 Task: Compose an email with the signature Dustin Brown with the subject Announcement of a new hire and the message Could you please provide me with the details on the companys health and safety policy? from softage.4@softage.net to softage.9@softage.net, select first sentence, change the font color from current to purple and background color to black Send the email. Finally, move the email from Sent Items to the label Travel
Action: Mouse moved to (65, 101)
Screenshot: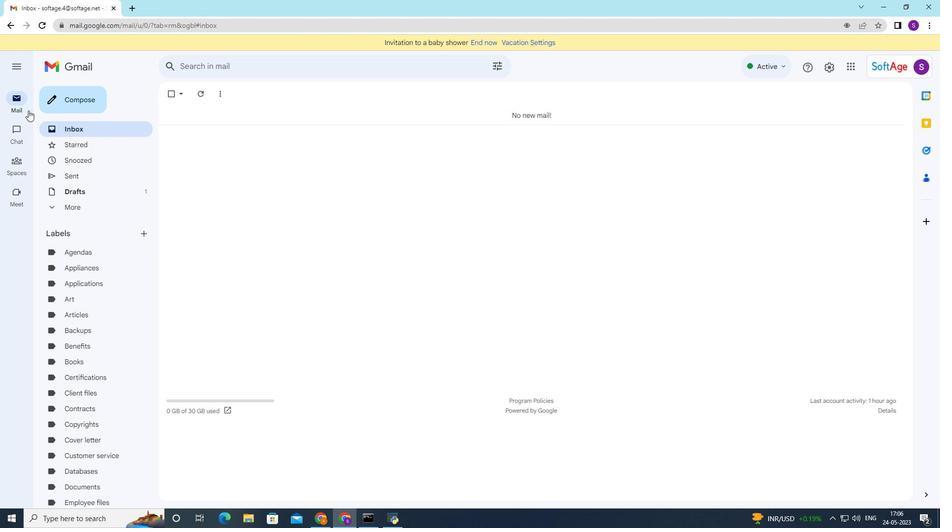 
Action: Mouse pressed left at (65, 101)
Screenshot: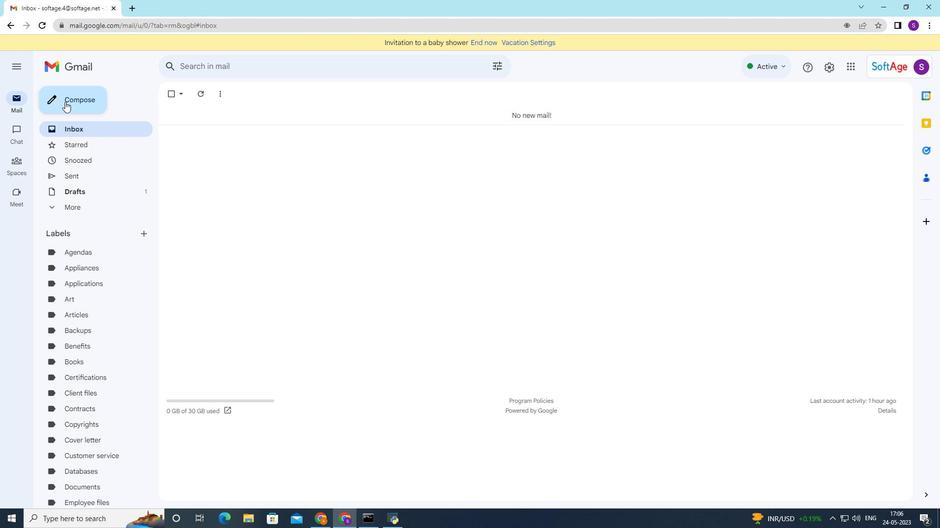 
Action: Mouse moved to (786, 493)
Screenshot: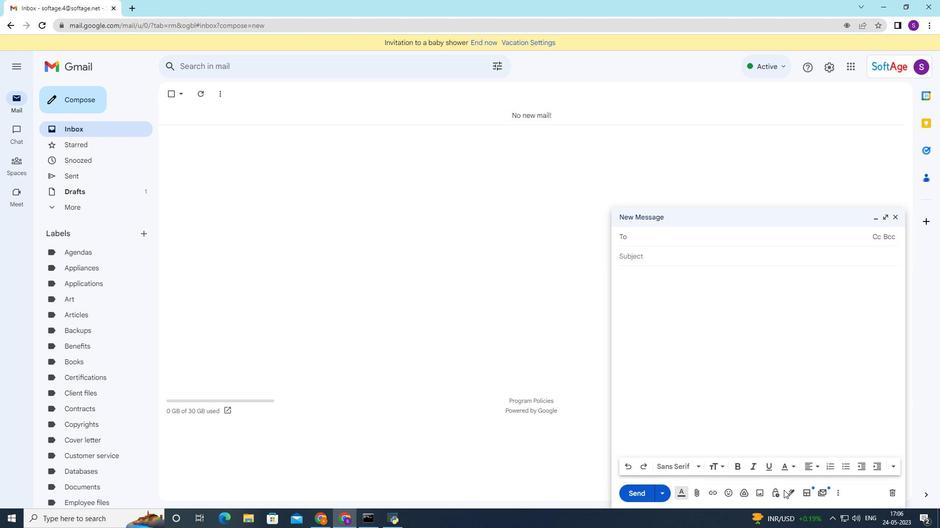 
Action: Mouse pressed left at (786, 493)
Screenshot: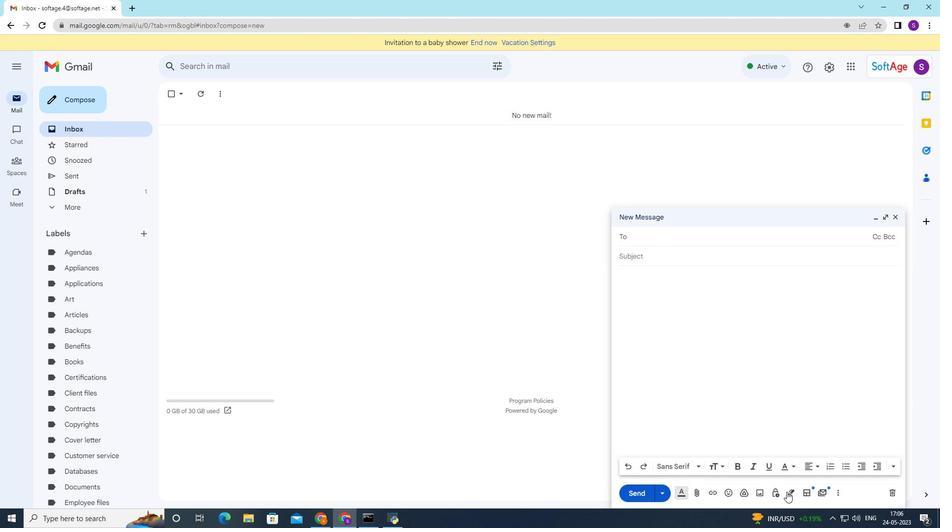 
Action: Mouse moved to (803, 204)
Screenshot: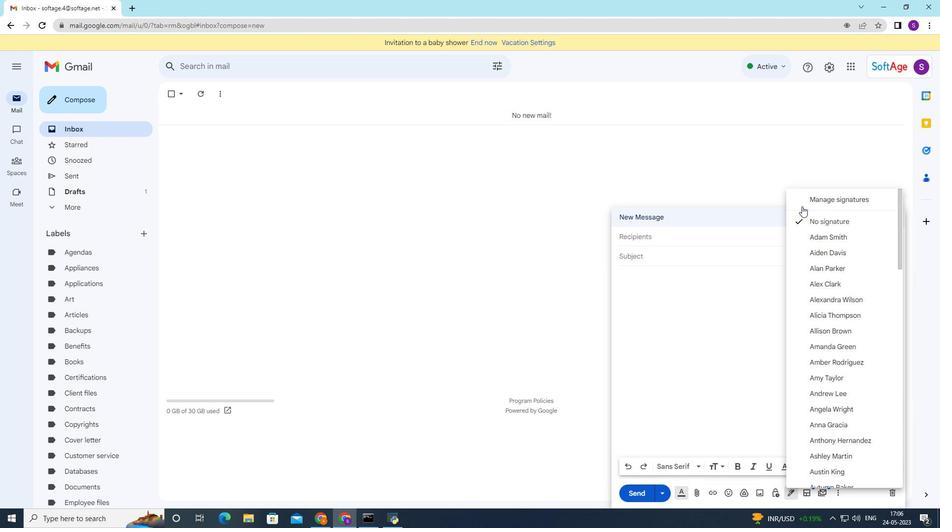 
Action: Mouse pressed left at (803, 204)
Screenshot: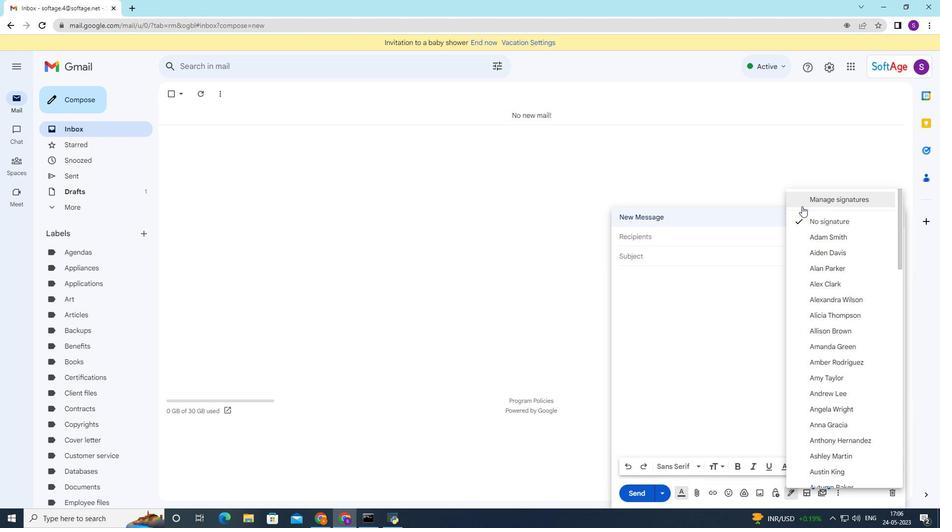 
Action: Mouse moved to (896, 218)
Screenshot: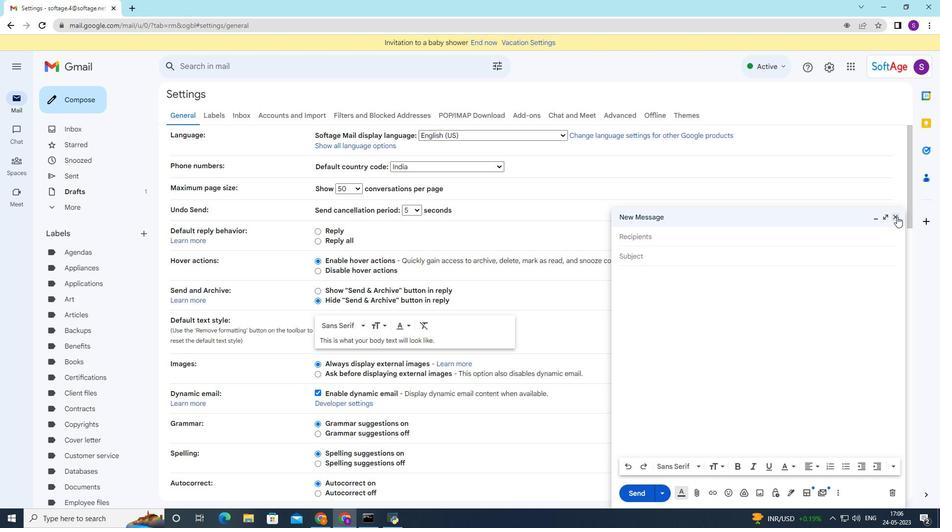 
Action: Mouse pressed left at (896, 218)
Screenshot: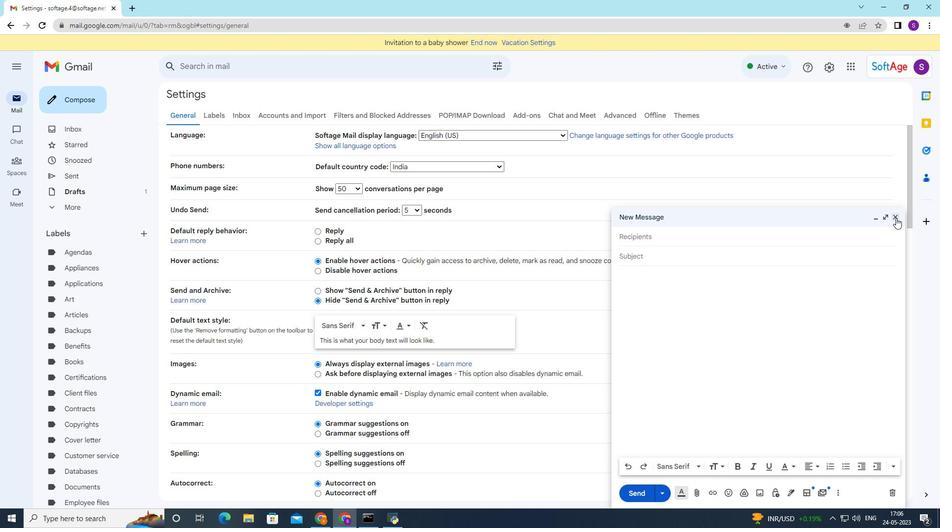 
Action: Mouse moved to (505, 238)
Screenshot: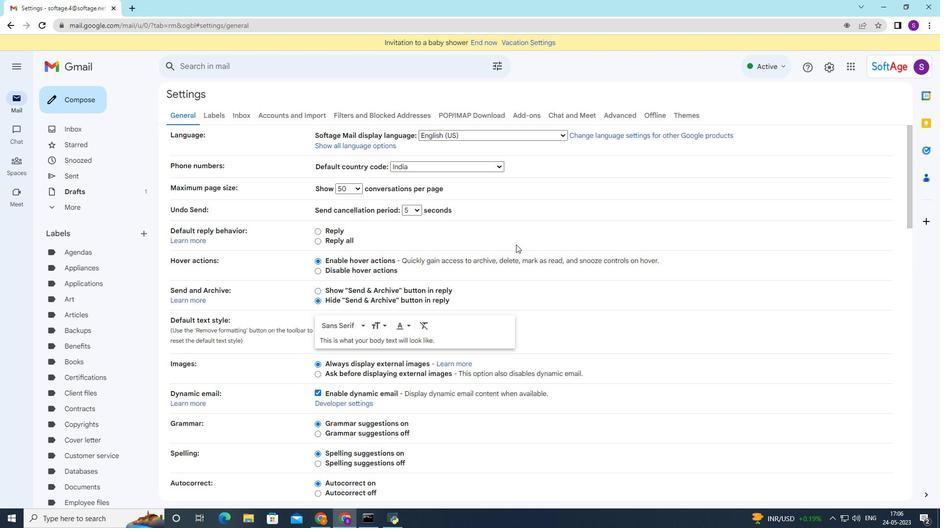 
Action: Mouse scrolled (505, 238) with delta (0, 0)
Screenshot: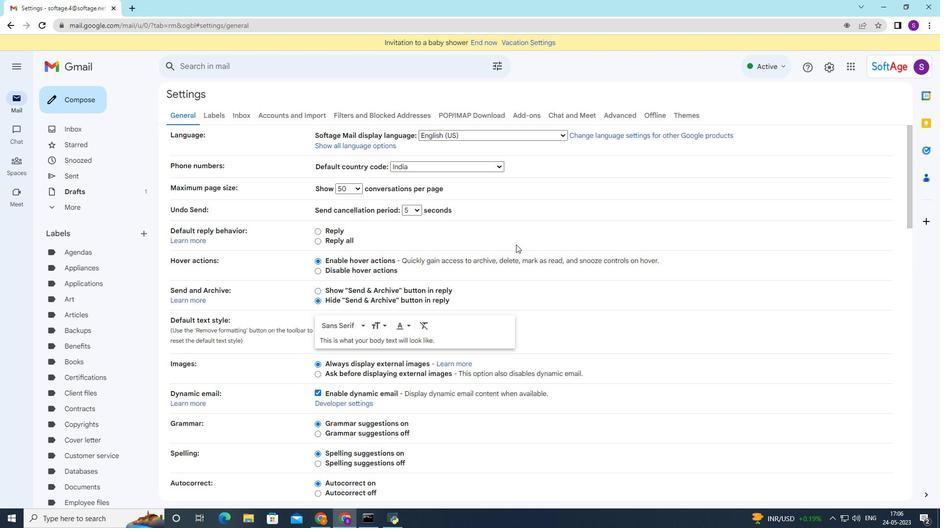 
Action: Mouse moved to (505, 238)
Screenshot: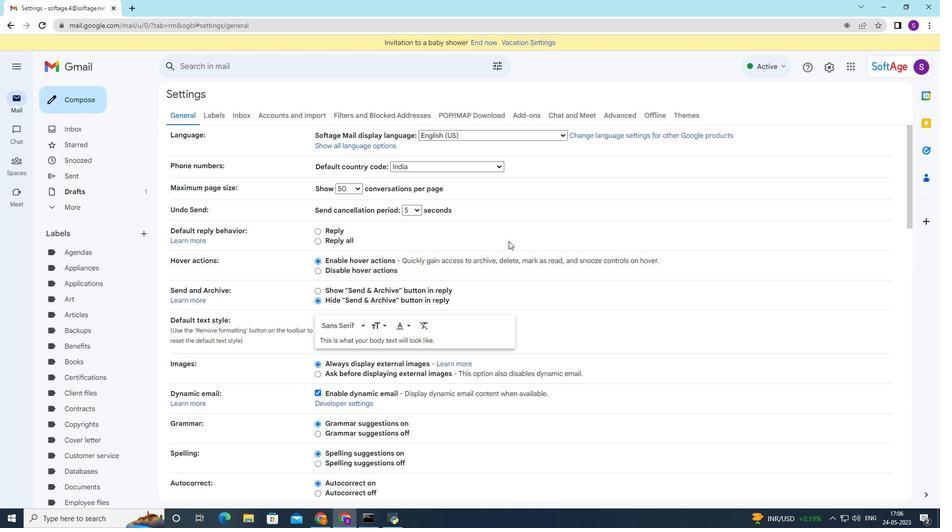 
Action: Mouse scrolled (505, 238) with delta (0, 0)
Screenshot: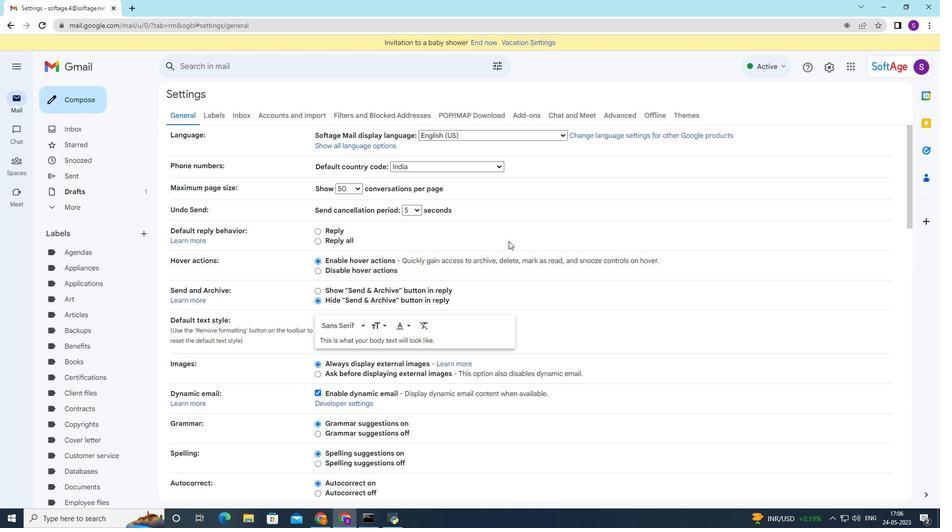 
Action: Mouse moved to (504, 238)
Screenshot: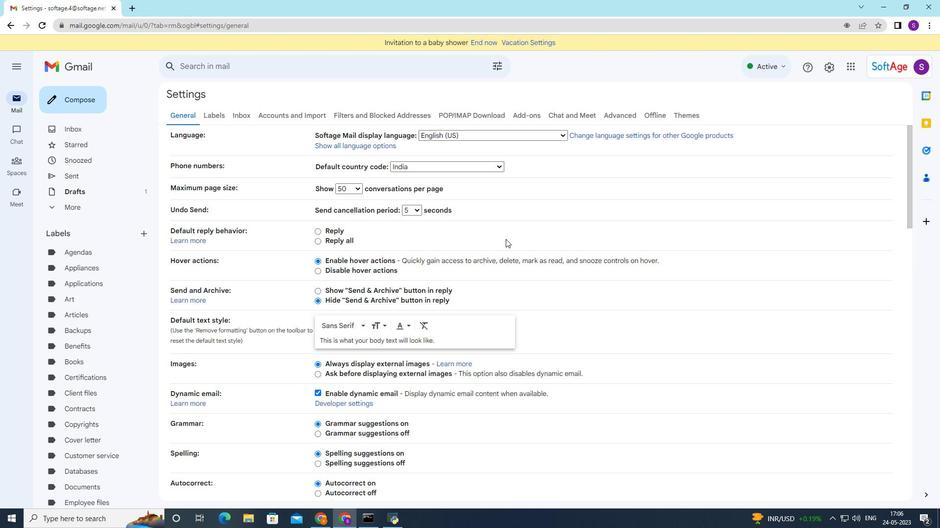 
Action: Mouse scrolled (504, 238) with delta (0, 0)
Screenshot: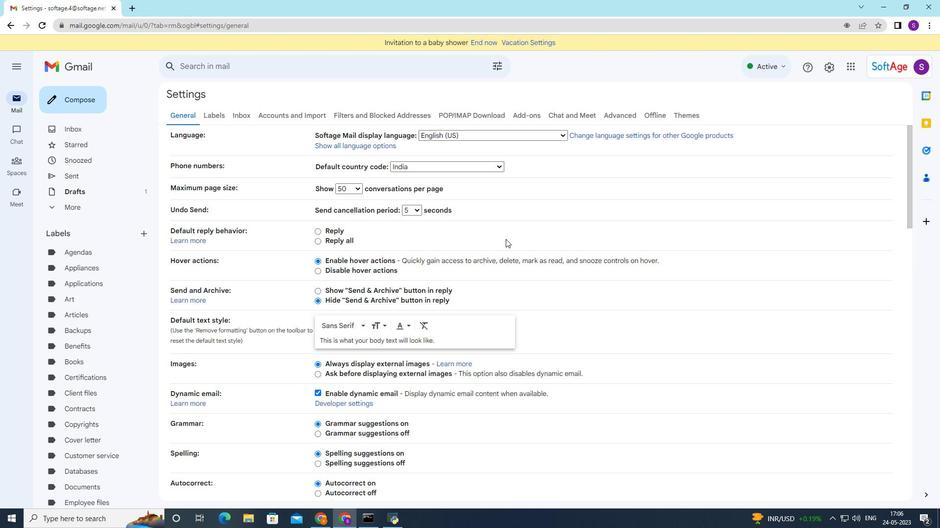 
Action: Mouse moved to (504, 238)
Screenshot: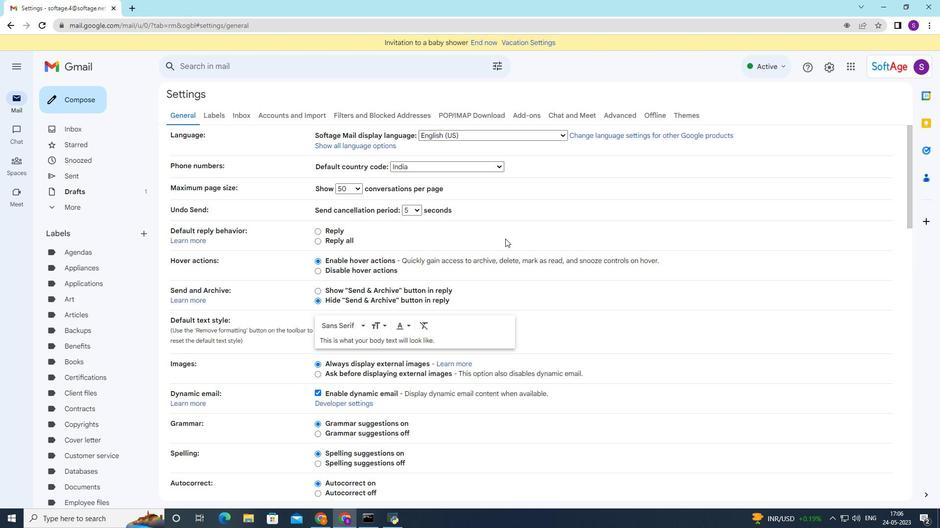 
Action: Mouse scrolled (504, 238) with delta (0, 0)
Screenshot: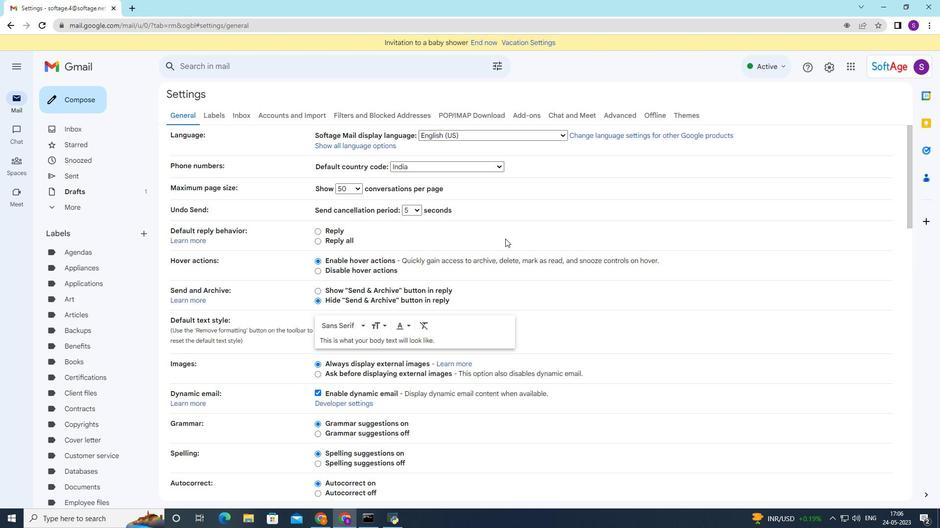 
Action: Mouse moved to (502, 239)
Screenshot: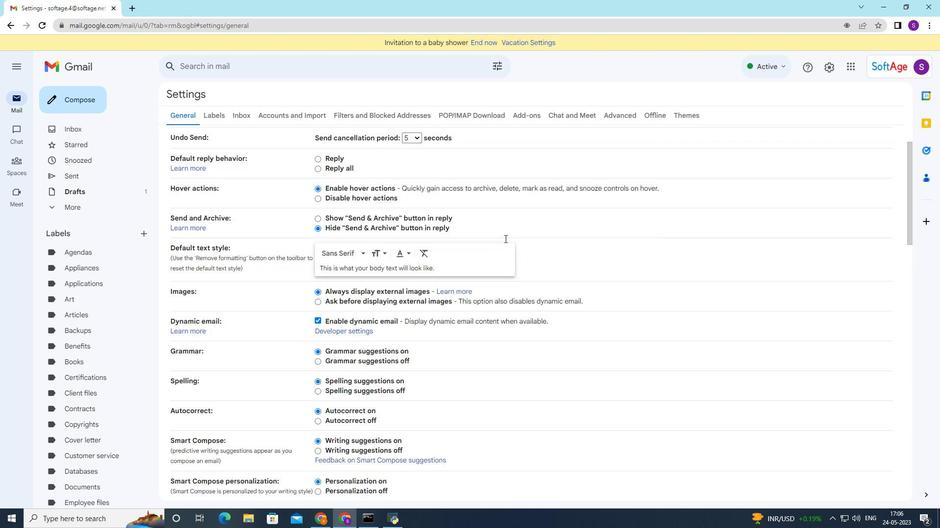 
Action: Mouse scrolled (502, 238) with delta (0, 0)
Screenshot: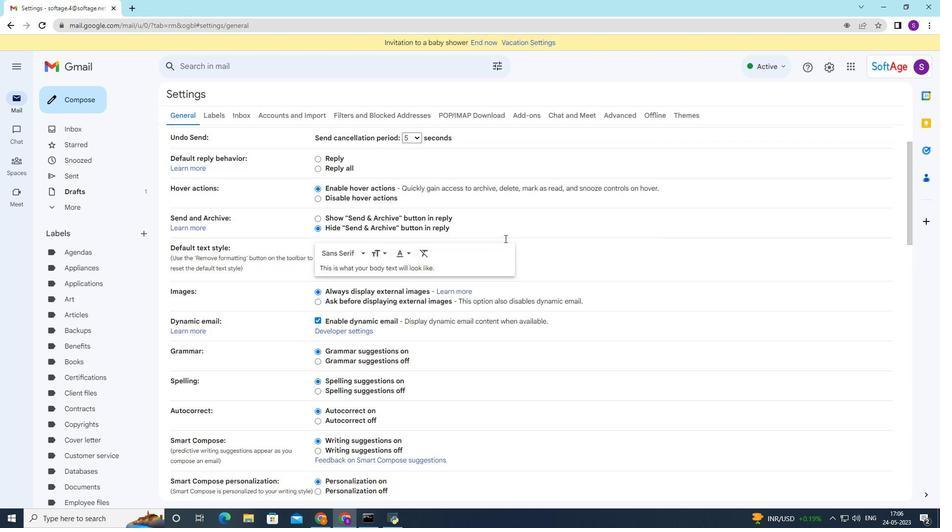 
Action: Mouse moved to (499, 240)
Screenshot: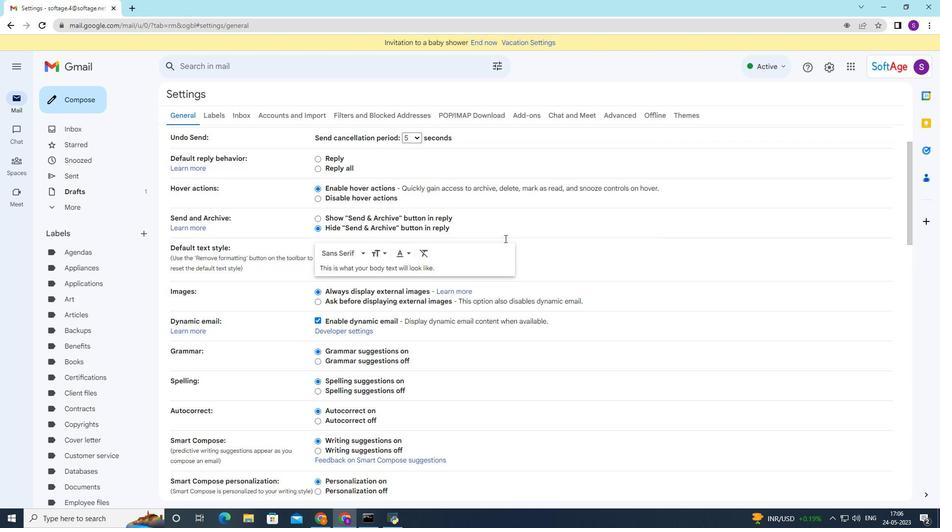 
Action: Mouse scrolled (499, 239) with delta (0, 0)
Screenshot: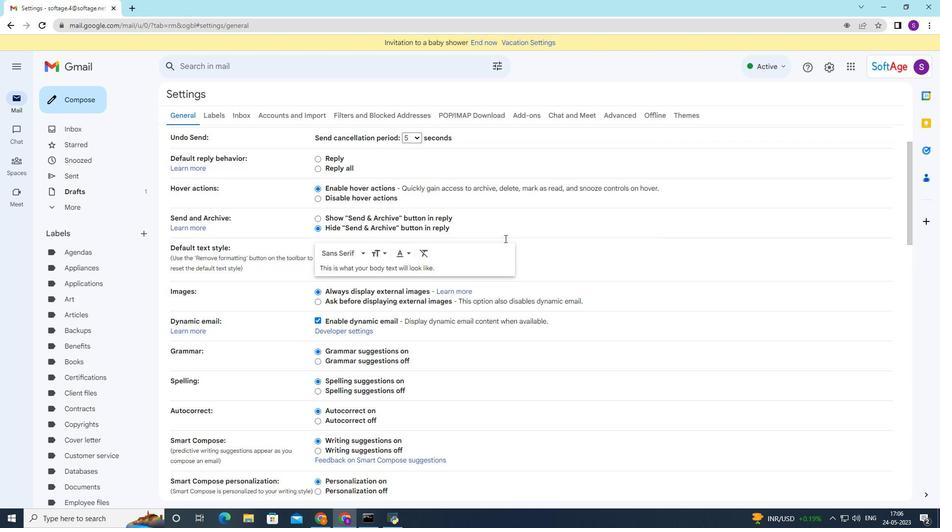 
Action: Mouse moved to (495, 241)
Screenshot: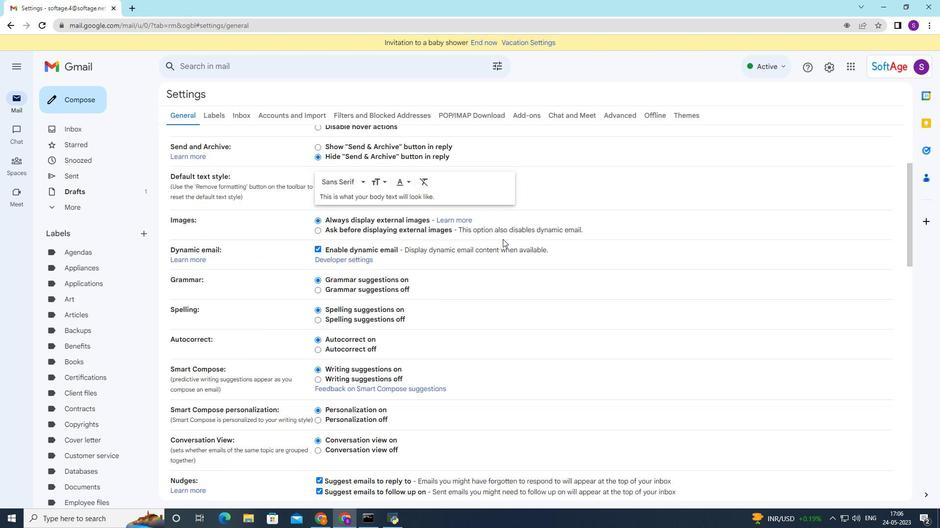 
Action: Mouse scrolled (496, 240) with delta (0, 0)
Screenshot: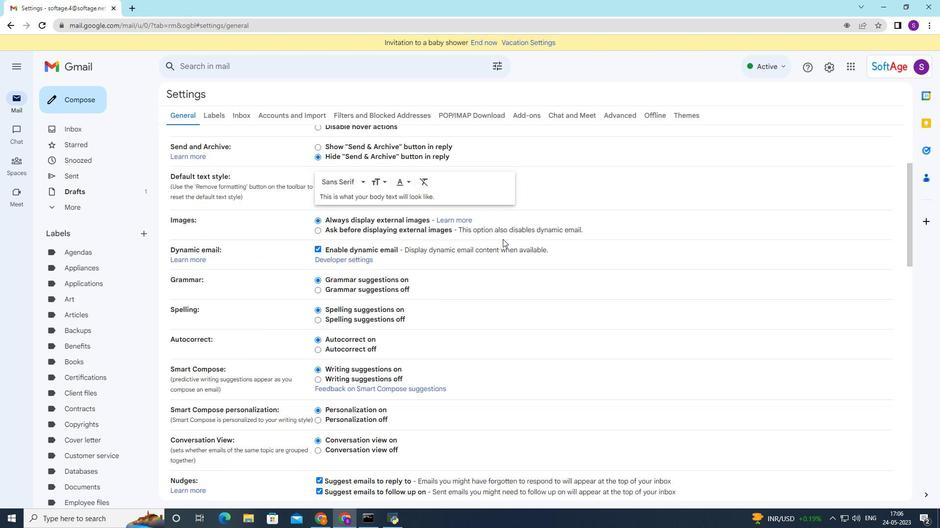 
Action: Mouse moved to (477, 252)
Screenshot: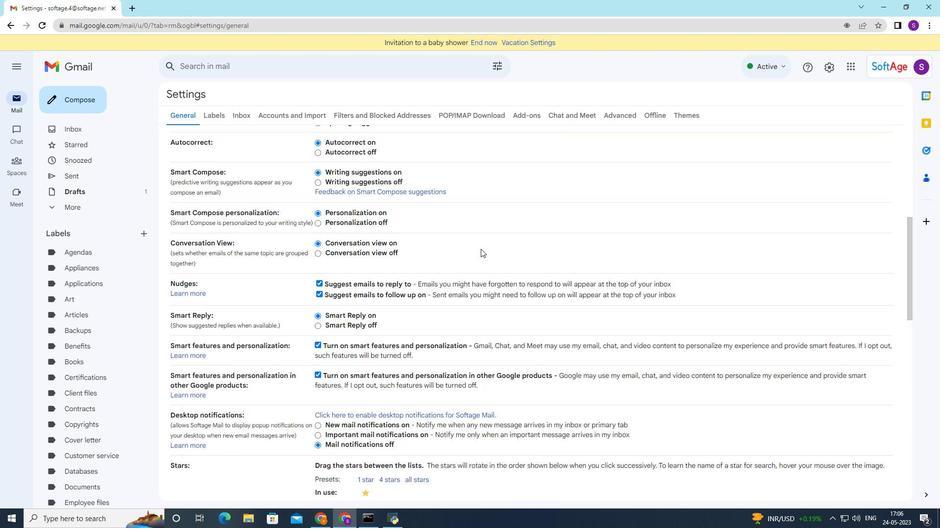 
Action: Mouse scrolled (477, 252) with delta (0, 0)
Screenshot: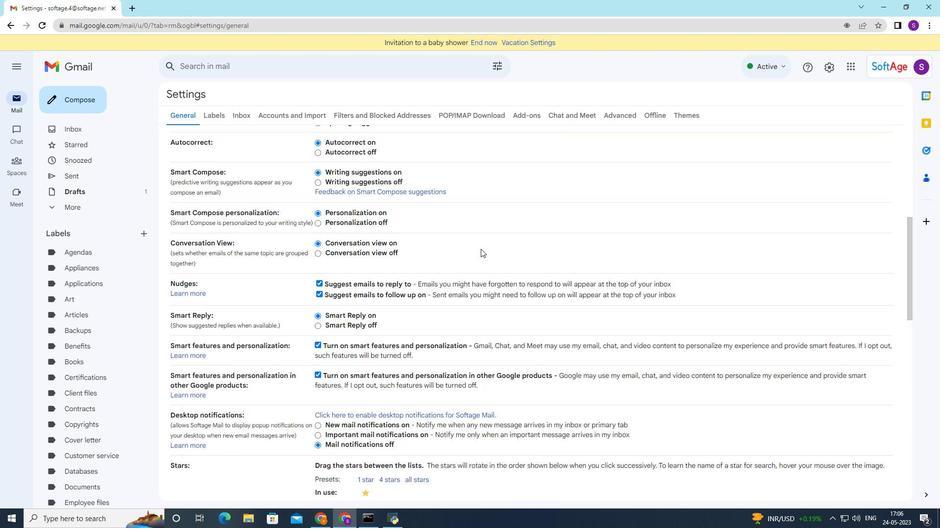 
Action: Mouse moved to (476, 253)
Screenshot: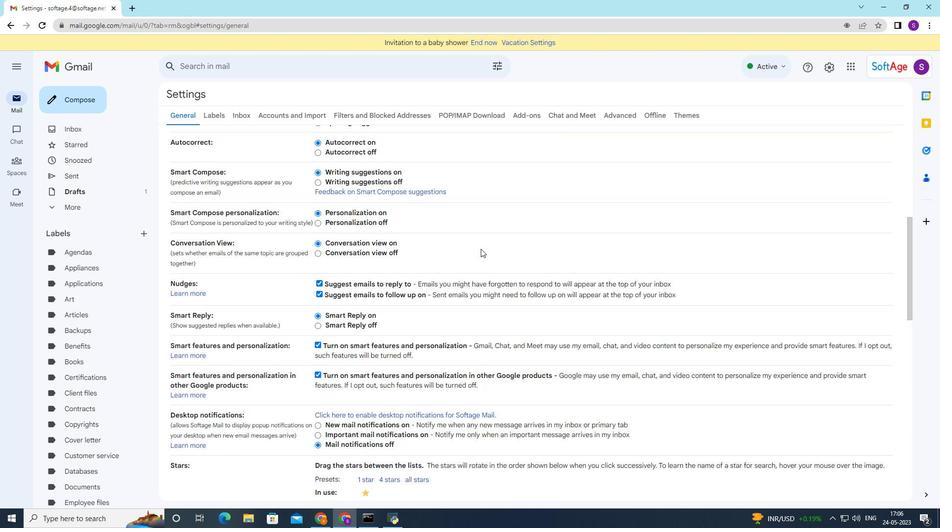 
Action: Mouse scrolled (476, 253) with delta (0, 0)
Screenshot: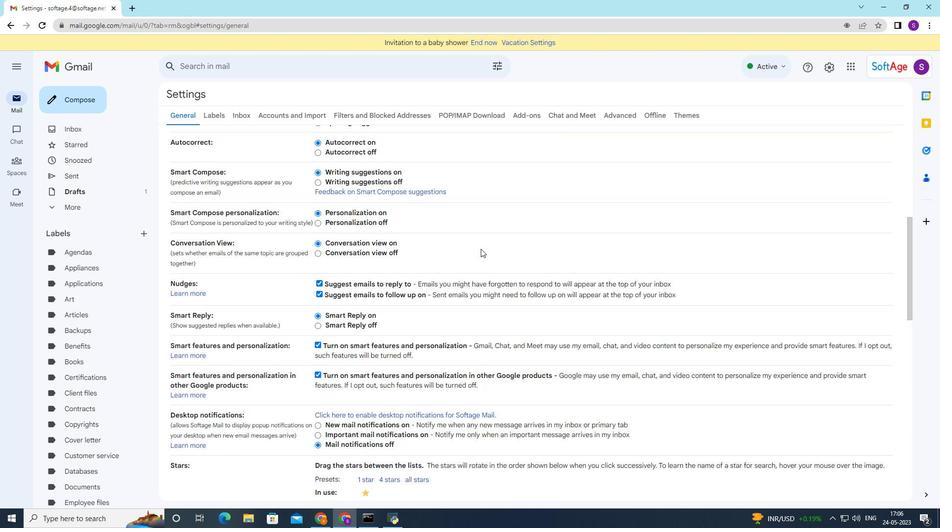 
Action: Mouse moved to (473, 255)
Screenshot: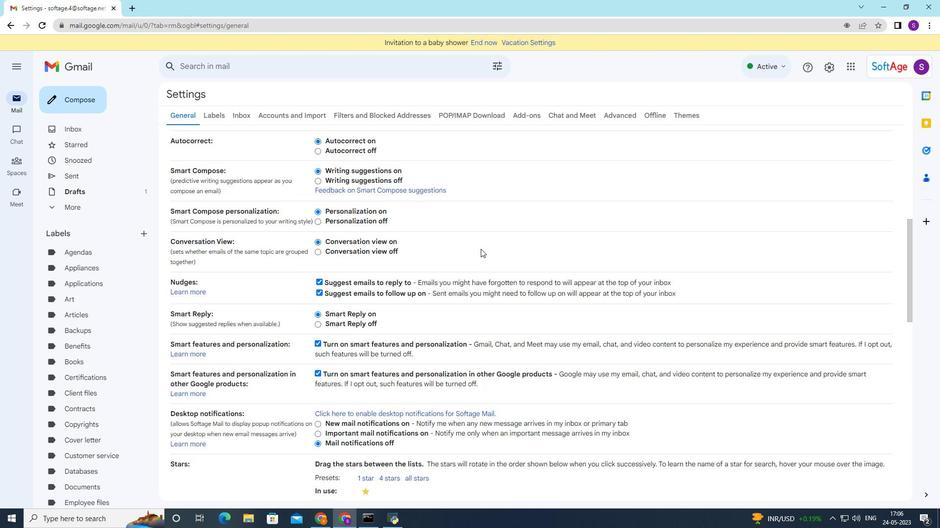 
Action: Mouse scrolled (473, 254) with delta (0, 0)
Screenshot: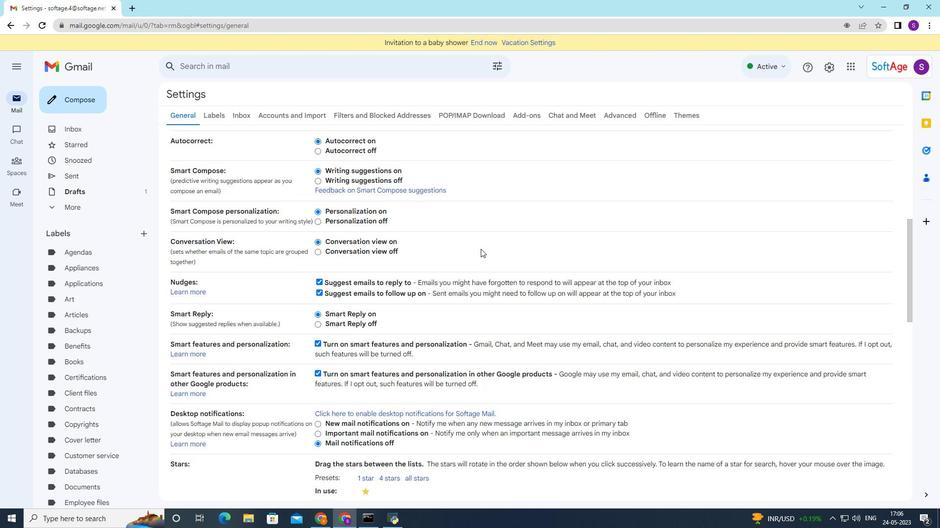 
Action: Mouse moved to (466, 257)
Screenshot: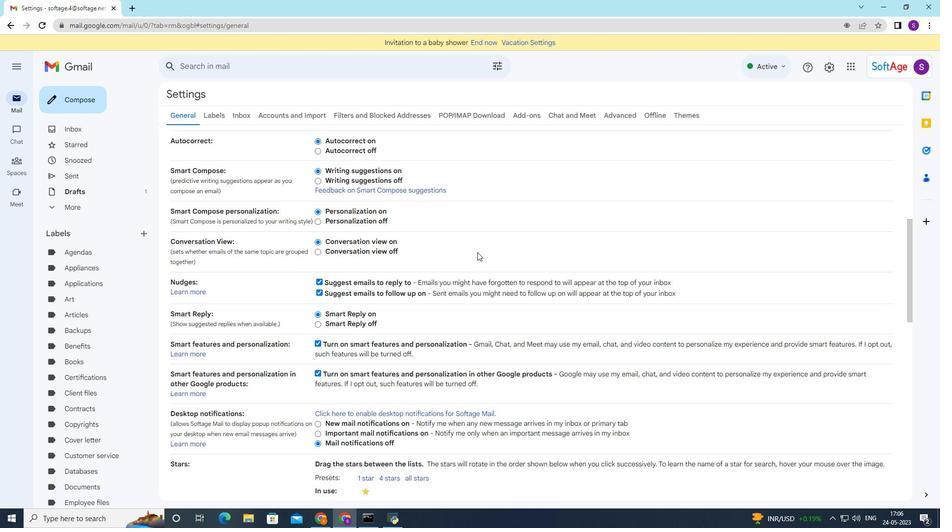
Action: Mouse scrolled (468, 256) with delta (0, 0)
Screenshot: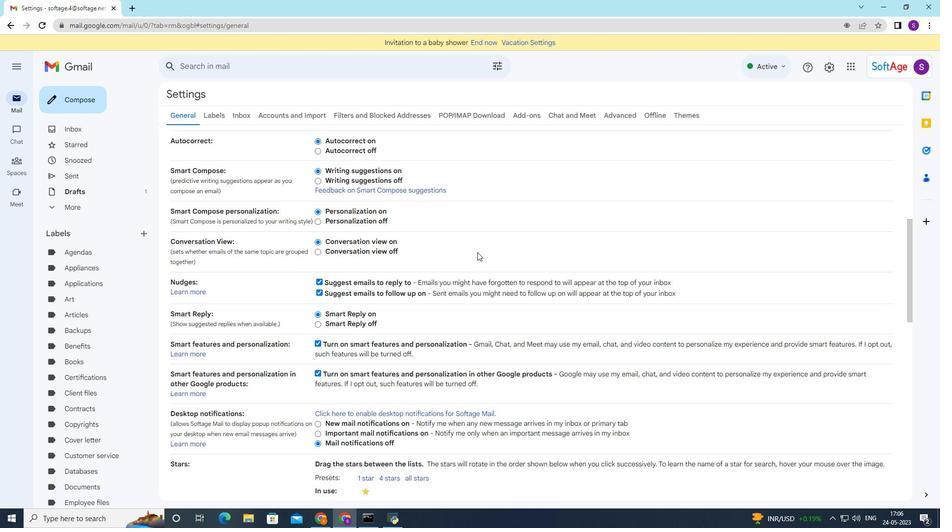 
Action: Mouse moved to (457, 258)
Screenshot: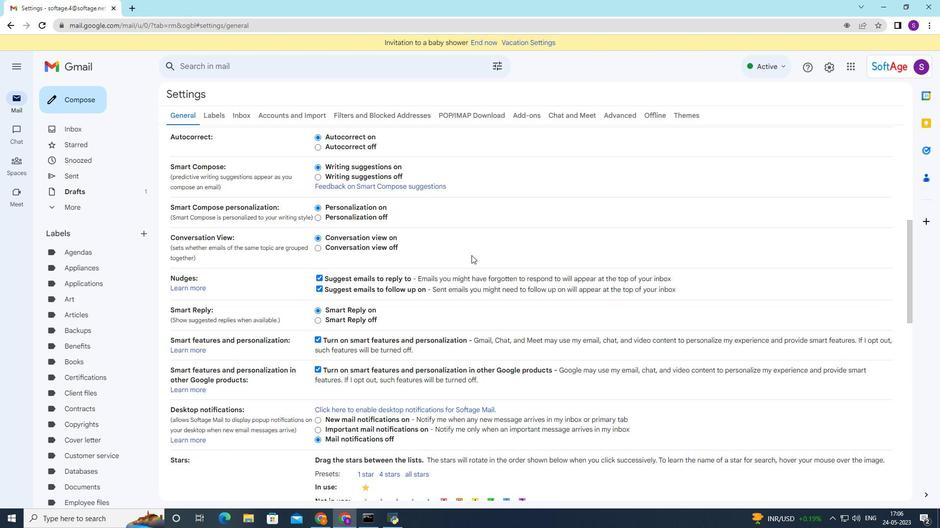 
Action: Mouse scrolled (459, 258) with delta (0, 0)
Screenshot: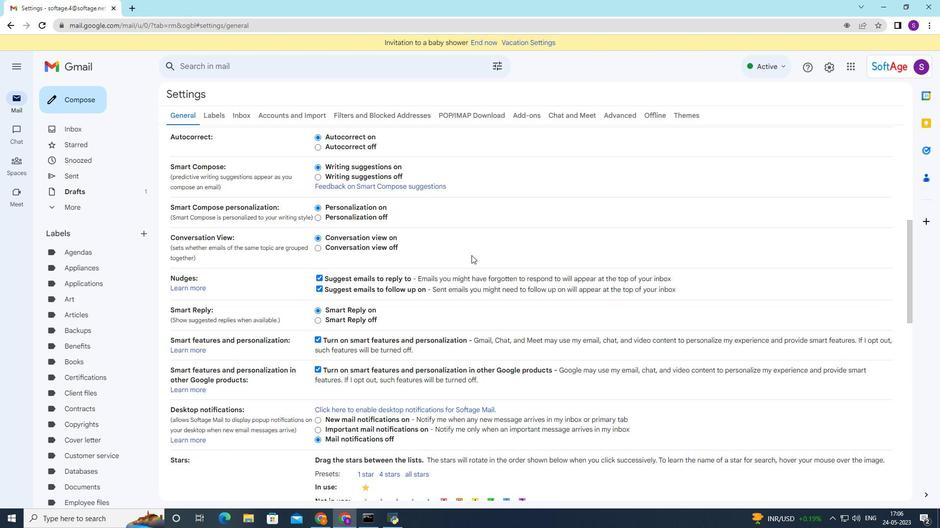 
Action: Mouse moved to (425, 268)
Screenshot: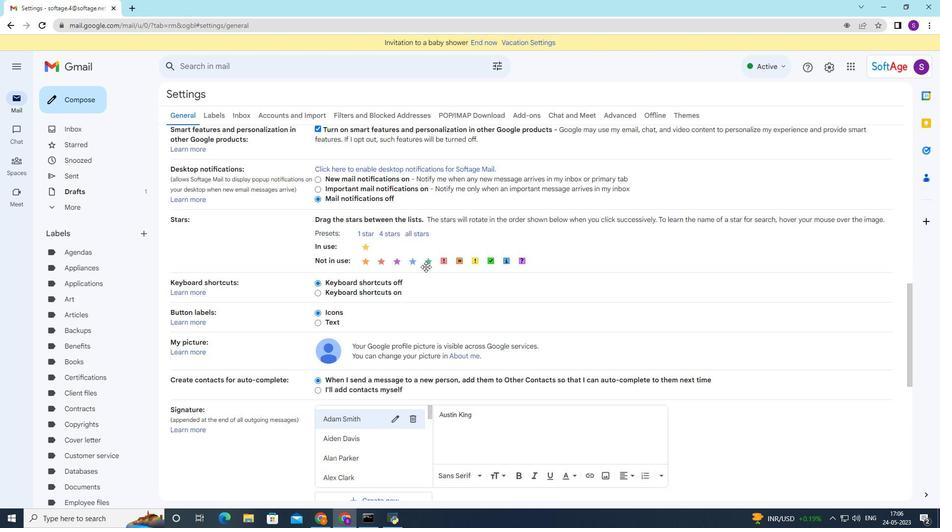 
Action: Mouse scrolled (425, 268) with delta (0, 0)
Screenshot: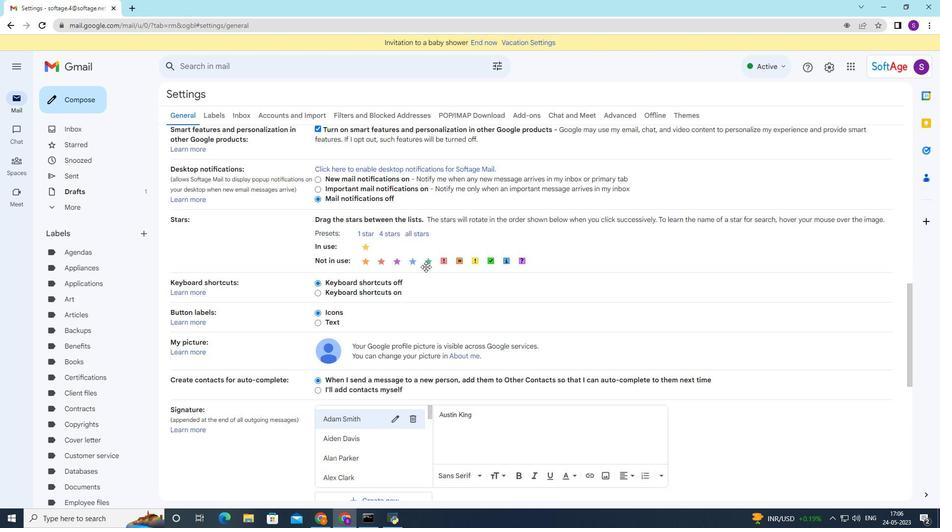 
Action: Mouse scrolled (425, 268) with delta (0, 0)
Screenshot: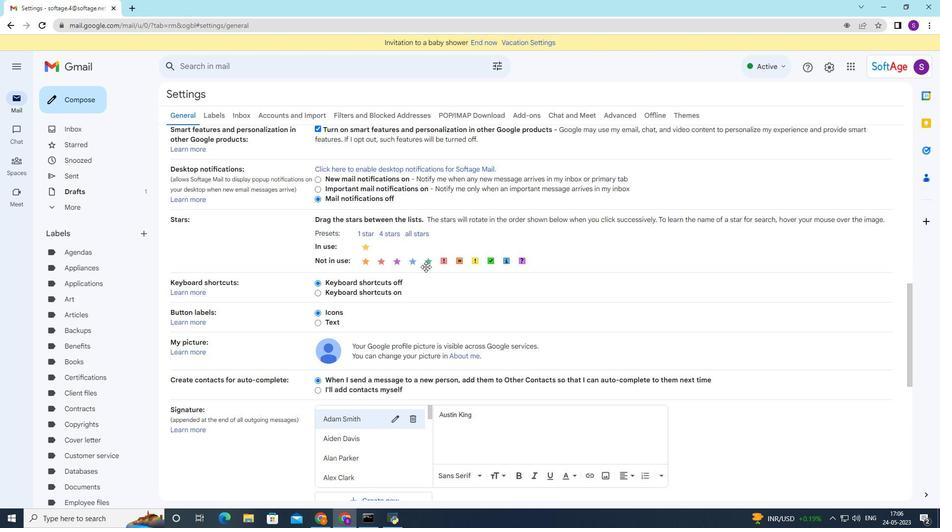 
Action: Mouse scrolled (425, 268) with delta (0, 0)
Screenshot: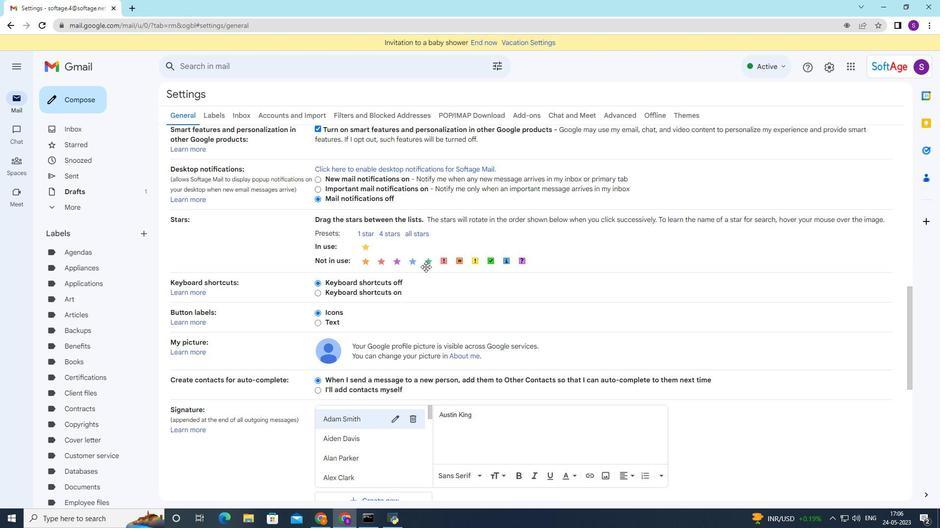 
Action: Mouse moved to (392, 361)
Screenshot: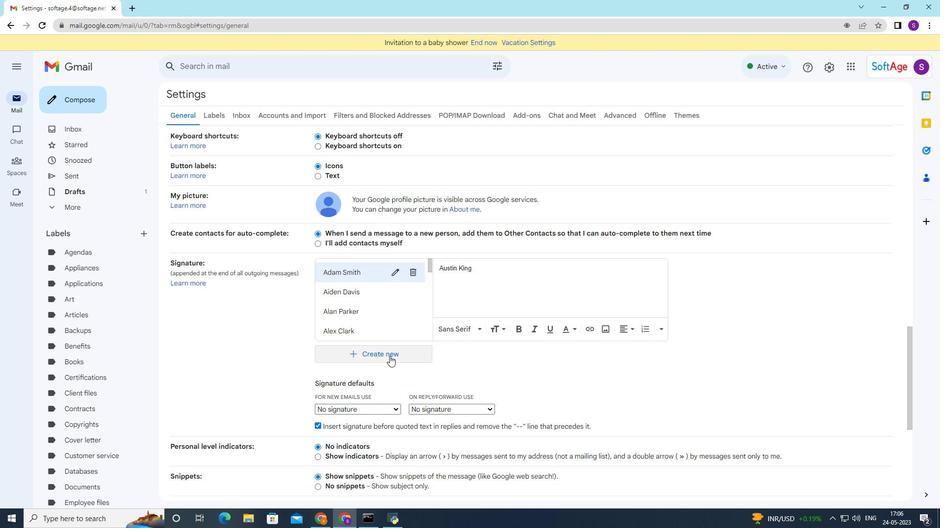 
Action: Mouse pressed left at (392, 361)
Screenshot: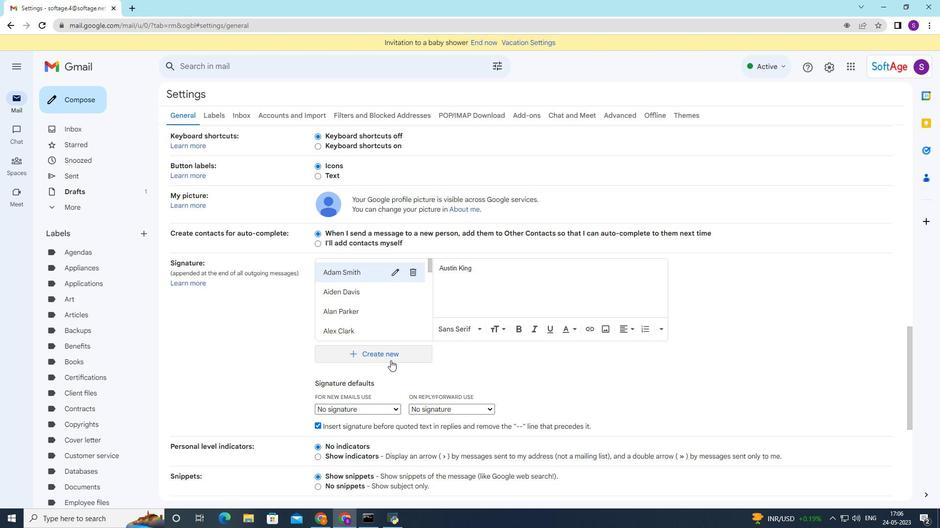 
Action: Mouse moved to (461, 310)
Screenshot: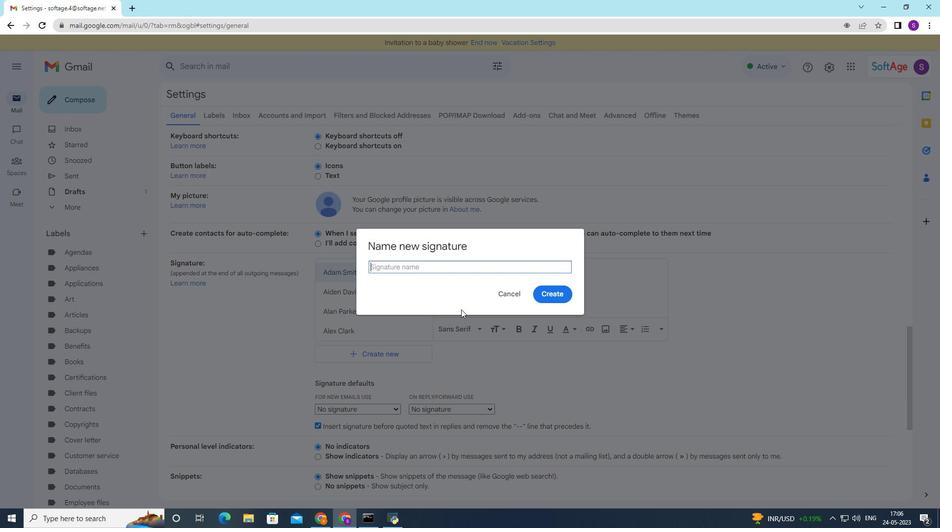 
Action: Key pressed <Key.shift>Dustin<Key.space><Key.shift><Key.shift><Key.shift><Key.shift><Key.shift><Key.shift><Key.shift><Key.shift><Key.shift><Key.shift><Key.shift><Key.shift><Key.shift><Key.shift>Broe<Key.backspace>wn
Screenshot: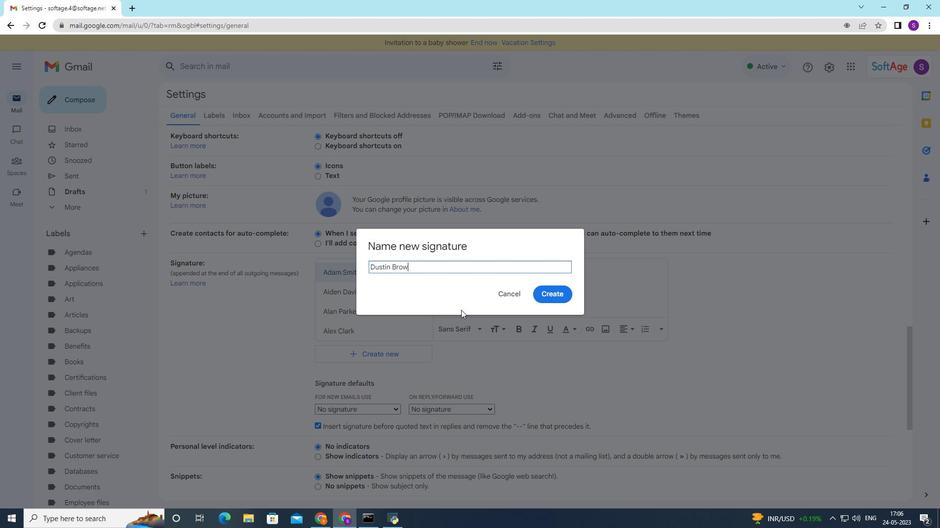 
Action: Mouse moved to (560, 294)
Screenshot: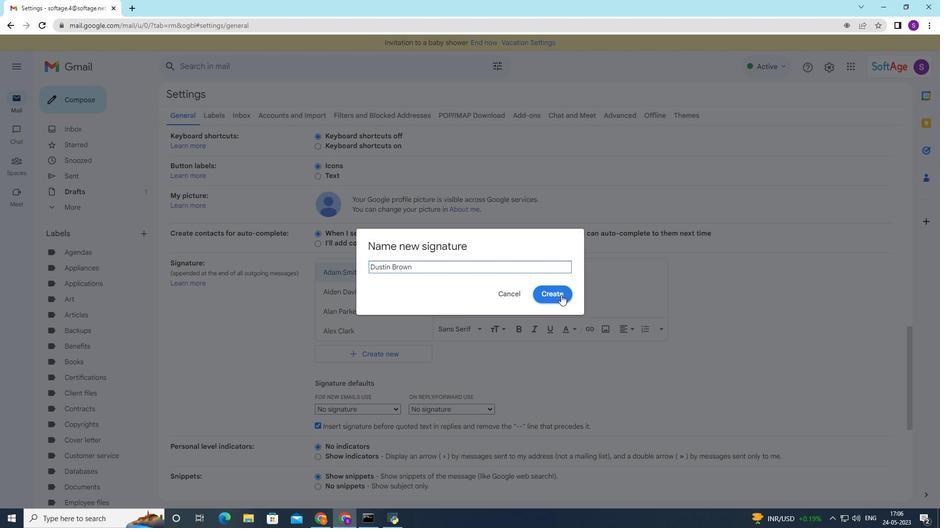 
Action: Mouse pressed left at (560, 294)
Screenshot: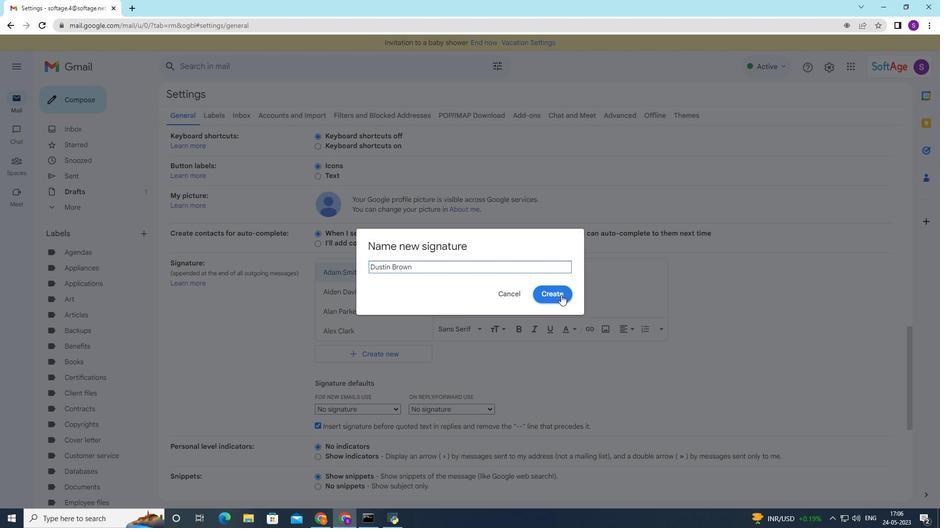
Action: Mouse moved to (446, 354)
Screenshot: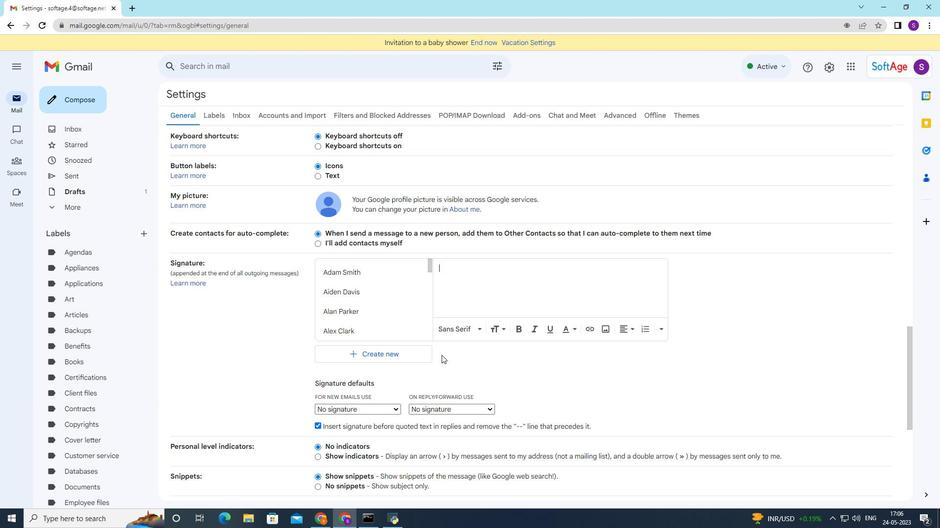 
Action: Mouse scrolled (446, 353) with delta (0, 0)
Screenshot: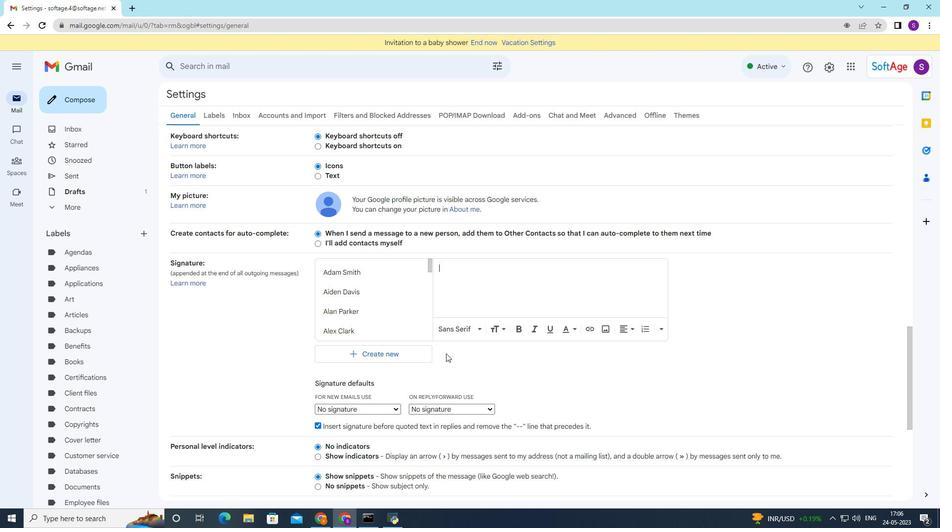 
Action: Mouse moved to (446, 354)
Screenshot: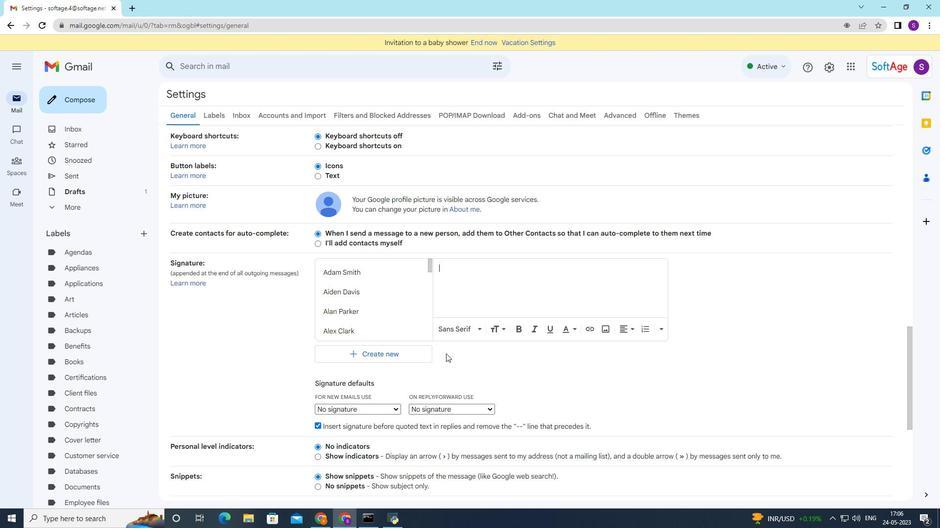 
Action: Mouse scrolled (446, 353) with delta (0, 0)
Screenshot: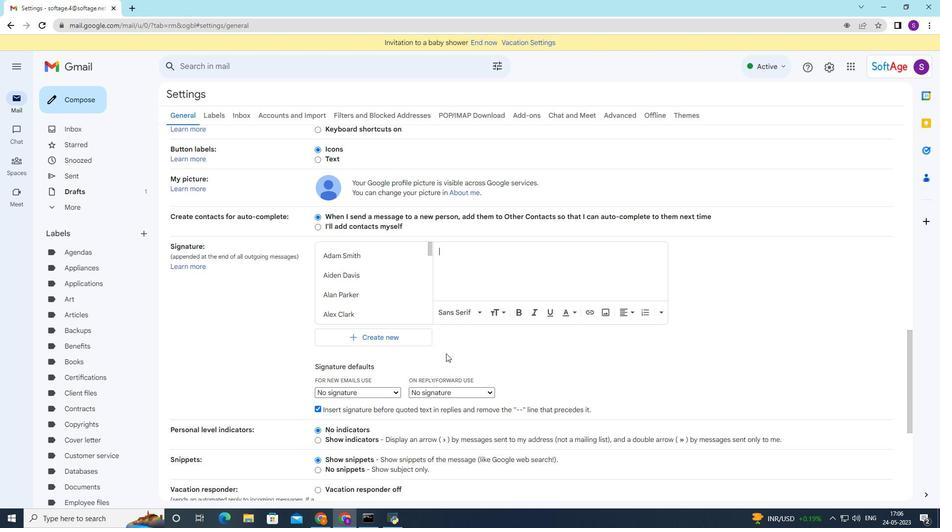 
Action: Mouse moved to (446, 354)
Screenshot: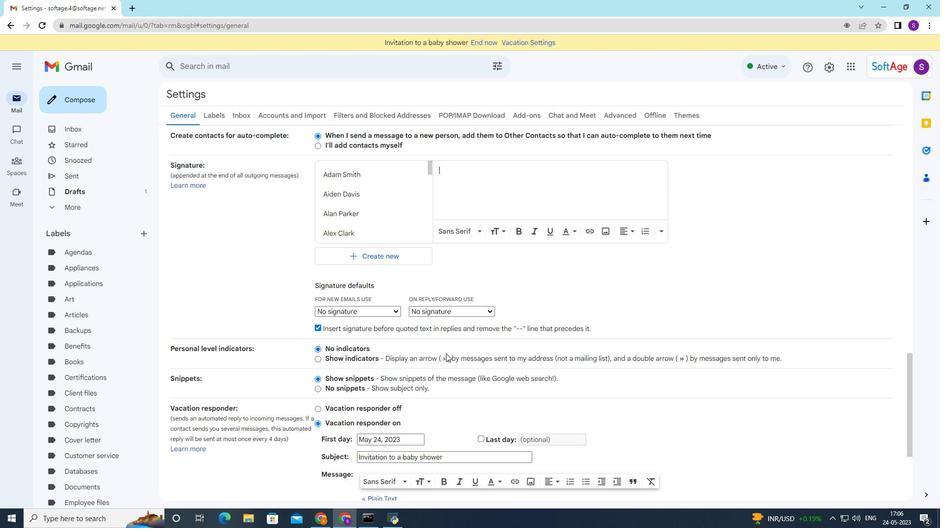 
Action: Key pressed <Key.shift>Dustin<Key.space><Key.shift>Brown
Screenshot: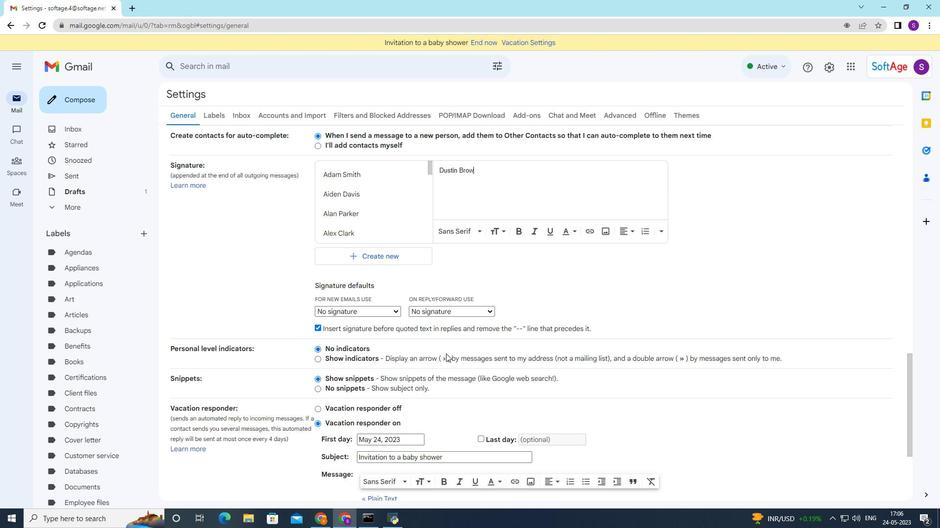
Action: Mouse moved to (425, 368)
Screenshot: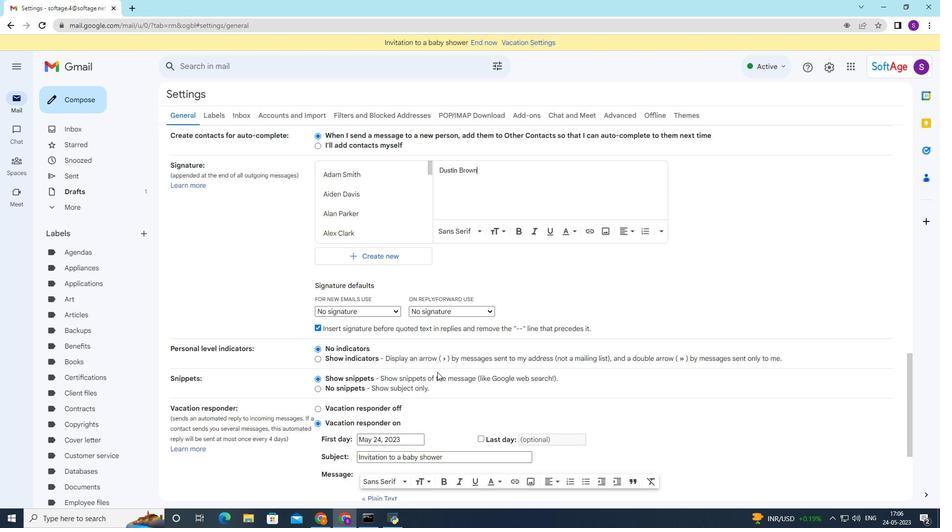 
Action: Mouse scrolled (425, 368) with delta (0, 0)
Screenshot: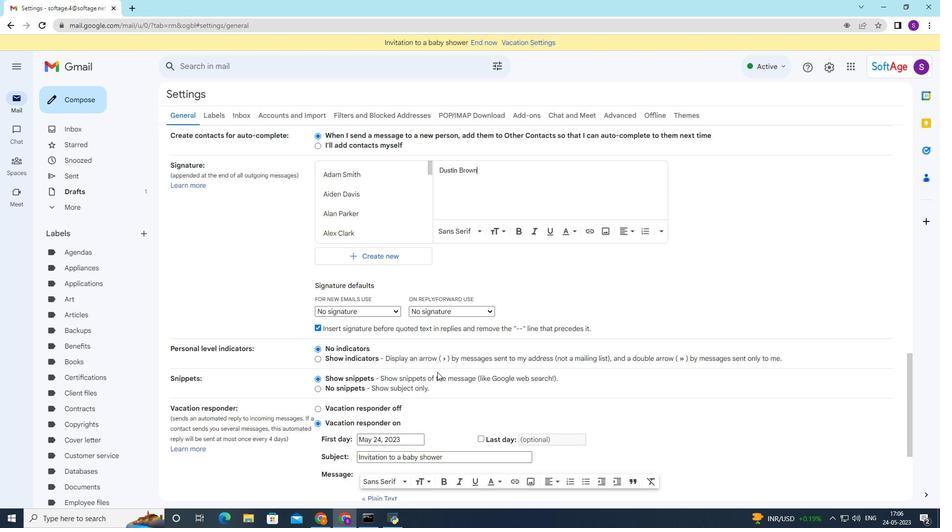 
Action: Mouse scrolled (425, 368) with delta (0, 0)
Screenshot: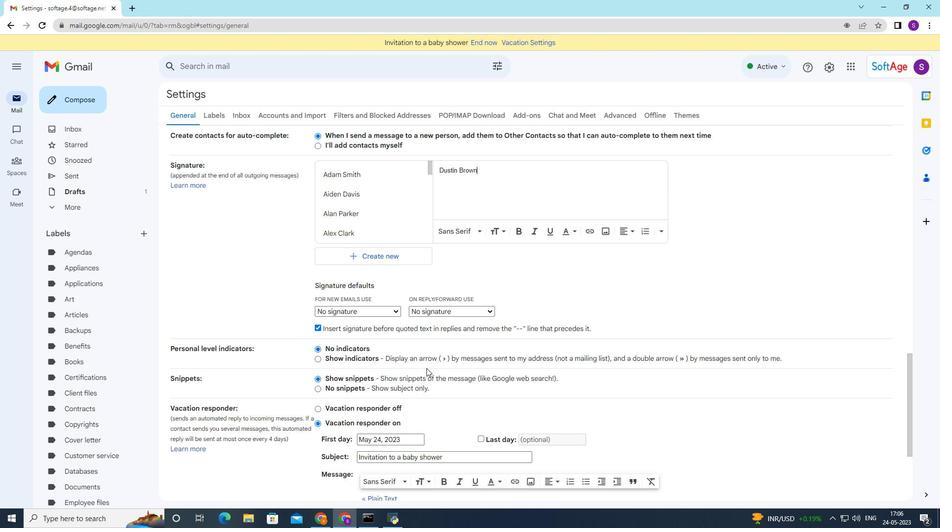 
Action: Mouse scrolled (425, 368) with delta (0, 0)
Screenshot: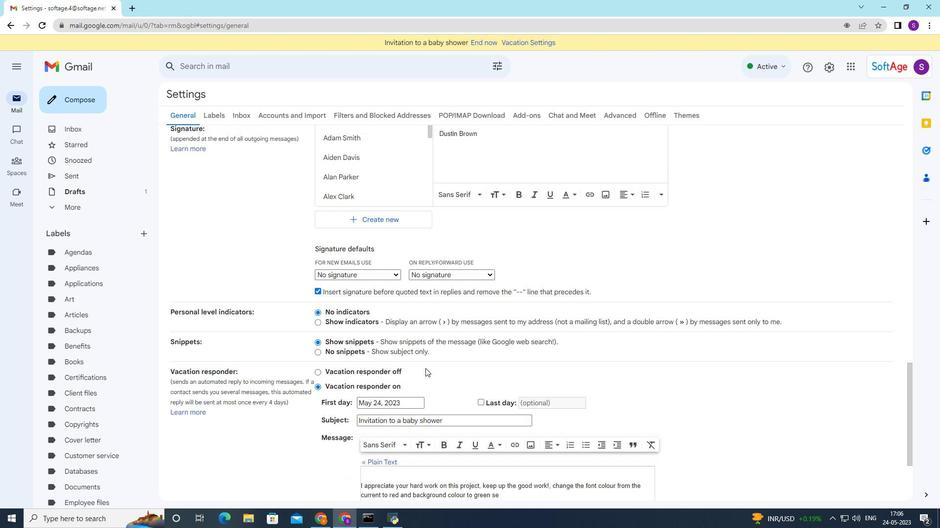 
Action: Mouse moved to (425, 369)
Screenshot: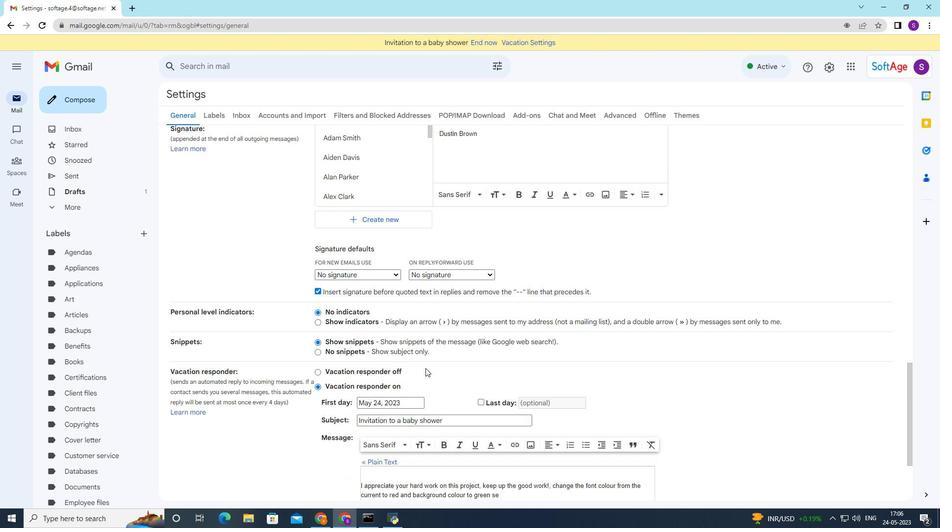 
Action: Mouse scrolled (425, 368) with delta (0, 0)
Screenshot: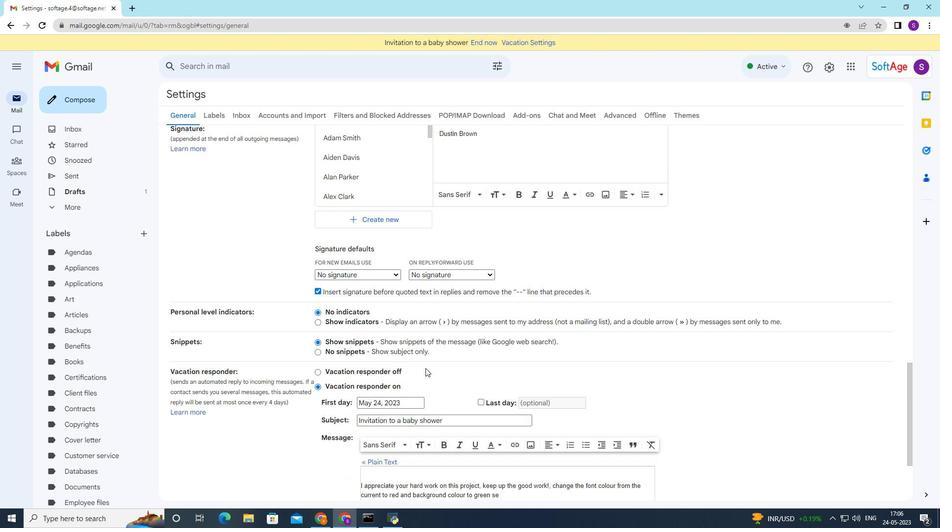 
Action: Mouse moved to (425, 370)
Screenshot: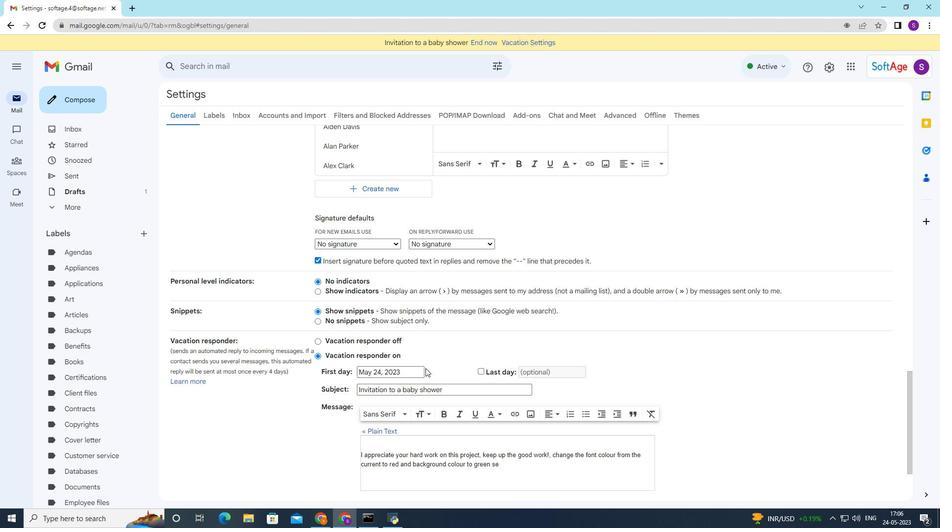 
Action: Mouse scrolled (425, 369) with delta (0, 0)
Screenshot: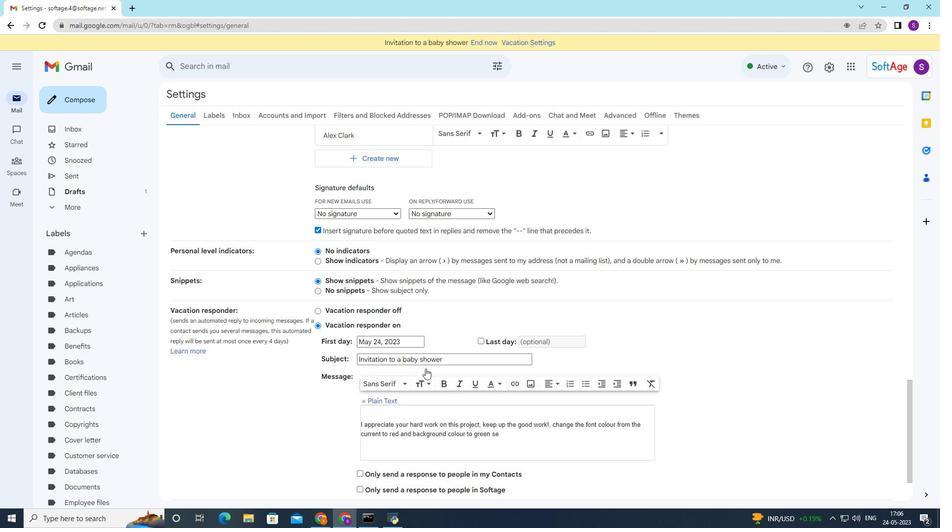 
Action: Mouse moved to (505, 446)
Screenshot: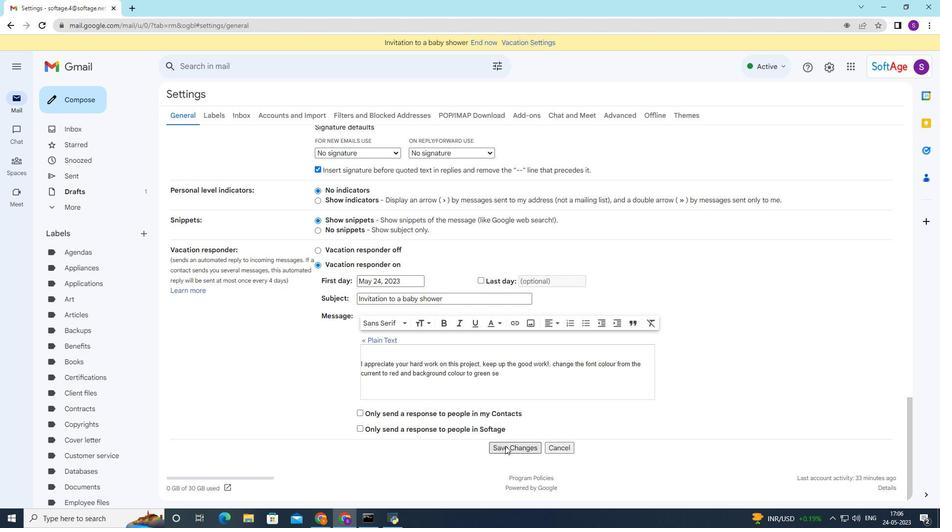 
Action: Mouse pressed left at (505, 446)
Screenshot: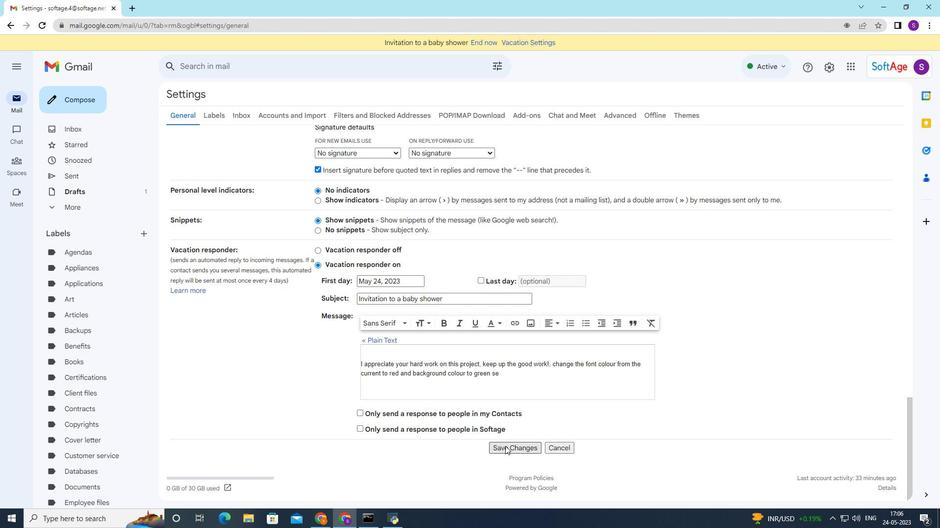 
Action: Mouse moved to (77, 103)
Screenshot: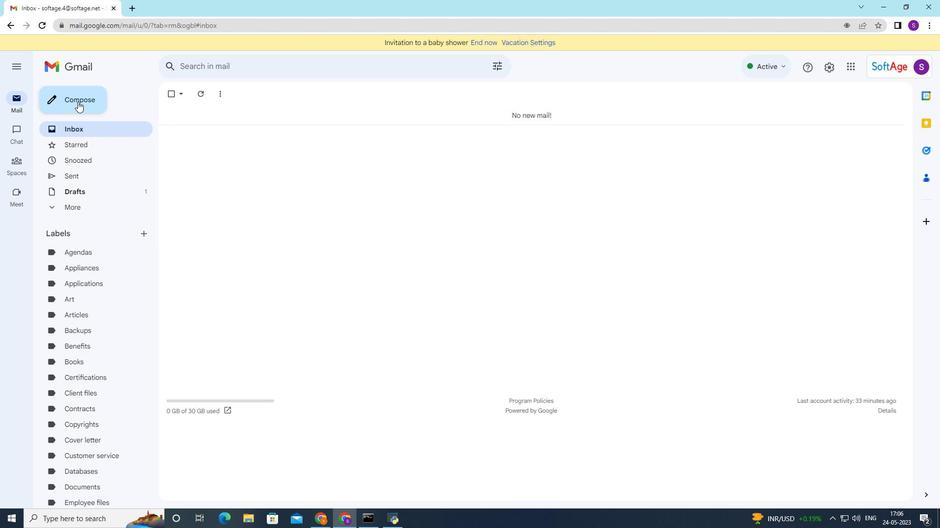 
Action: Mouse pressed left at (77, 103)
Screenshot: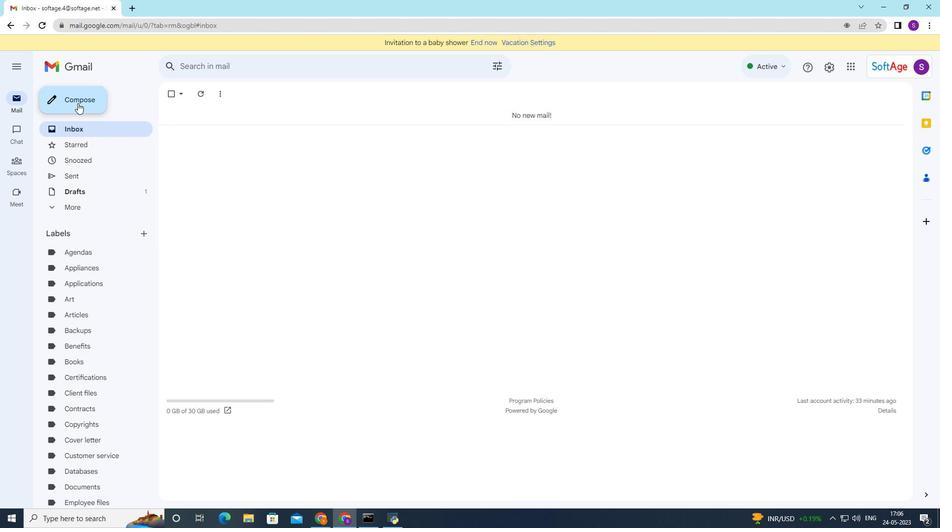 
Action: Mouse moved to (791, 493)
Screenshot: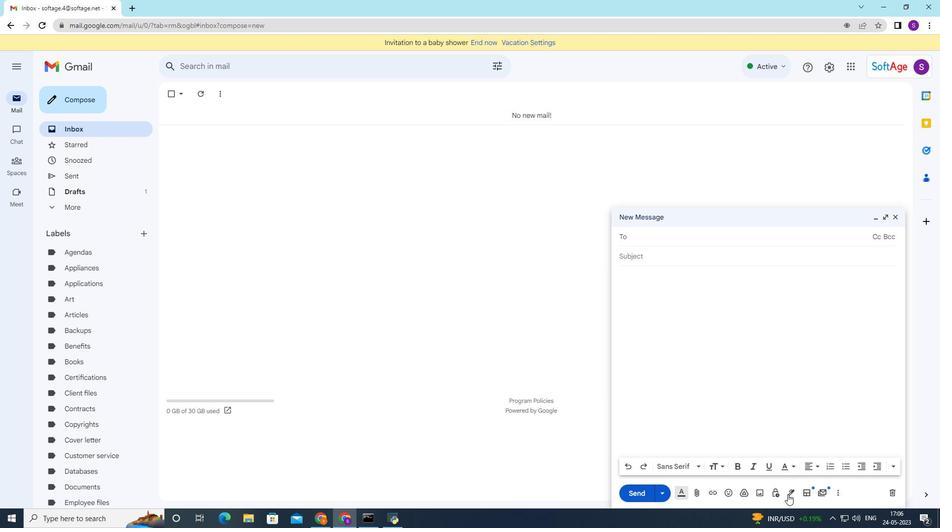 
Action: Mouse pressed left at (791, 493)
Screenshot: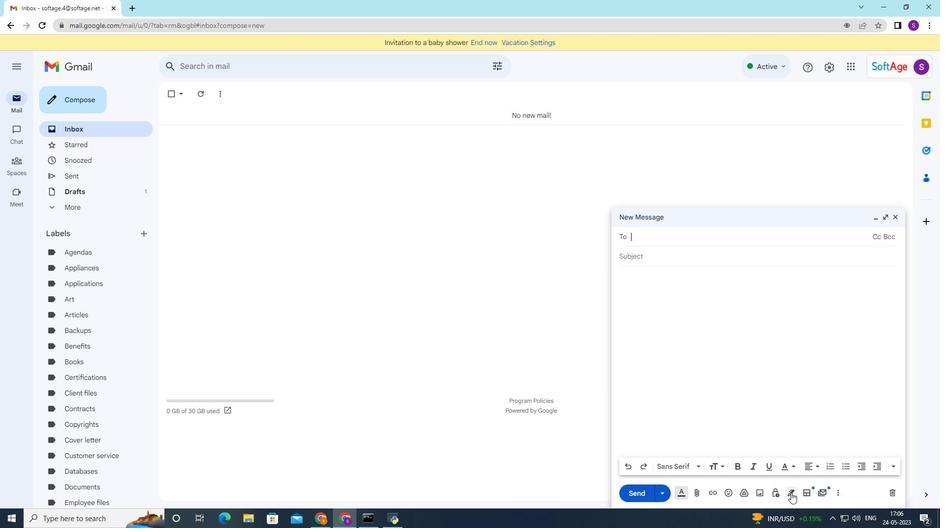 
Action: Mouse moved to (816, 274)
Screenshot: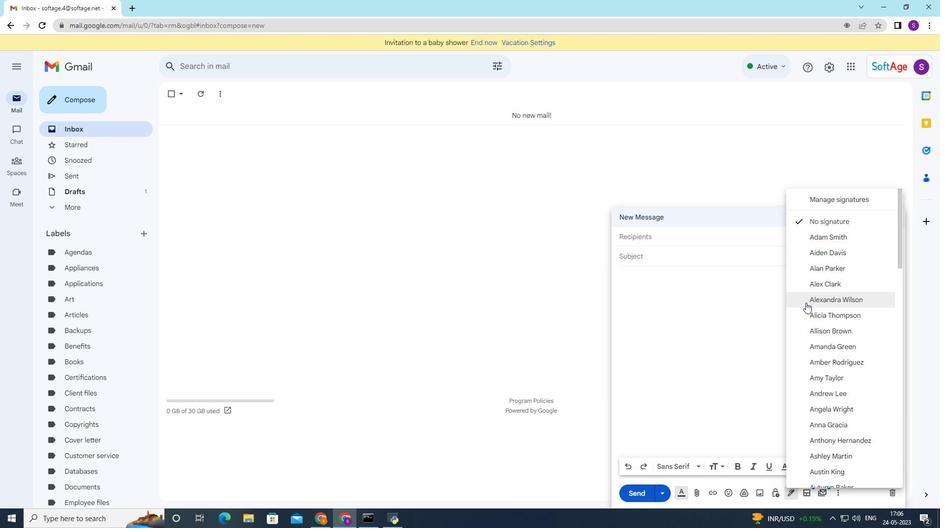 
Action: Mouse scrolled (816, 273) with delta (0, 0)
Screenshot: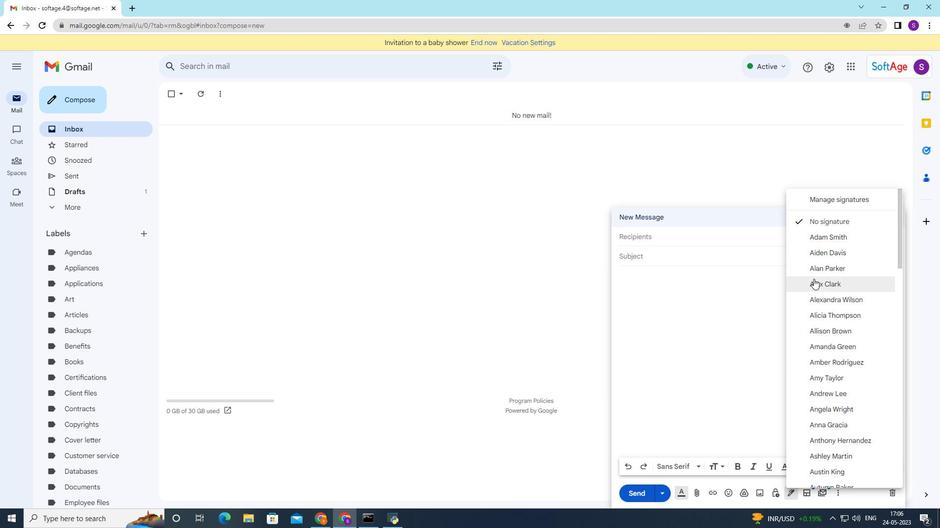
Action: Mouse moved to (816, 274)
Screenshot: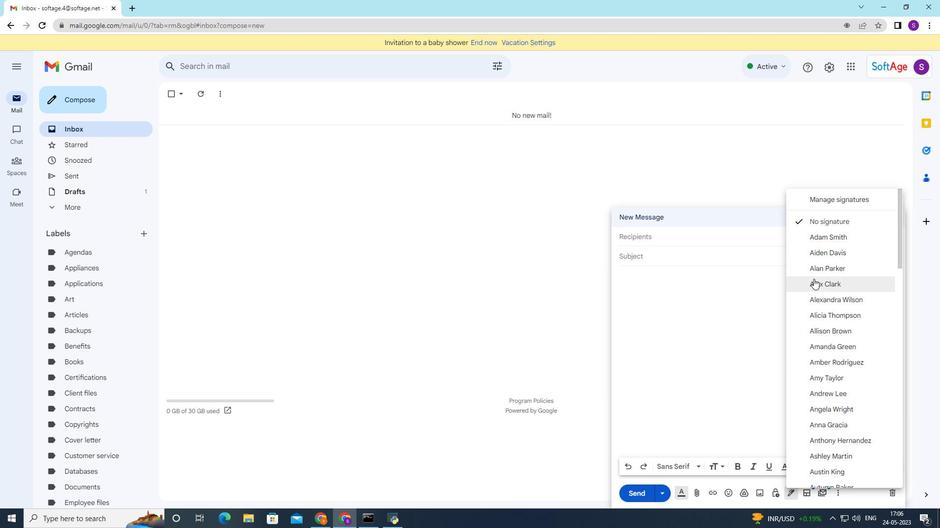 
Action: Mouse scrolled (816, 273) with delta (0, 0)
Screenshot: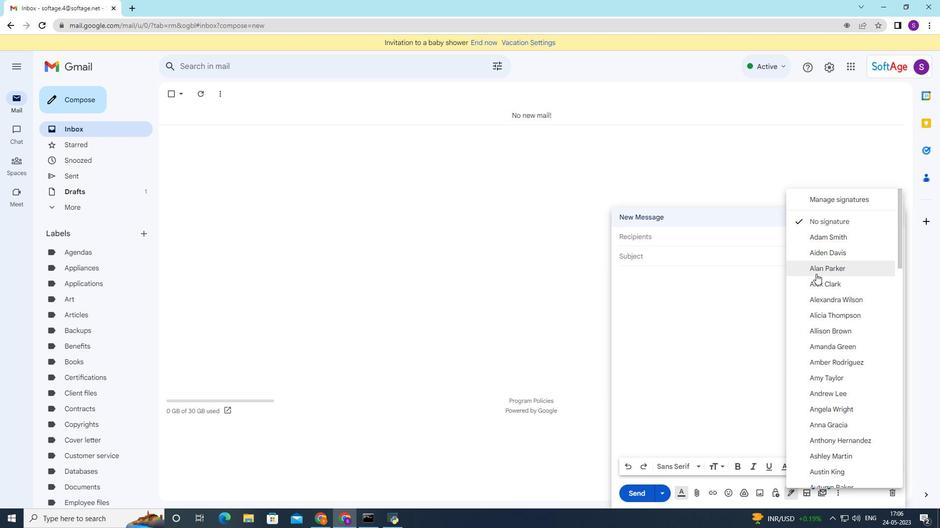 
Action: Mouse moved to (816, 276)
Screenshot: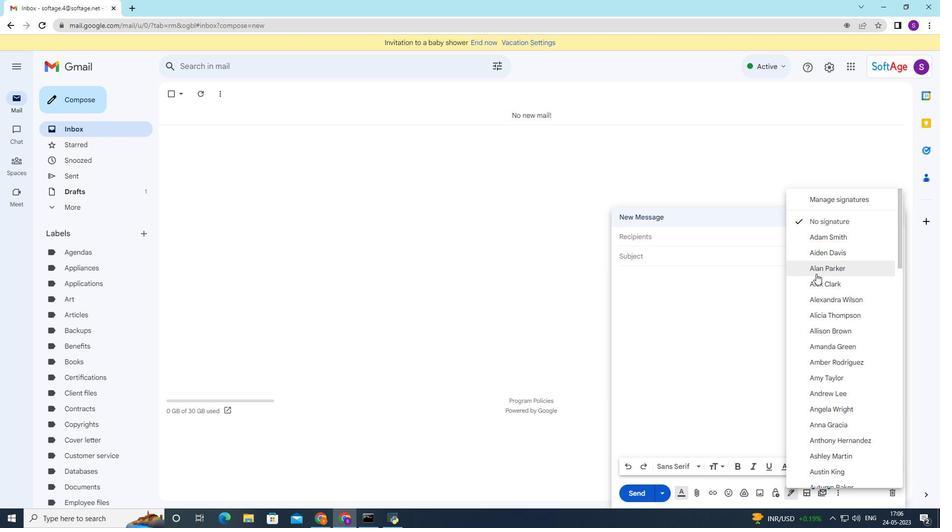
Action: Mouse scrolled (816, 275) with delta (0, 0)
Screenshot: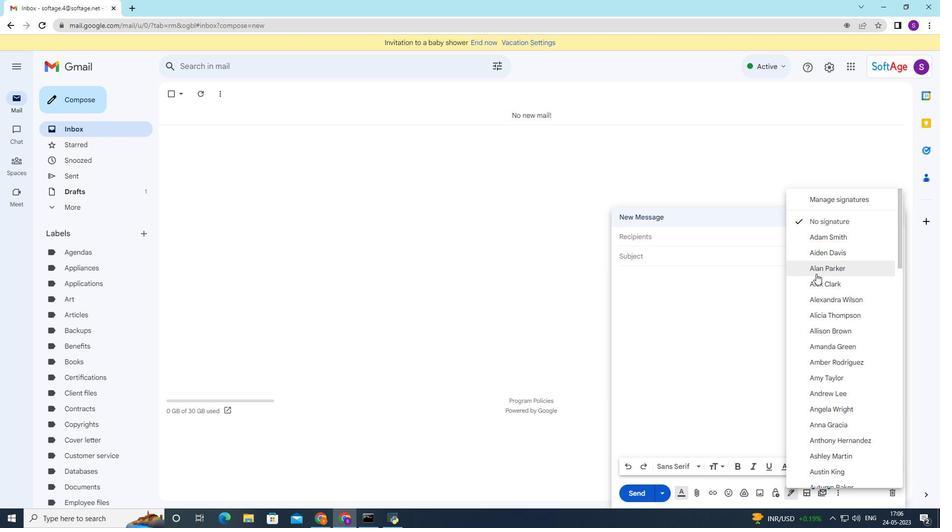 
Action: Mouse moved to (816, 278)
Screenshot: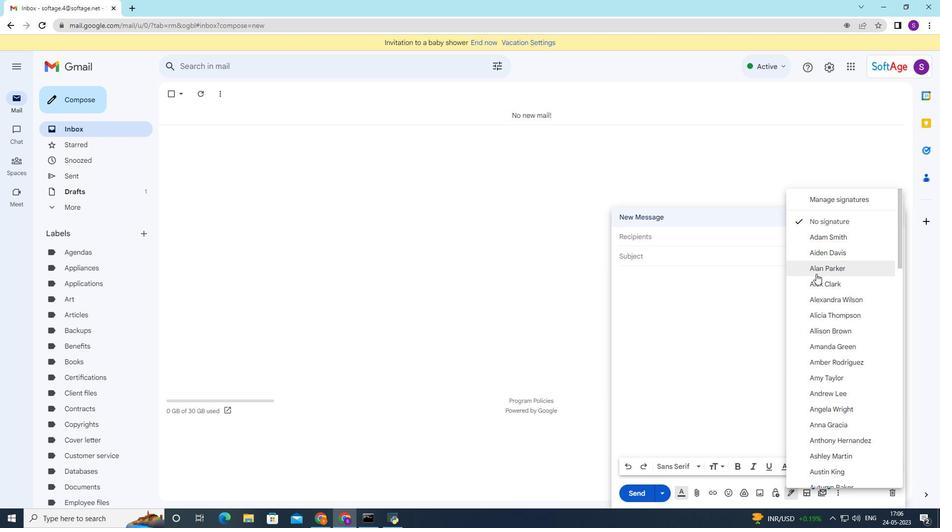 
Action: Mouse scrolled (816, 278) with delta (0, 0)
Screenshot: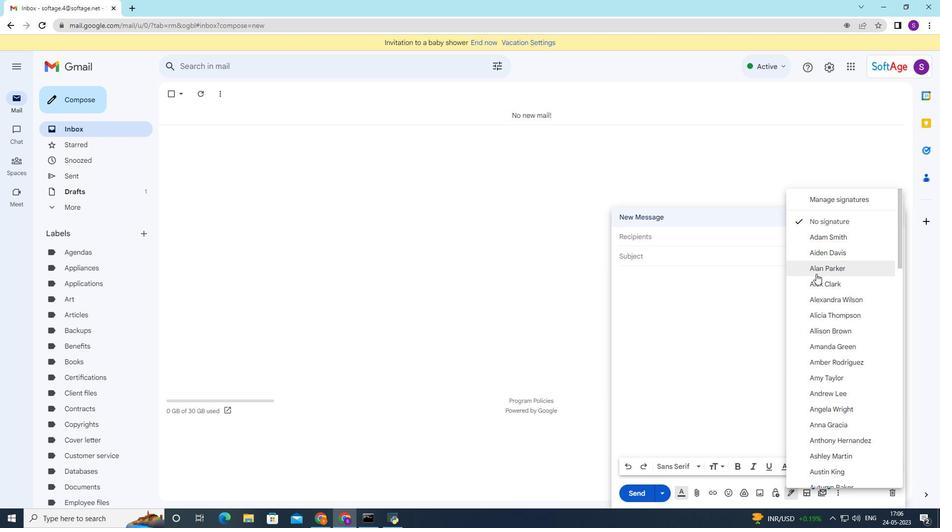 
Action: Mouse moved to (859, 424)
Screenshot: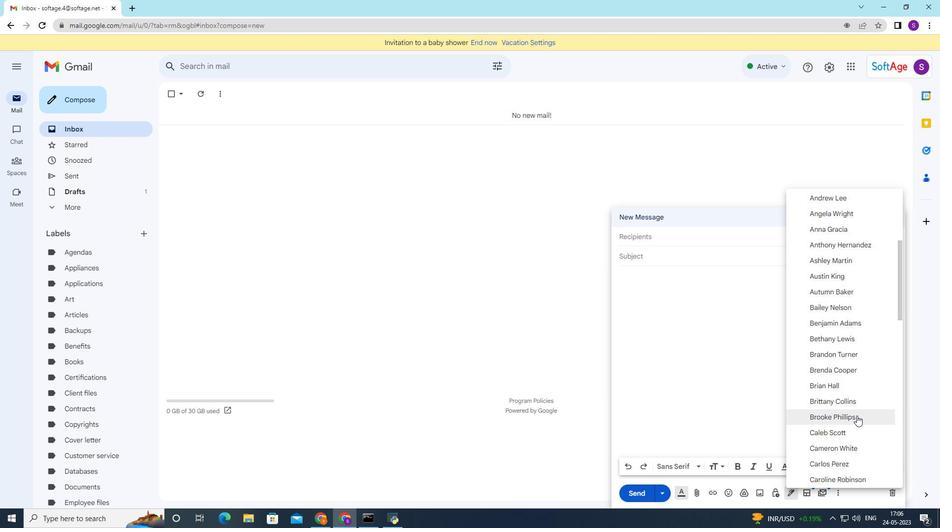 
Action: Mouse scrolled (859, 423) with delta (0, 0)
Screenshot: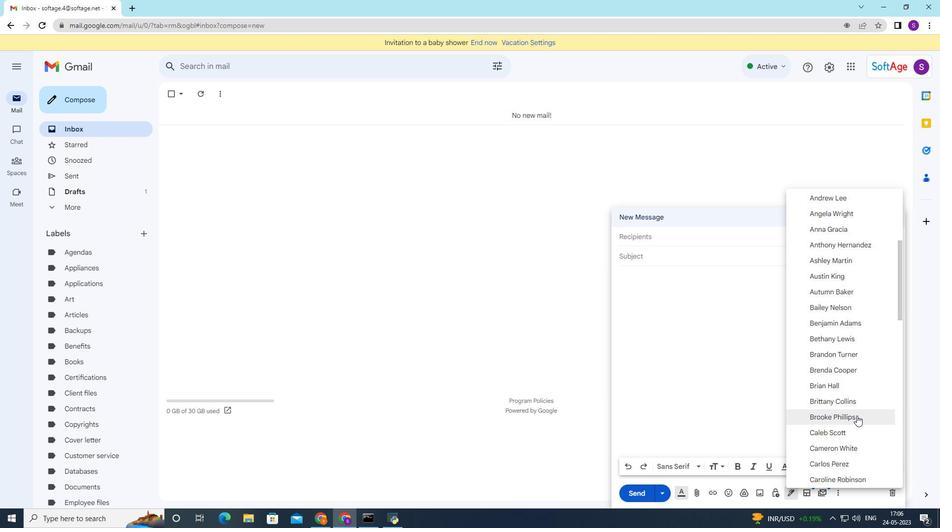 
Action: Mouse moved to (862, 418)
Screenshot: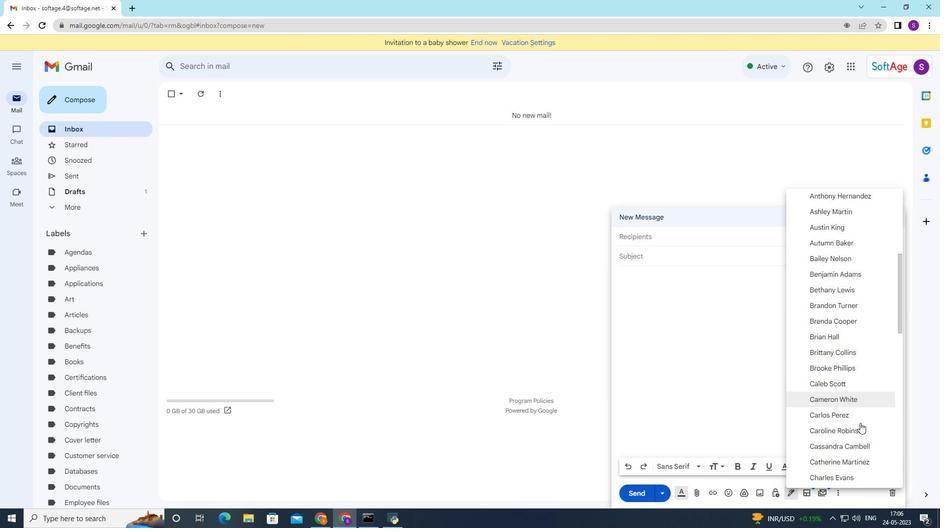 
Action: Mouse scrolled (862, 419) with delta (0, 0)
Screenshot: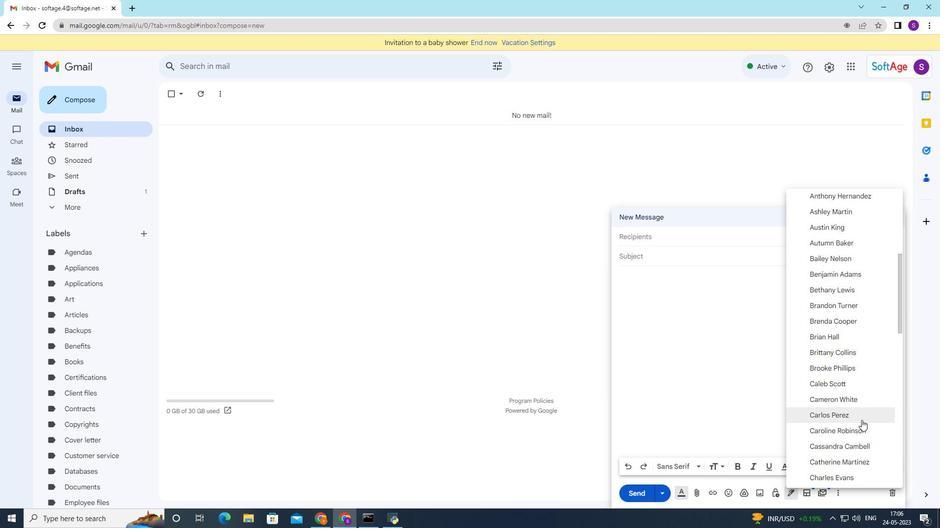 
Action: Mouse moved to (862, 418)
Screenshot: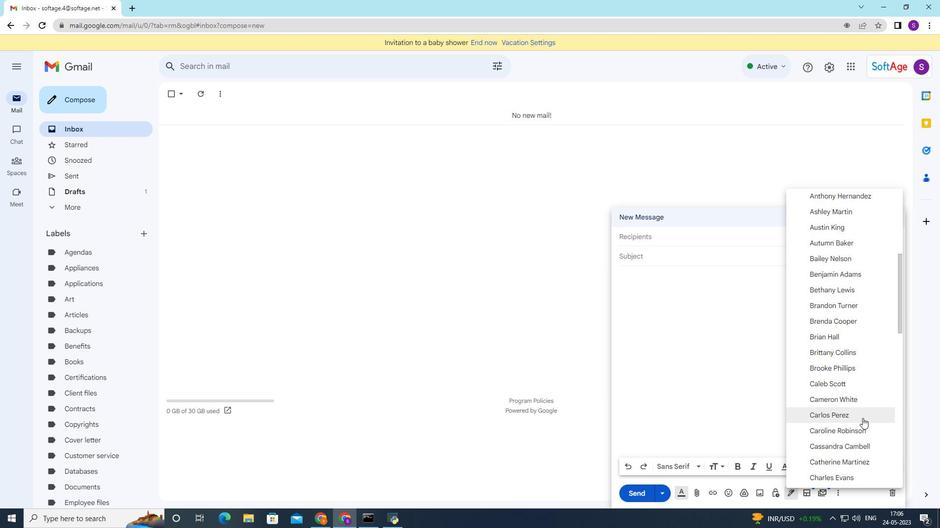 
Action: Mouse scrolled (862, 417) with delta (0, 0)
Screenshot: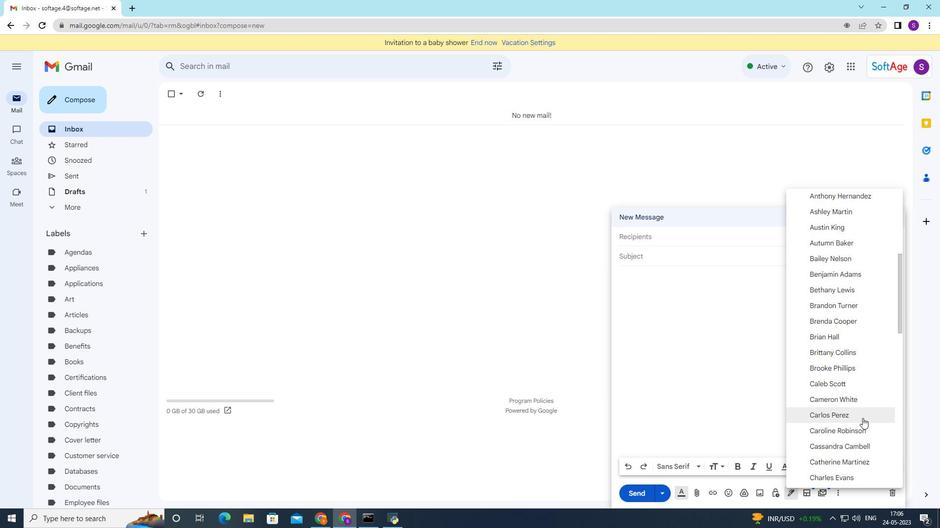 
Action: Mouse moved to (862, 418)
Screenshot: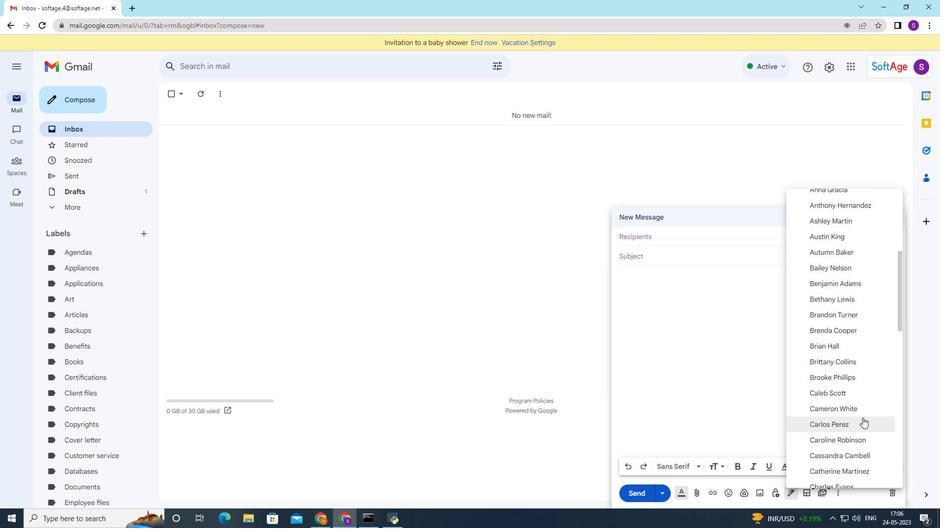 
Action: Mouse scrolled (862, 417) with delta (0, 0)
Screenshot: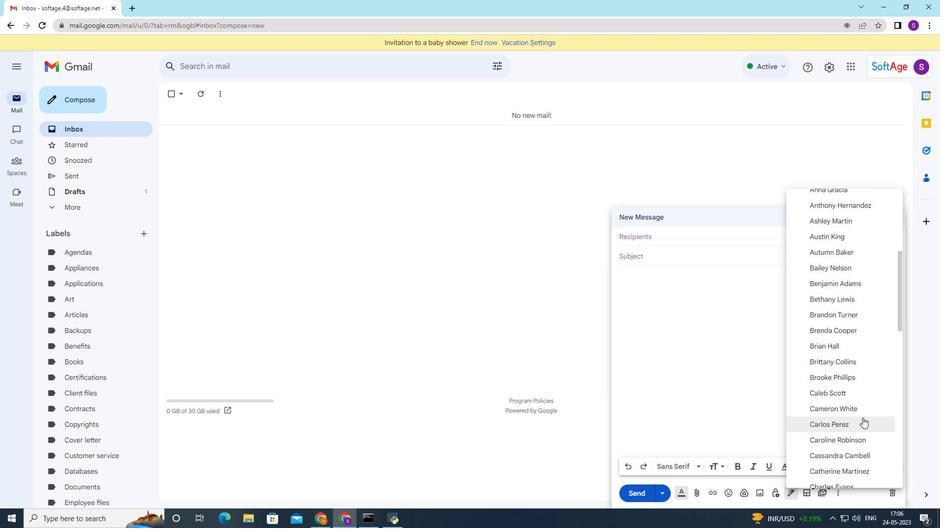 
Action: Mouse moved to (862, 418)
Screenshot: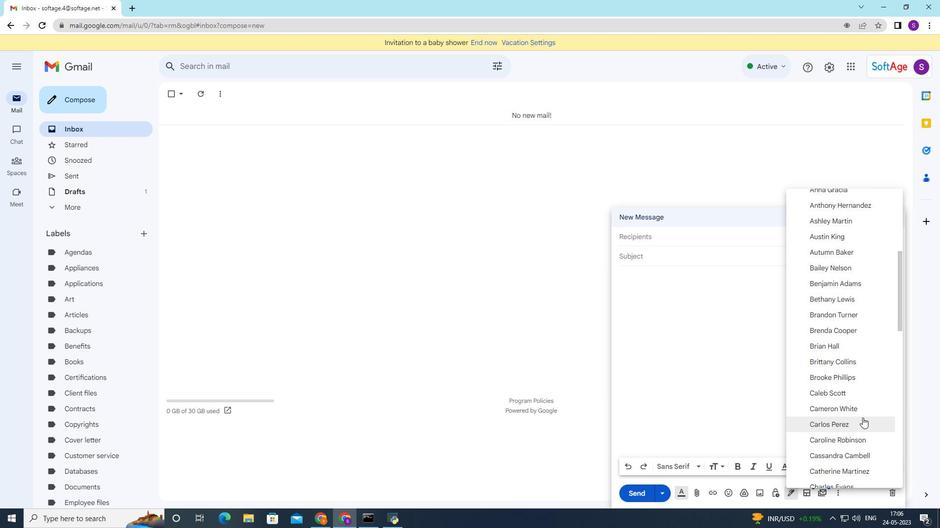 
Action: Mouse scrolled (862, 418) with delta (0, 0)
Screenshot: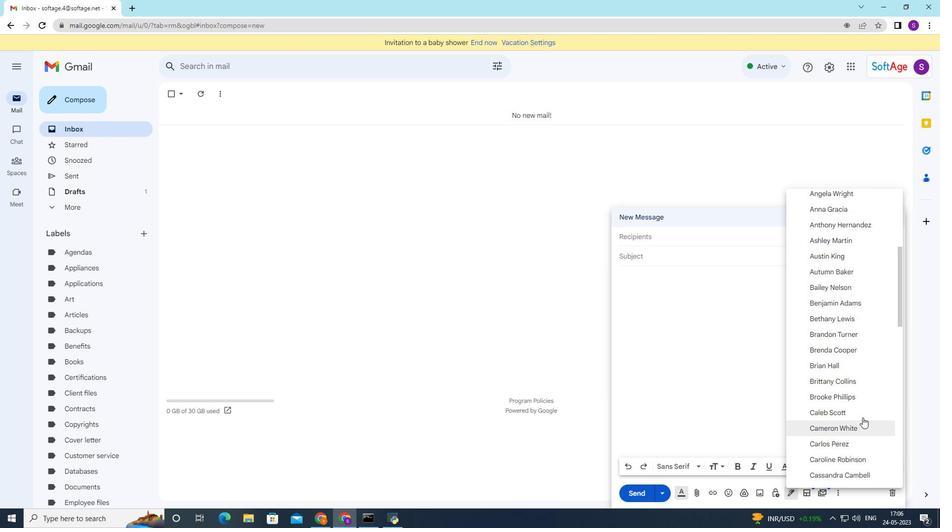 
Action: Mouse moved to (862, 418)
Screenshot: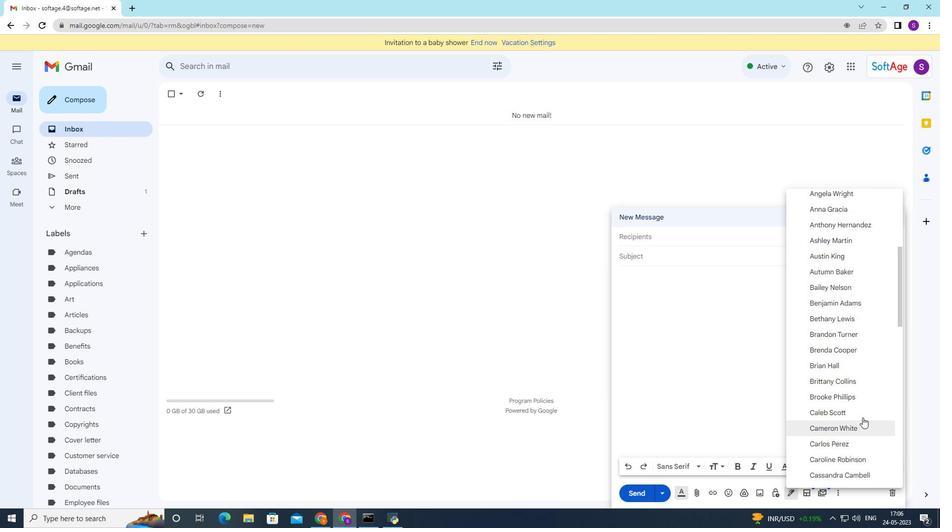 
Action: Mouse scrolled (862, 418) with delta (0, 0)
Screenshot: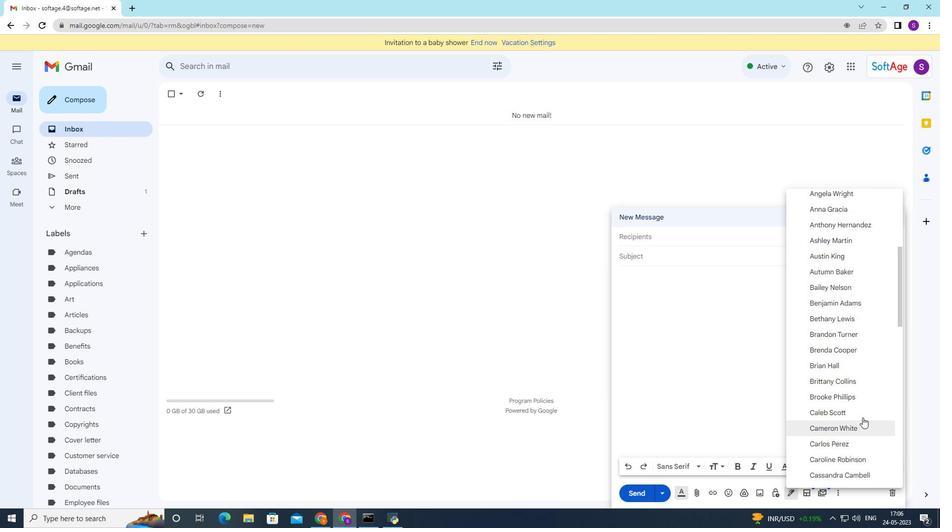 
Action: Mouse scrolled (862, 418) with delta (0, 0)
Screenshot: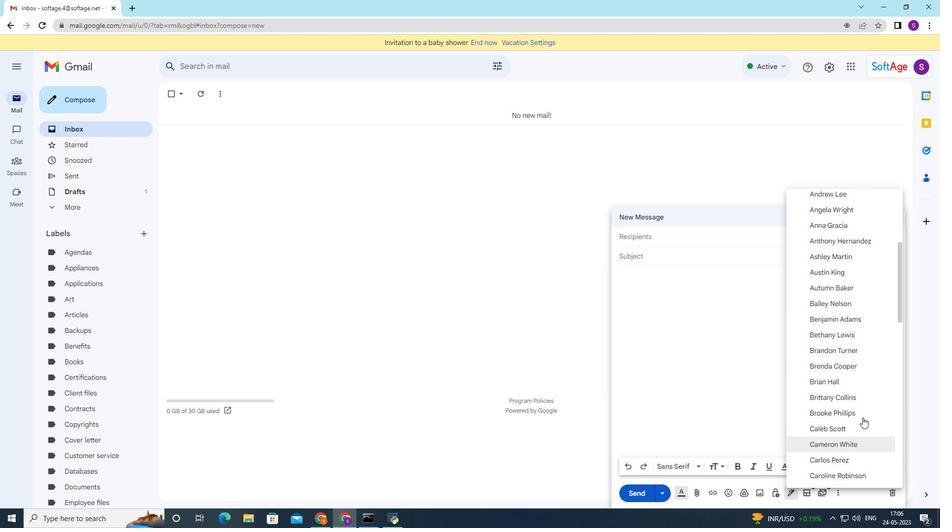 
Action: Mouse moved to (860, 420)
Screenshot: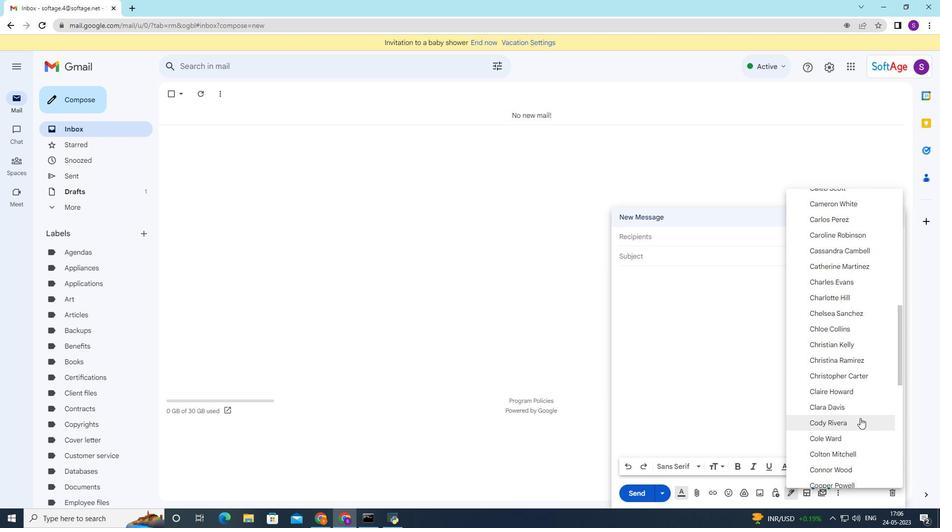 
Action: Mouse scrolled (860, 419) with delta (0, 0)
Screenshot: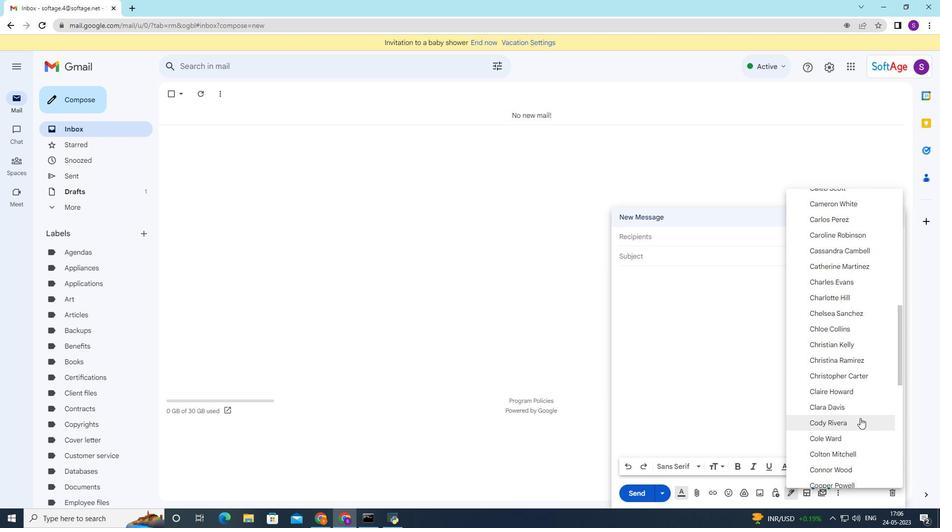 
Action: Mouse scrolled (860, 419) with delta (0, 0)
Screenshot: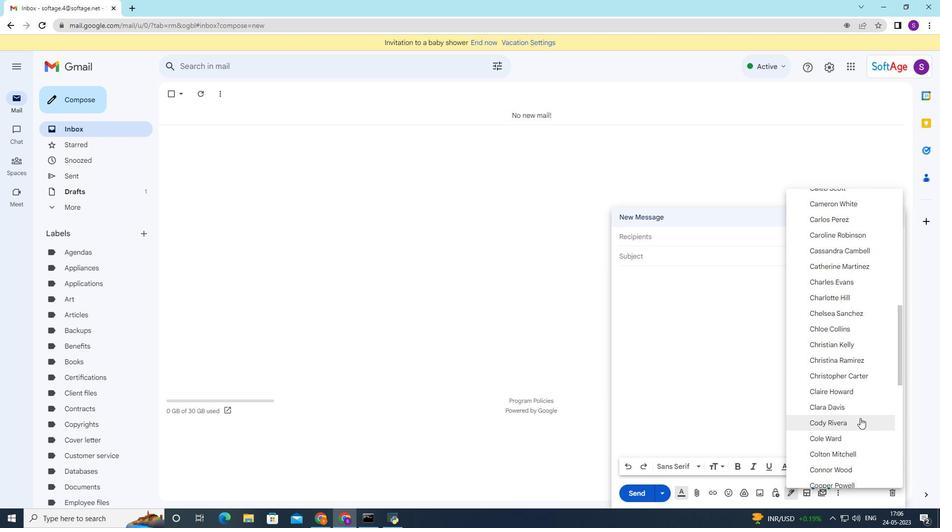 
Action: Mouse scrolled (860, 419) with delta (0, 0)
Screenshot: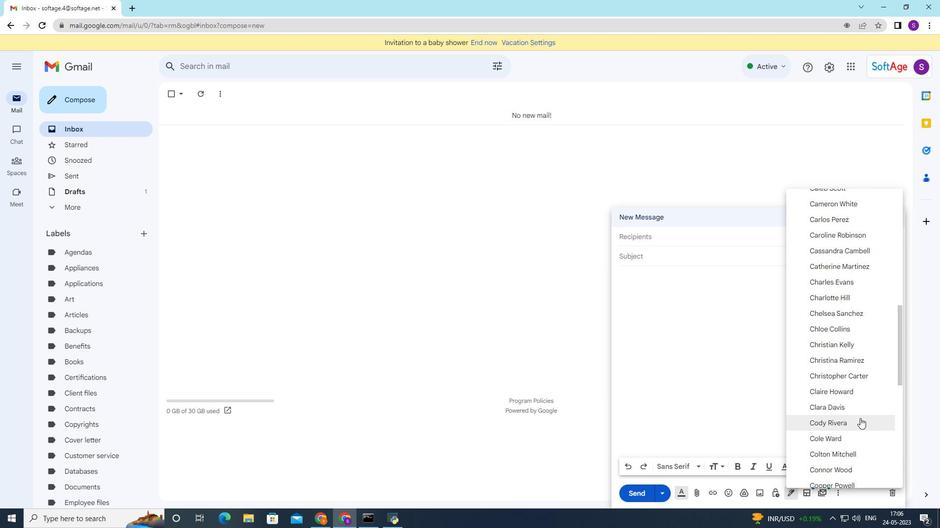 
Action: Mouse scrolled (860, 419) with delta (0, 0)
Screenshot: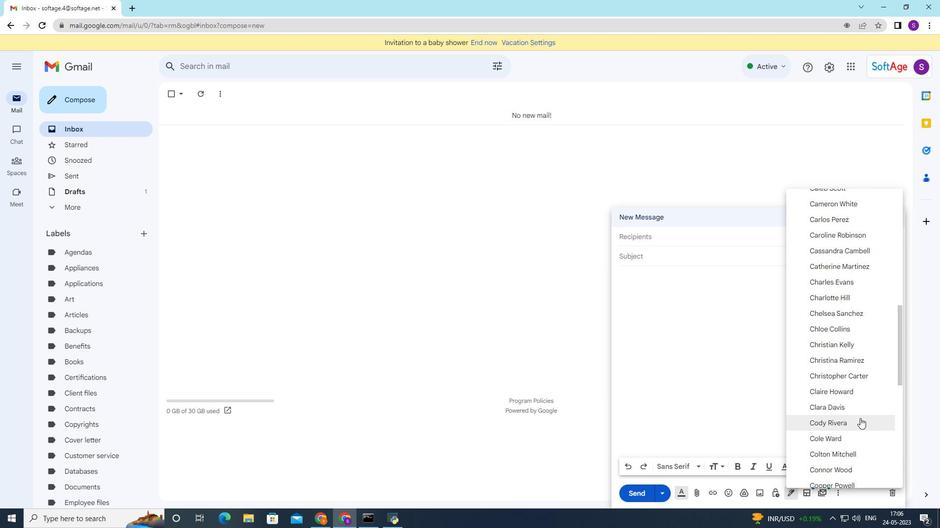 
Action: Mouse moved to (860, 420)
Screenshot: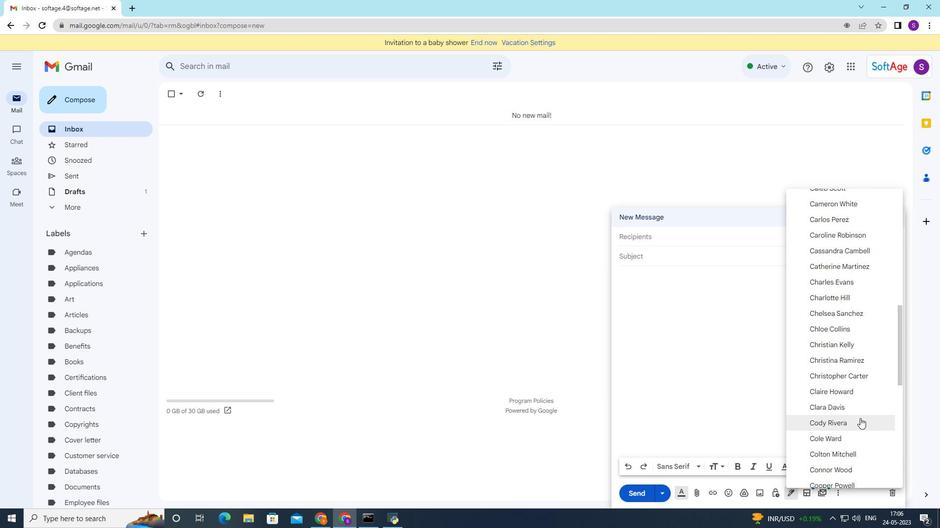 
Action: Mouse scrolled (860, 419) with delta (0, 0)
Screenshot: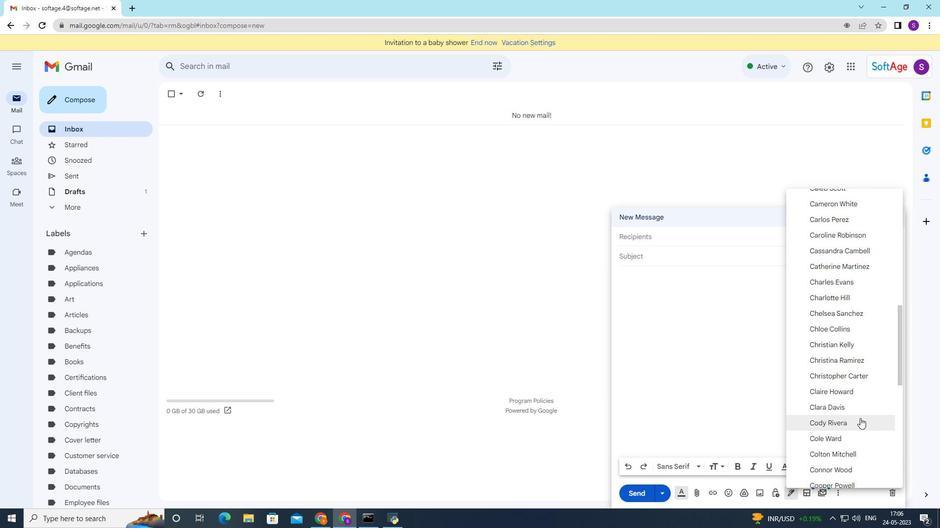 
Action: Mouse moved to (859, 421)
Screenshot: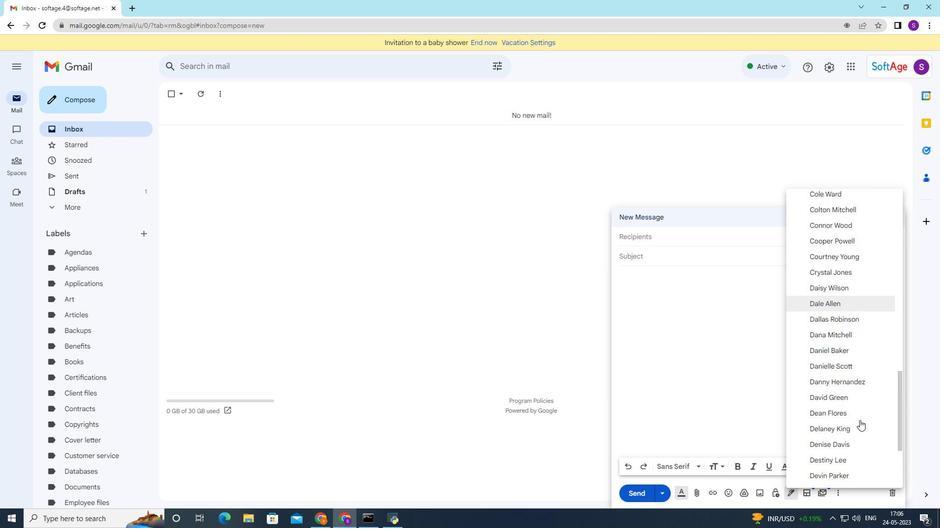 
Action: Mouse scrolled (859, 421) with delta (0, 0)
Screenshot: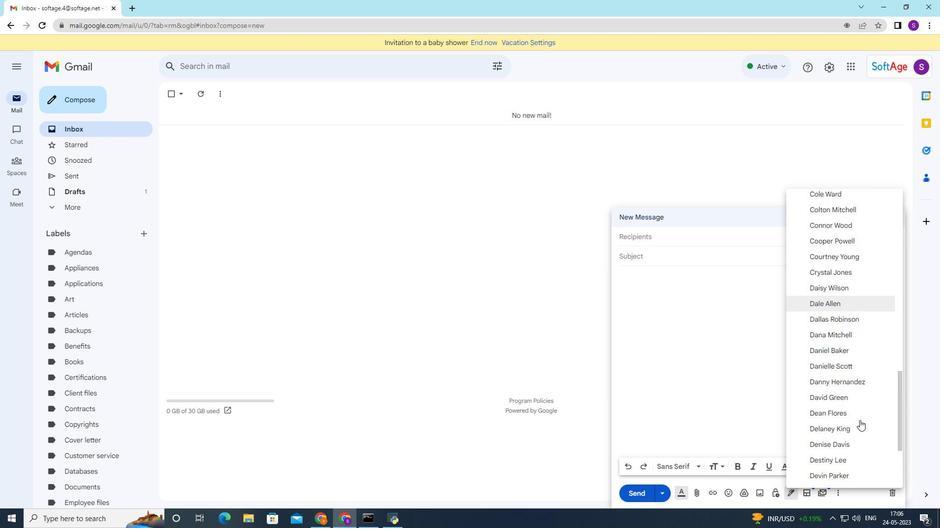 
Action: Mouse scrolled (859, 421) with delta (0, 0)
Screenshot: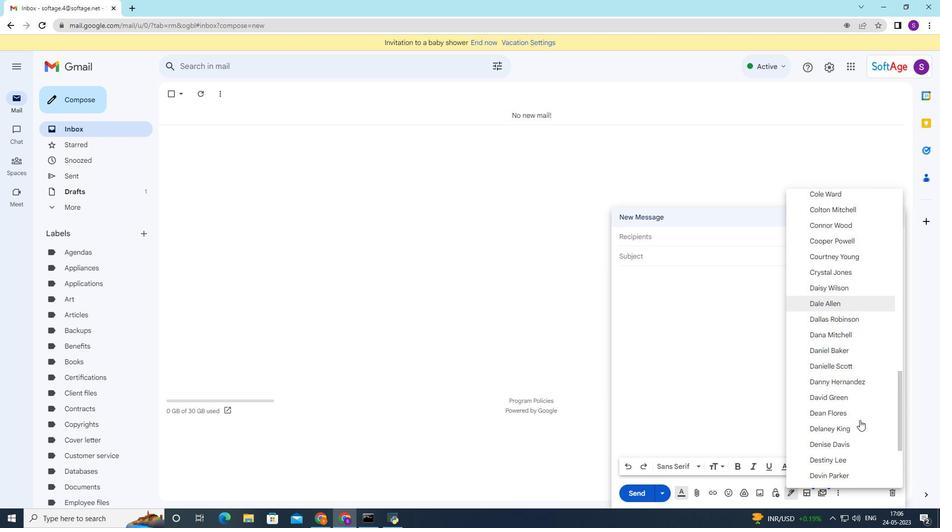
Action: Mouse scrolled (859, 421) with delta (0, 0)
Screenshot: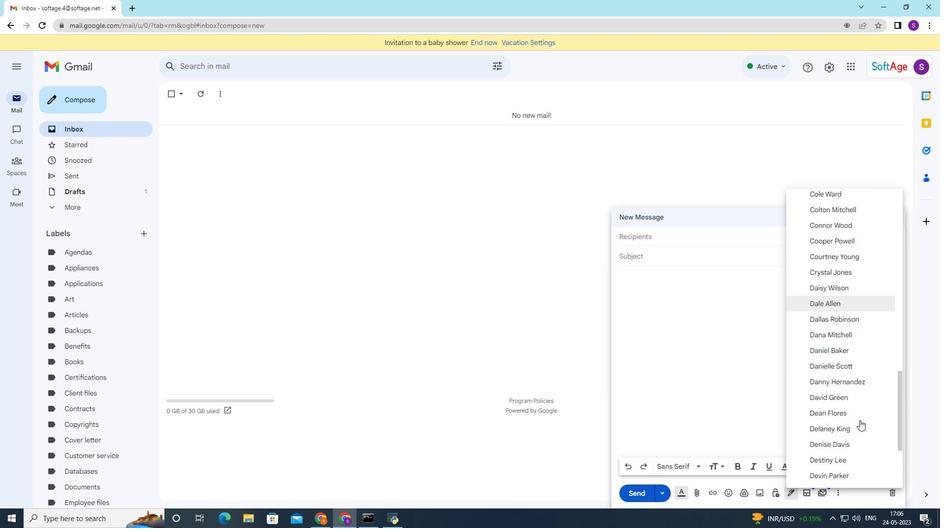 
Action: Mouse moved to (840, 377)
Screenshot: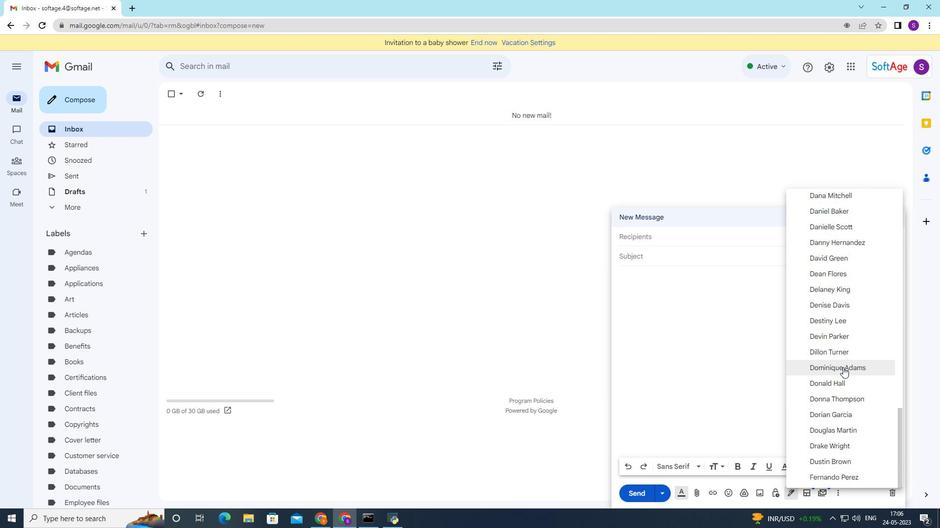 
Action: Mouse scrolled (840, 376) with delta (0, 0)
Screenshot: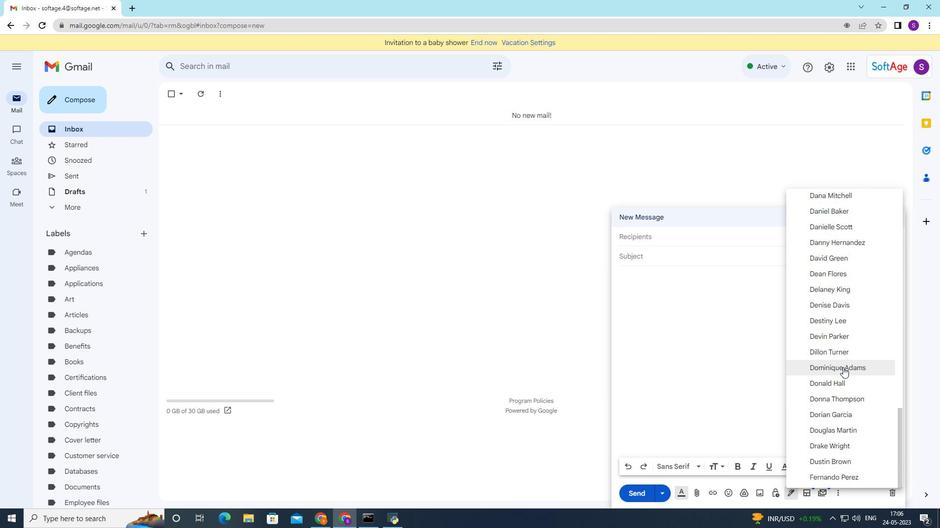 
Action: Mouse moved to (839, 380)
Screenshot: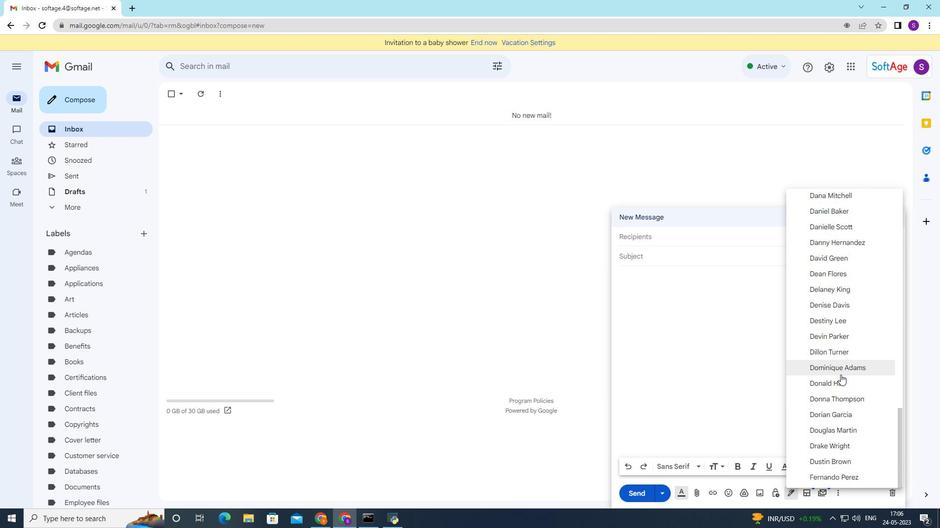
Action: Mouse scrolled (839, 379) with delta (0, 0)
Screenshot: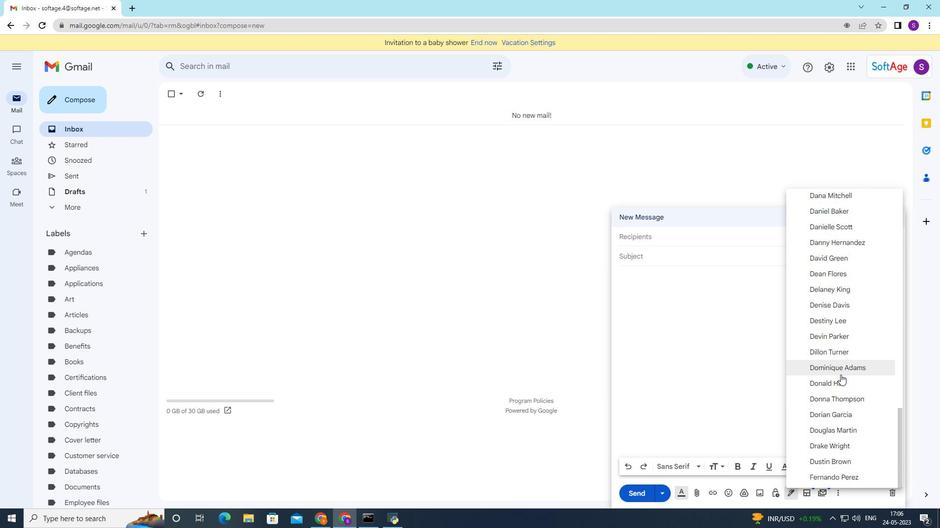 
Action: Mouse moved to (846, 460)
Screenshot: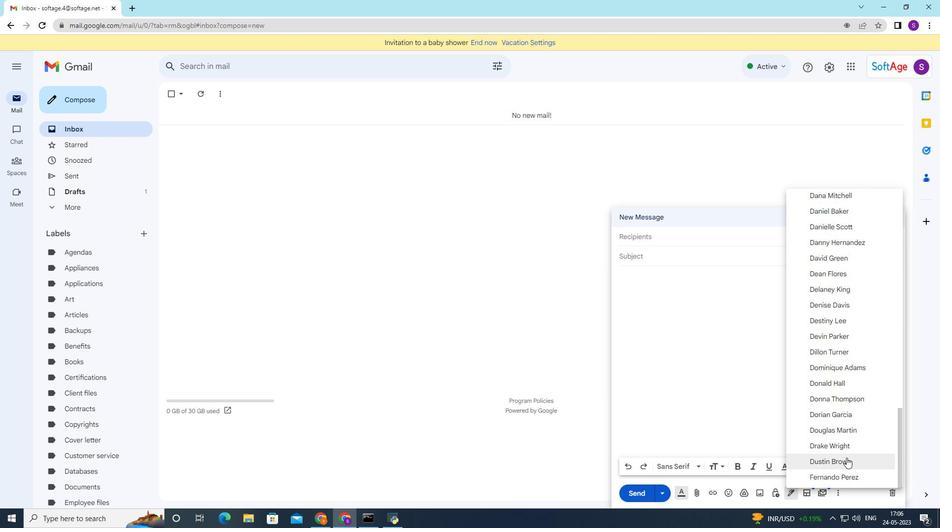 
Action: Mouse pressed left at (846, 460)
Screenshot: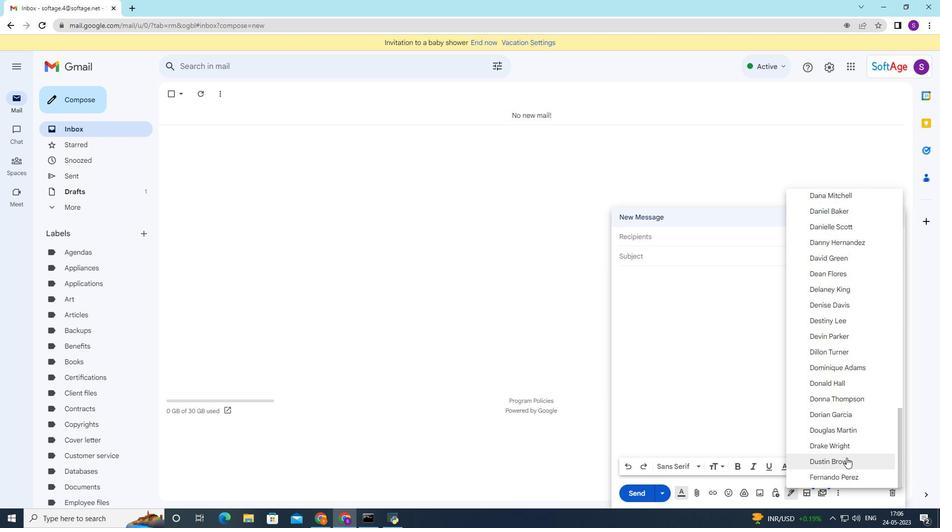 
Action: Mouse moved to (646, 252)
Screenshot: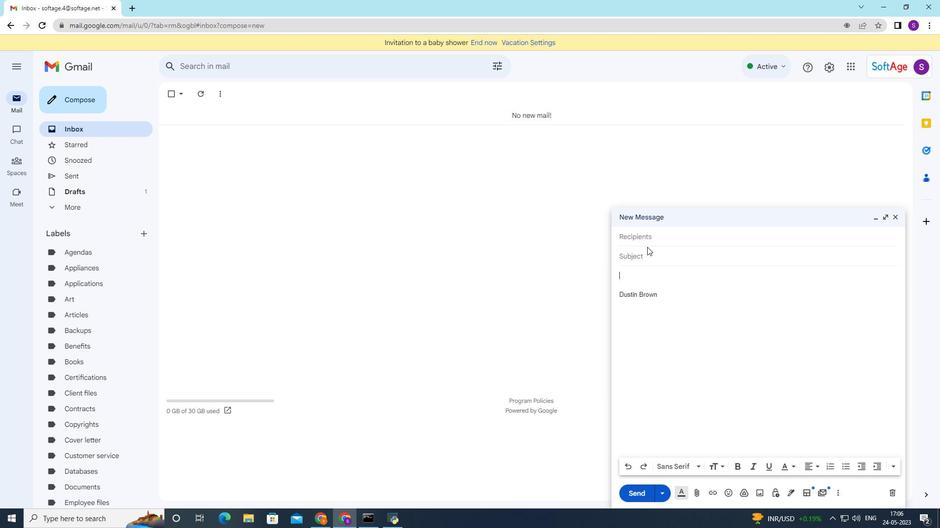 
Action: Mouse pressed left at (646, 252)
Screenshot: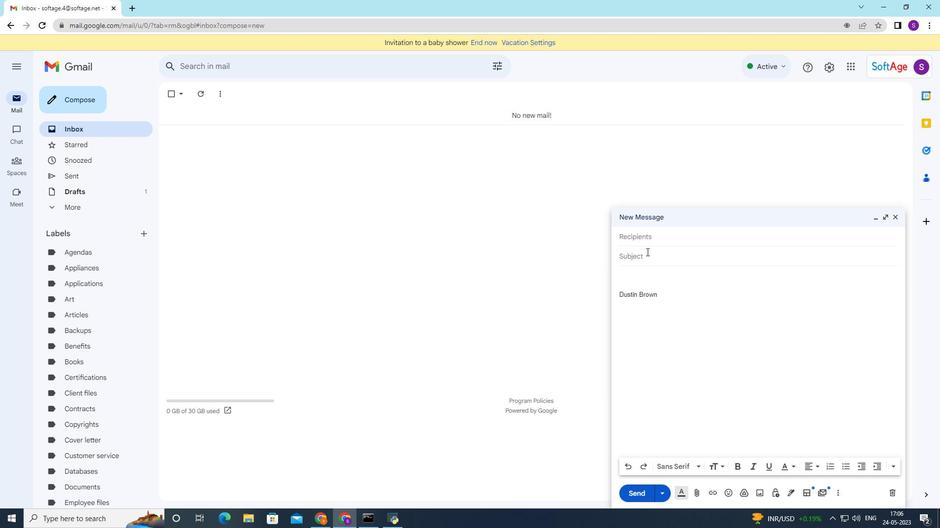 
Action: Mouse moved to (646, 252)
Screenshot: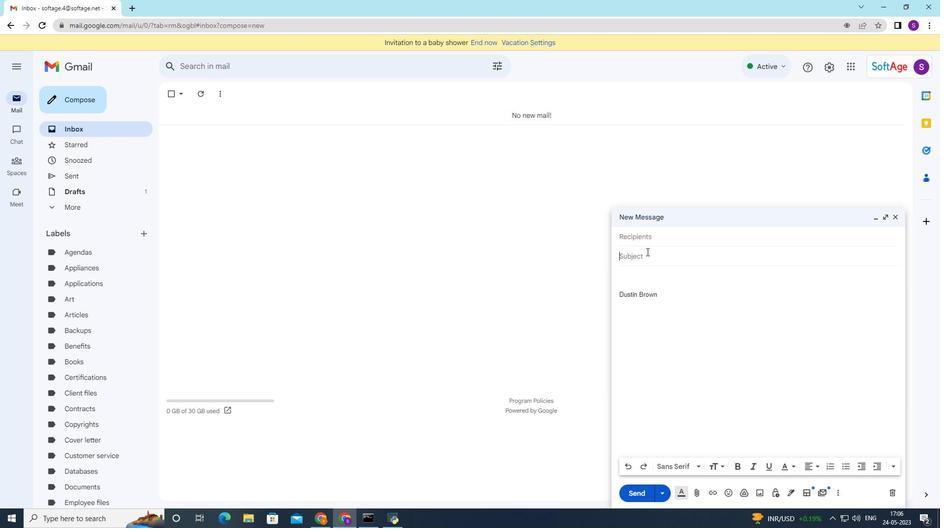 
Action: Key pressed <Key.shift><Key.shift><Key.shift><Key.shift><Key.shift><Key.shift><Key.shift><Key.shift><Key.shift><Key.shift><Key.shift><Key.shift><Key.shift><Key.shift><Key.shift><Key.shift><Key.shift><Key.shift><Key.shift><Key.shift><Key.shift><Key.shift><Key.shift><Key.shift><Key.shift><Key.shift><Key.shift><Key.shift><Key.shift><Key.shift><Key.shift><Key.shift><Key.shift><Key.shift><Key.shift><Key.shift><Key.shift><Key.shift><Key.shift><Key.shift><Key.shift><Key.shift><Key.shift><Key.shift><Key.shift><Key.shift><Key.shift><Key.shift><Key.shift><Key.shift><Key.shift><Key.shift><Key.shift><Key.shift><Key.shift><Key.shift><Key.shift><Key.shift><Key.shift><Key.shift><Key.shift><Key.shift><Key.shift><Key.shift><Key.shift>Announcement<Key.space>of<Key.space>a<Key.space>new<Key.space>hire
Screenshot: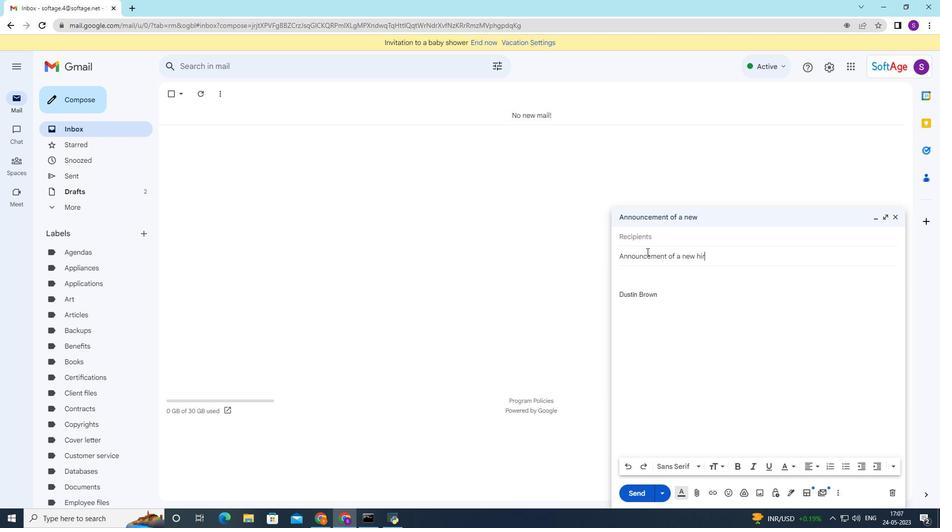 
Action: Mouse moved to (643, 267)
Screenshot: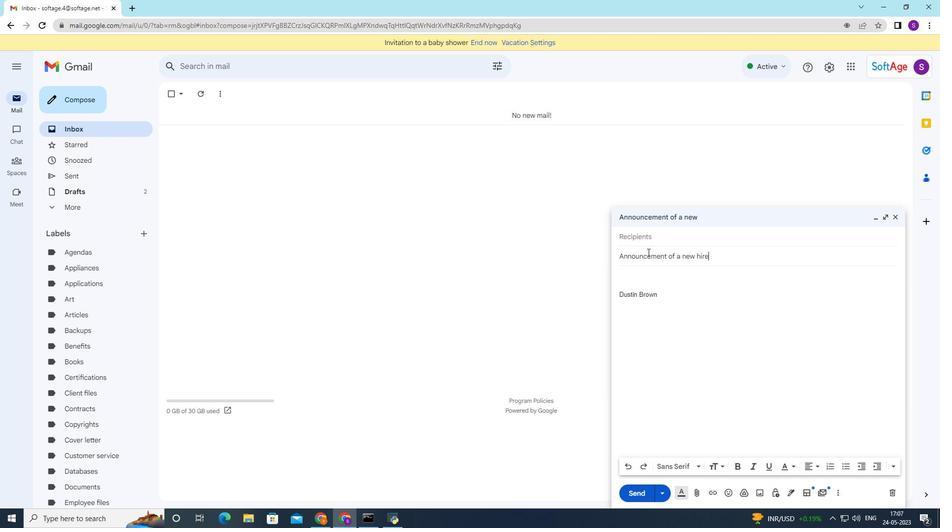 
Action: Mouse pressed left at (643, 267)
Screenshot: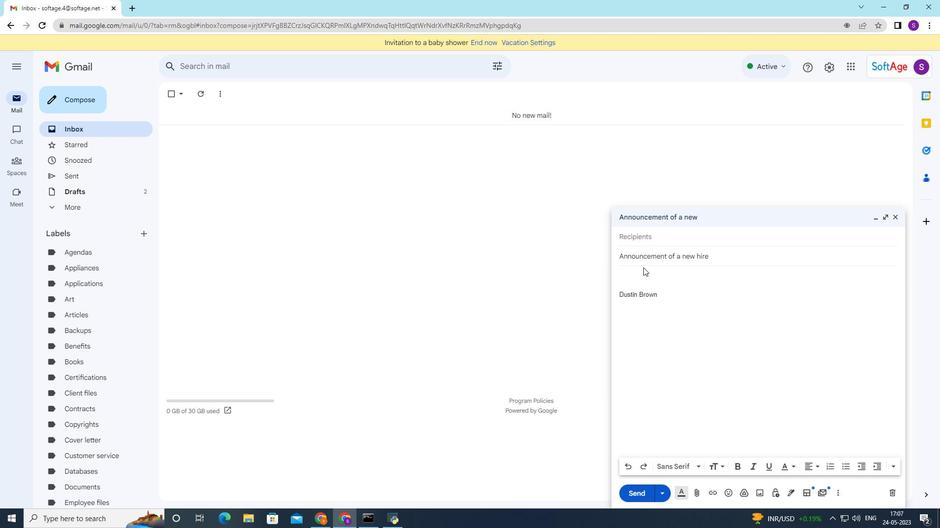 
Action: Mouse moved to (643, 266)
Screenshot: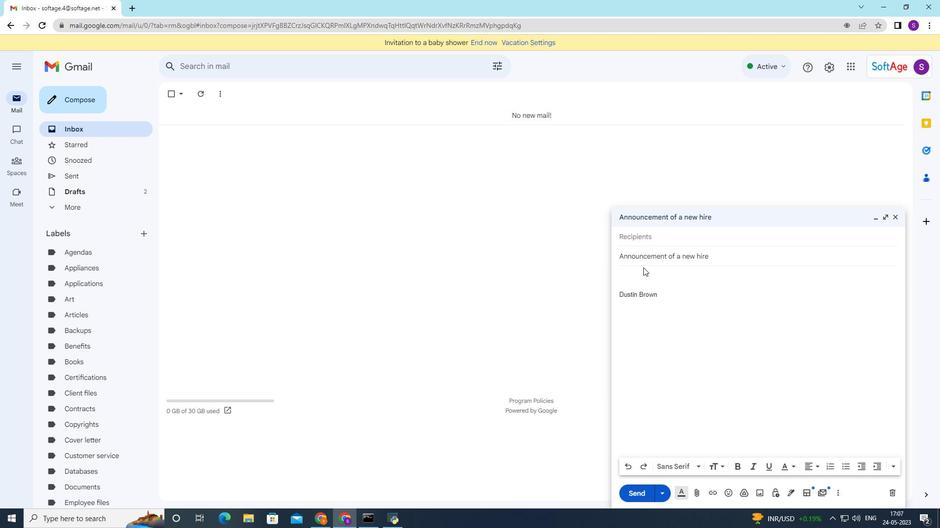 
Action: Key pressed <Key.shift>Could<Key.space>you<Key.space>please<Key.space>provide<Key.space>me<Key.space>with<Key.space>the<Key.space>details<Key.space>on<Key.space>the<Key.space>companys<Key.space>health<Key.space>and<Key.space>safety<Key.space>policy<Key.shift_r>?
Screenshot: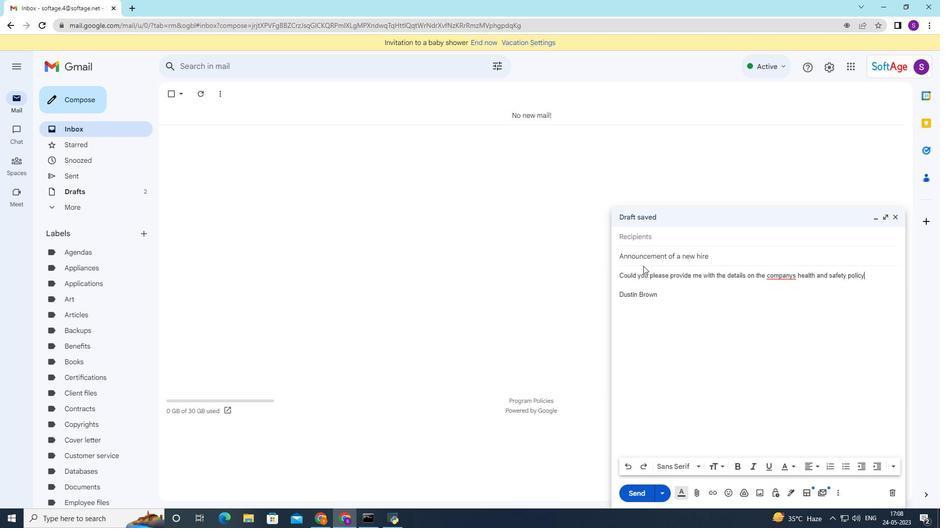 
Action: Mouse moved to (647, 276)
Screenshot: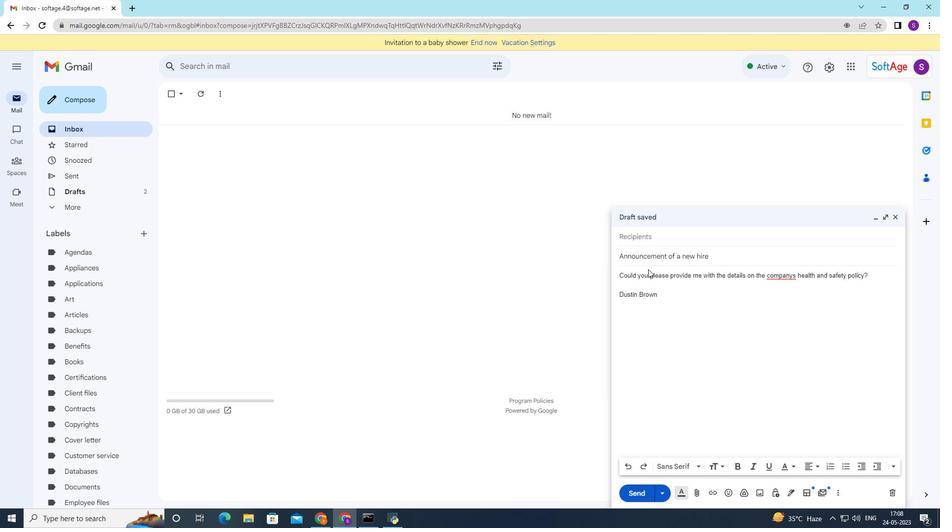
Action: Mouse pressed left at (647, 276)
Screenshot: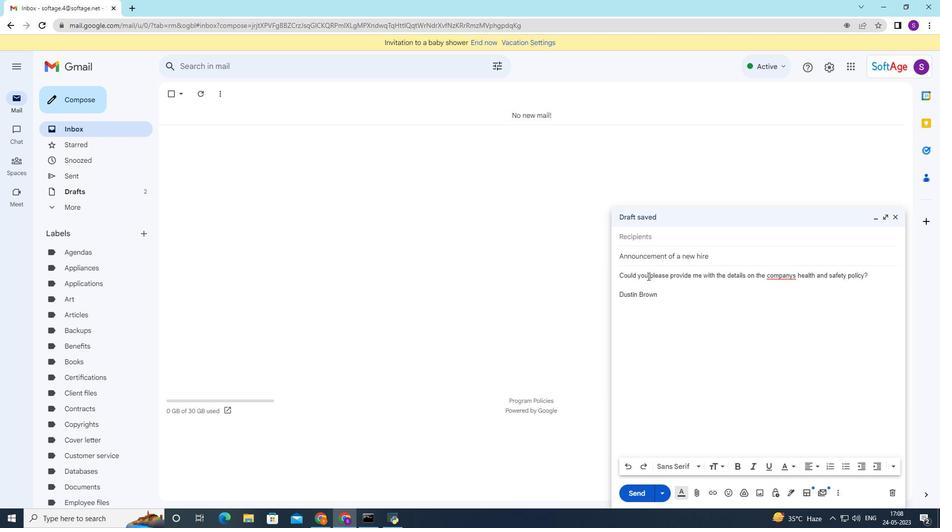 
Action: Mouse moved to (647, 275)
Screenshot: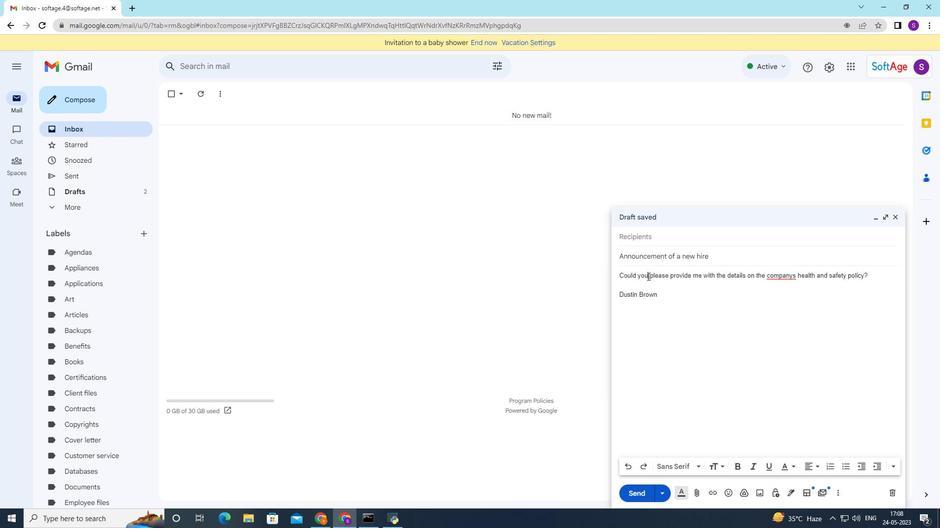 
Action: Mouse pressed left at (647, 275)
Screenshot: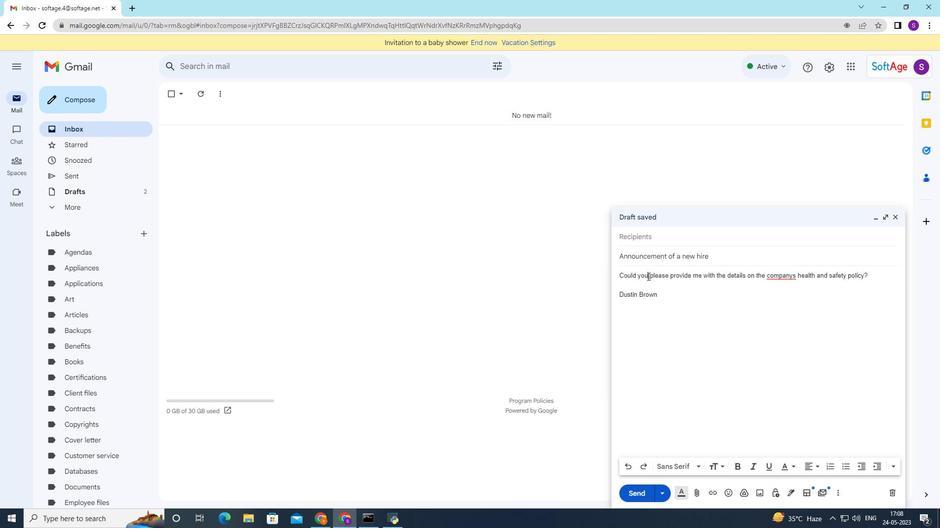 
Action: Mouse pressed left at (647, 275)
Screenshot: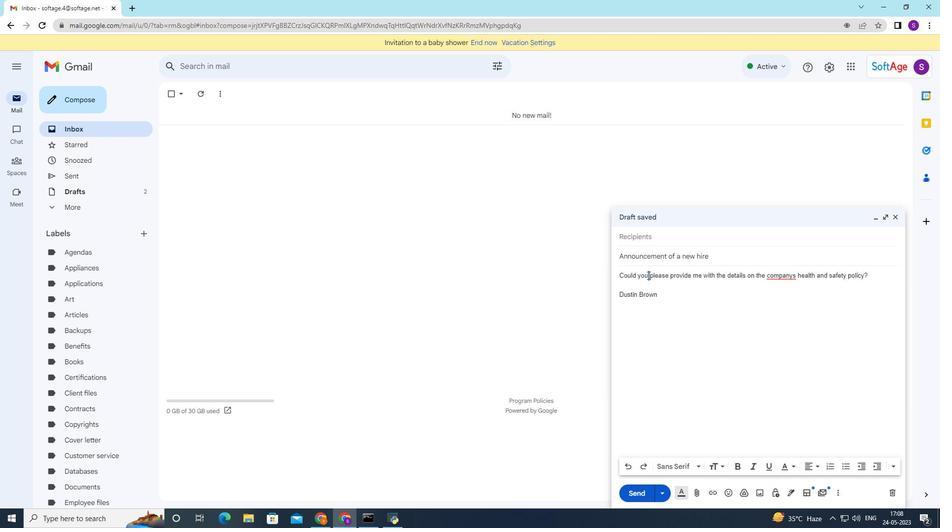 
Action: Mouse moved to (793, 470)
Screenshot: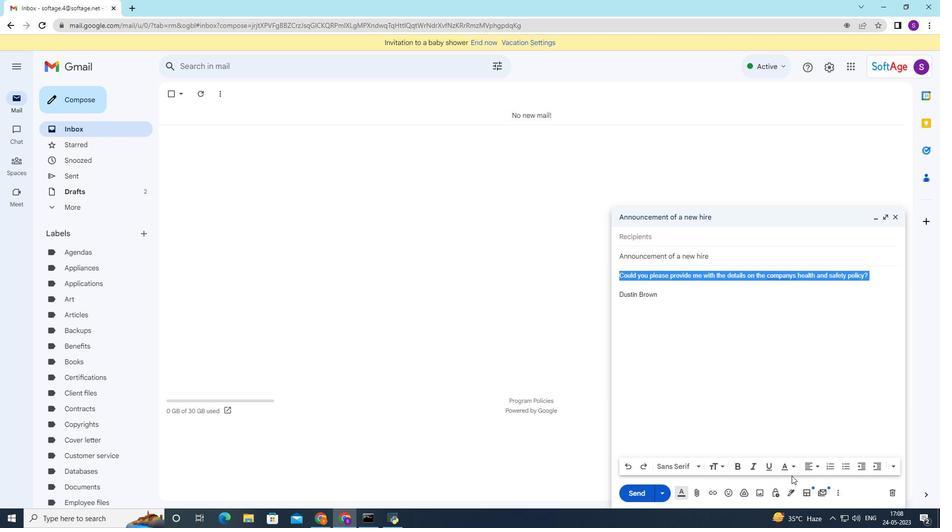 
Action: Mouse pressed left at (793, 470)
Screenshot: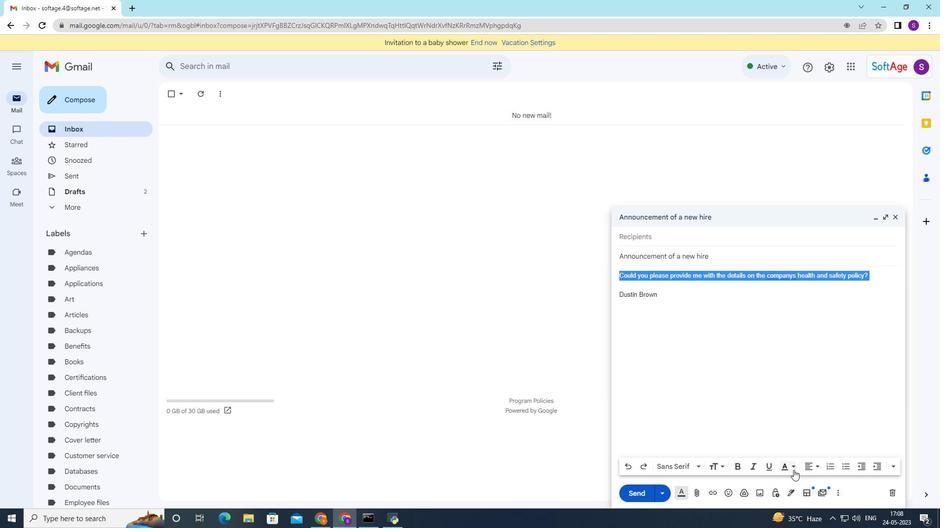 
Action: Mouse moved to (778, 396)
Screenshot: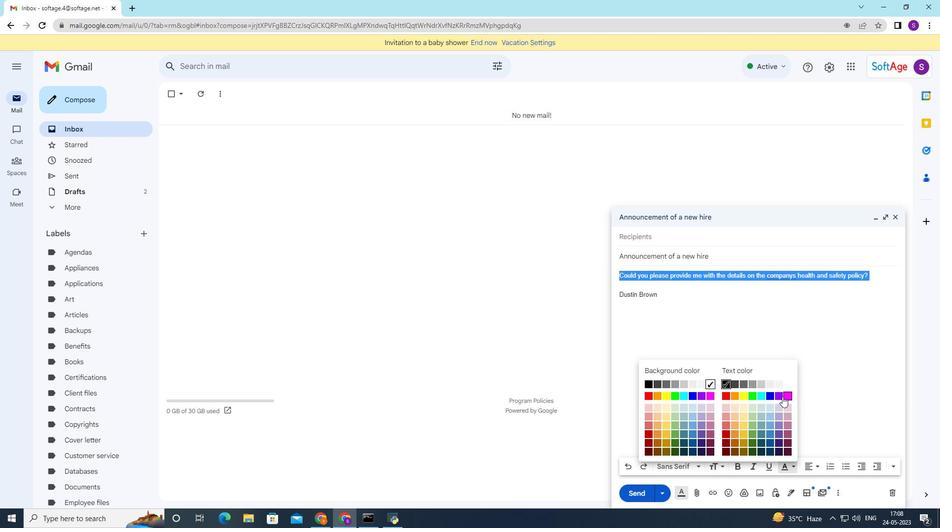 
Action: Mouse pressed left at (778, 396)
Screenshot: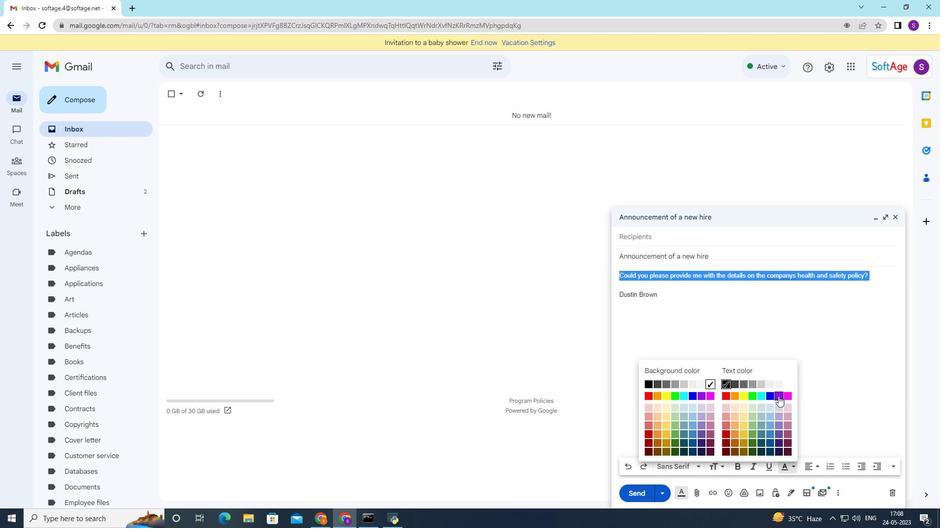 
Action: Mouse moved to (785, 469)
Screenshot: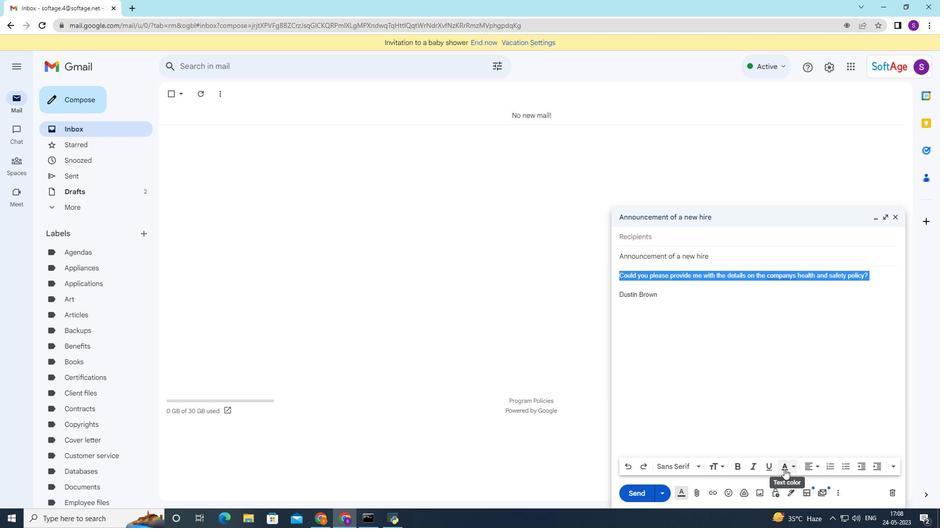 
Action: Mouse pressed left at (785, 469)
Screenshot: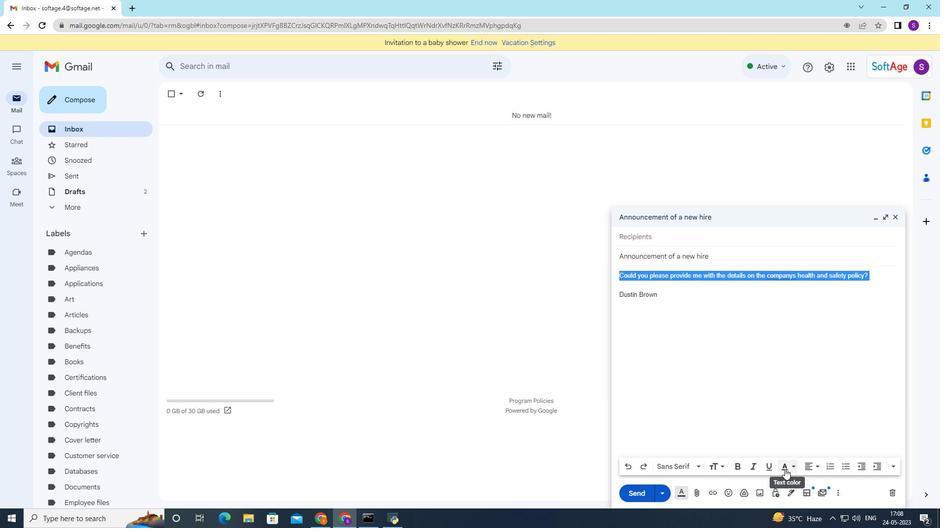 
Action: Mouse moved to (646, 384)
Screenshot: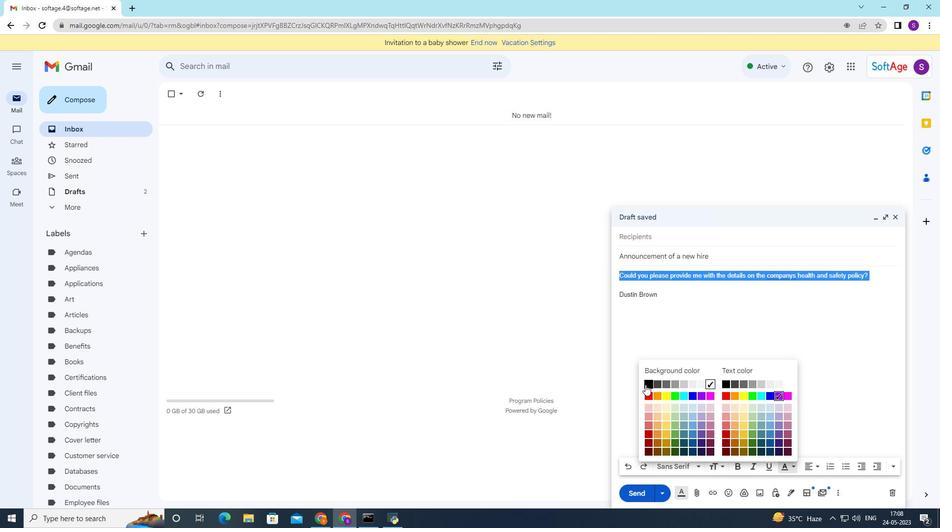 
Action: Mouse pressed left at (646, 384)
Screenshot: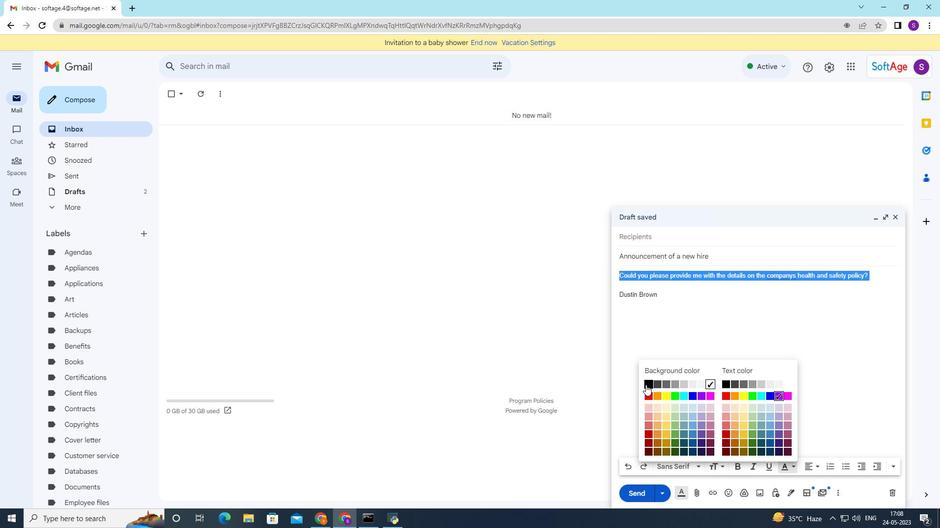 
Action: Mouse moved to (639, 495)
Screenshot: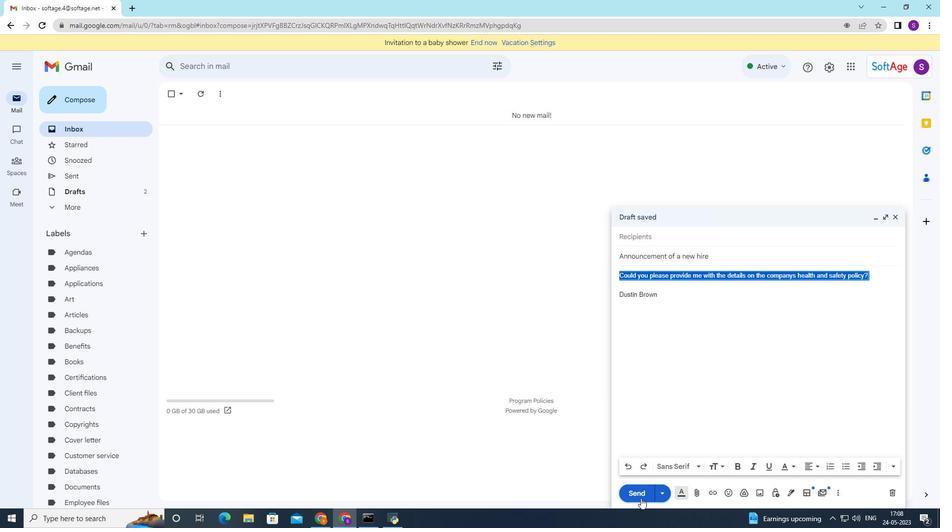 
Action: Mouse pressed left at (639, 495)
Screenshot: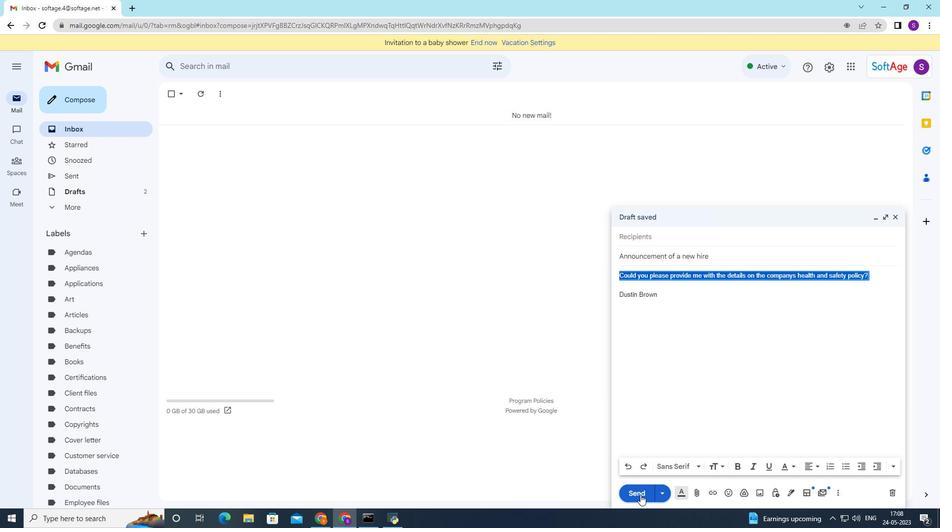 
Action: Mouse moved to (578, 253)
Screenshot: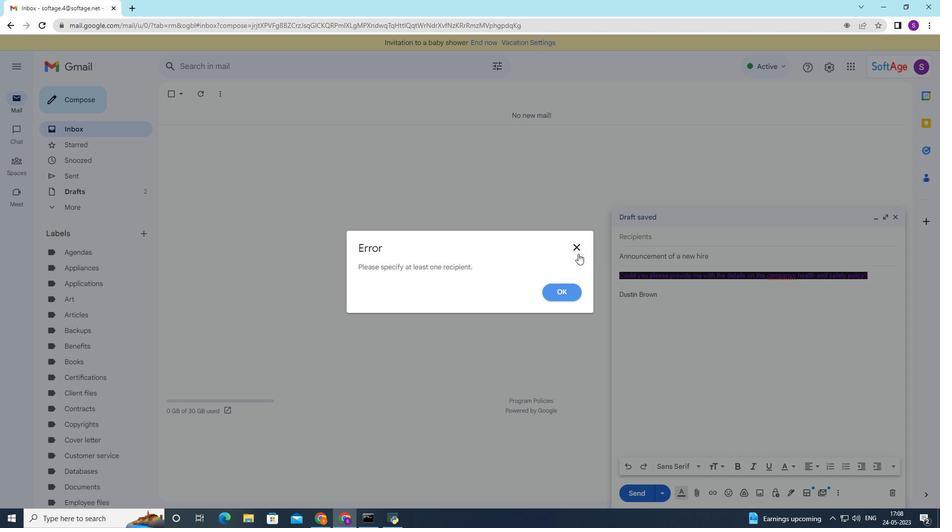 
Action: Mouse pressed left at (578, 253)
Screenshot: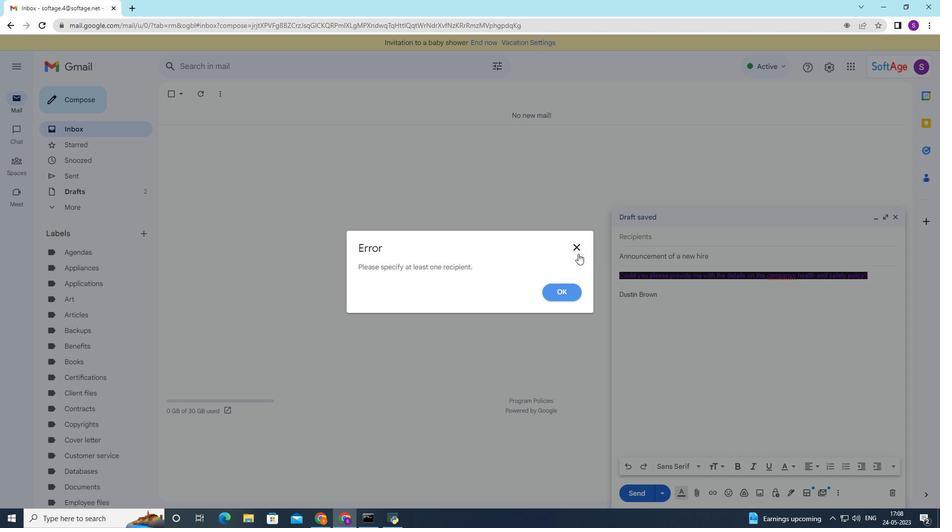 
Action: Mouse moved to (654, 239)
Screenshot: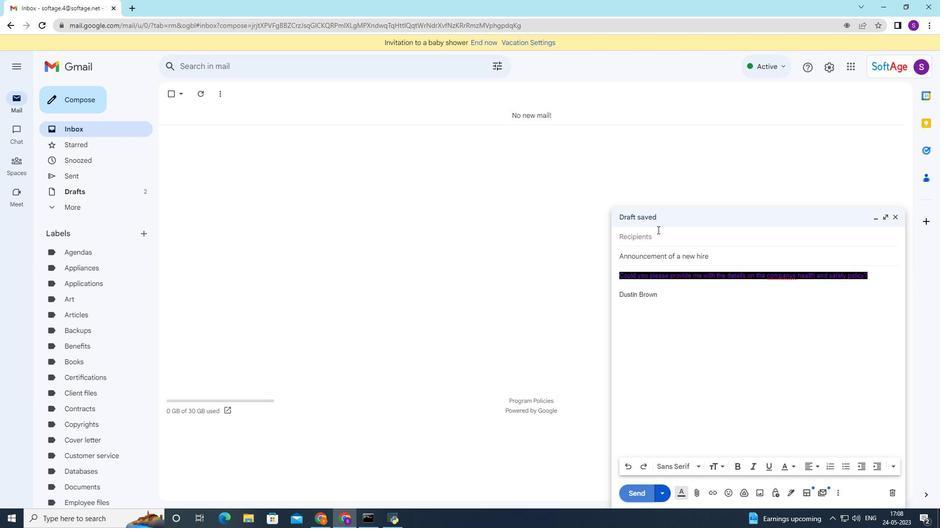 
Action: Mouse pressed left at (654, 239)
Screenshot: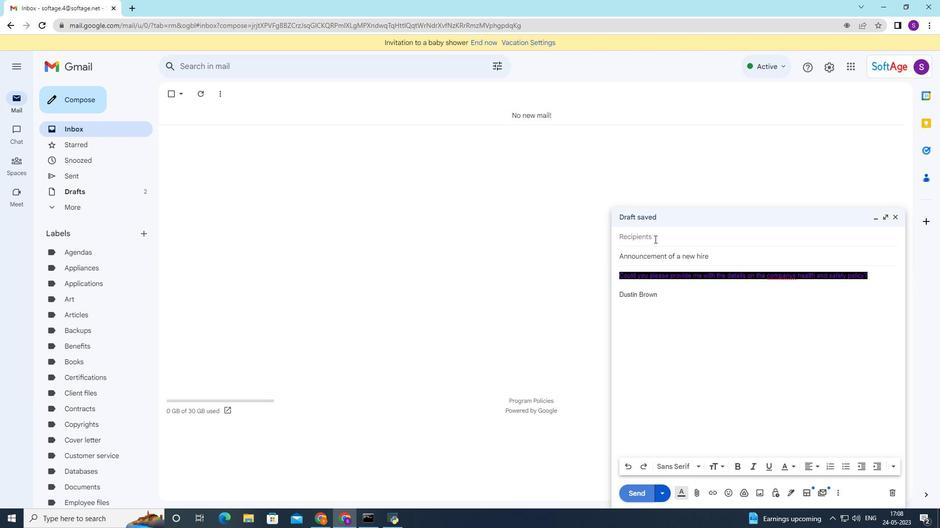 
Action: Mouse moved to (654, 239)
Screenshot: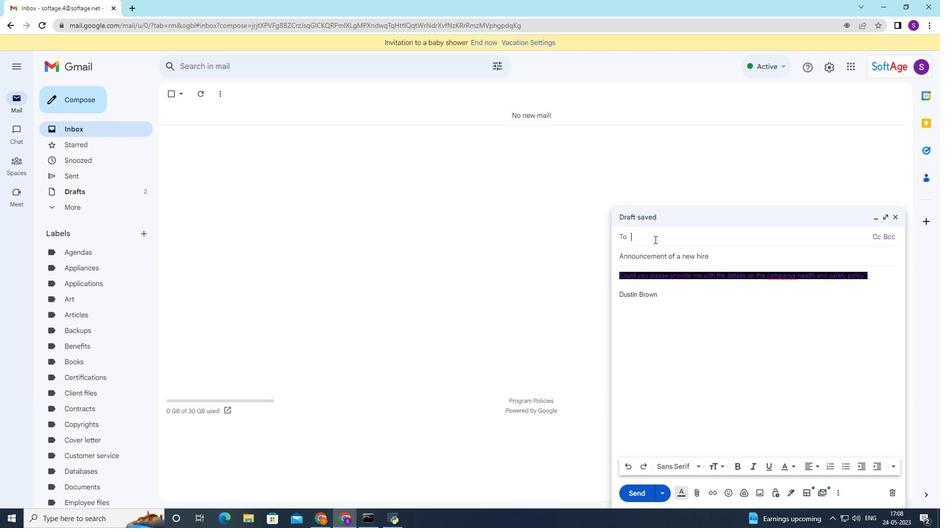 
Action: Key pressed softage<Key.space><Key.backspace>.9
Screenshot: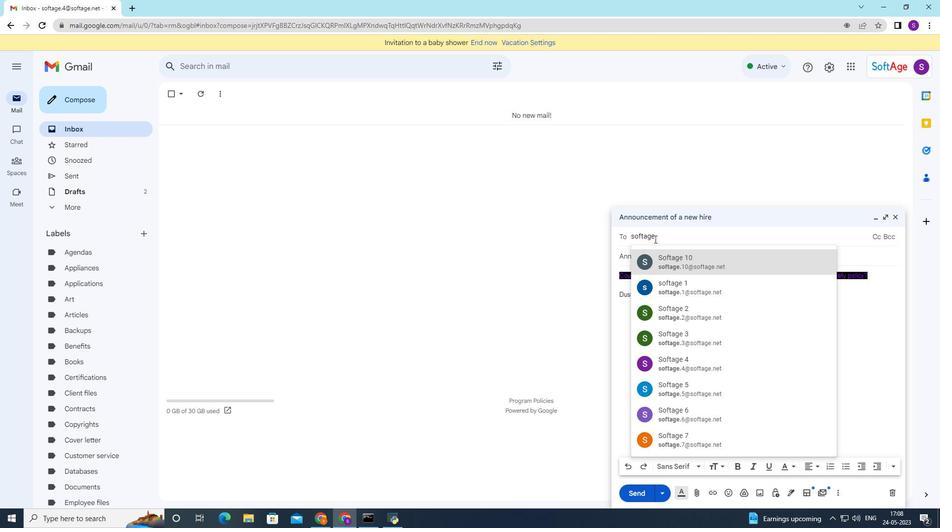 
Action: Mouse moved to (665, 254)
Screenshot: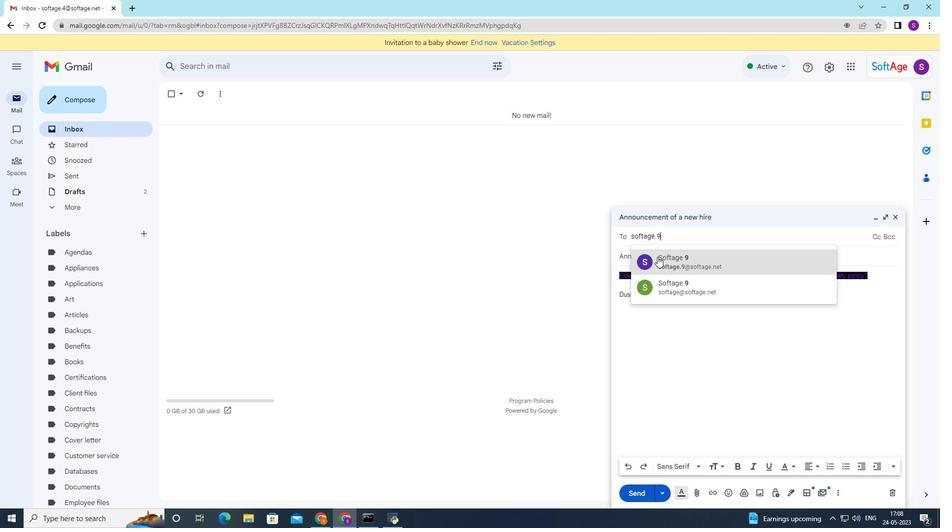 
Action: Mouse pressed left at (665, 254)
Screenshot: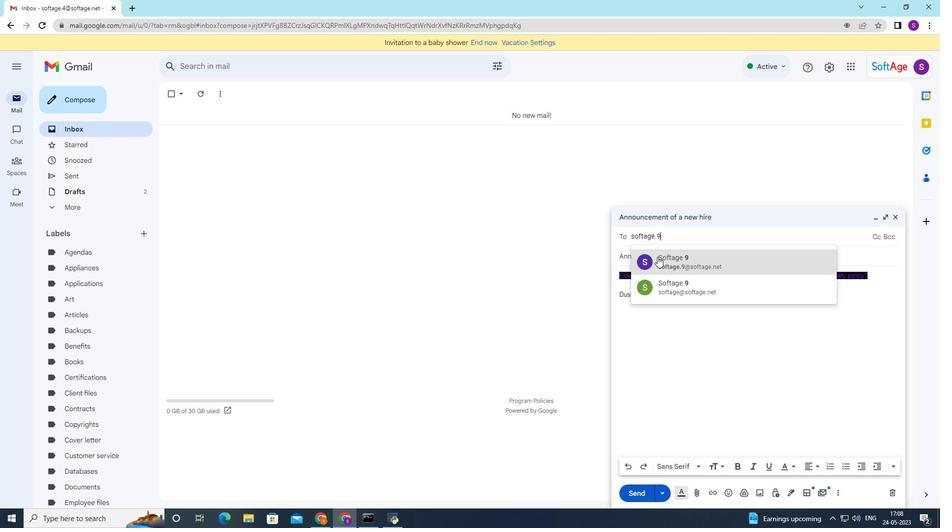
Action: Mouse moved to (636, 490)
Screenshot: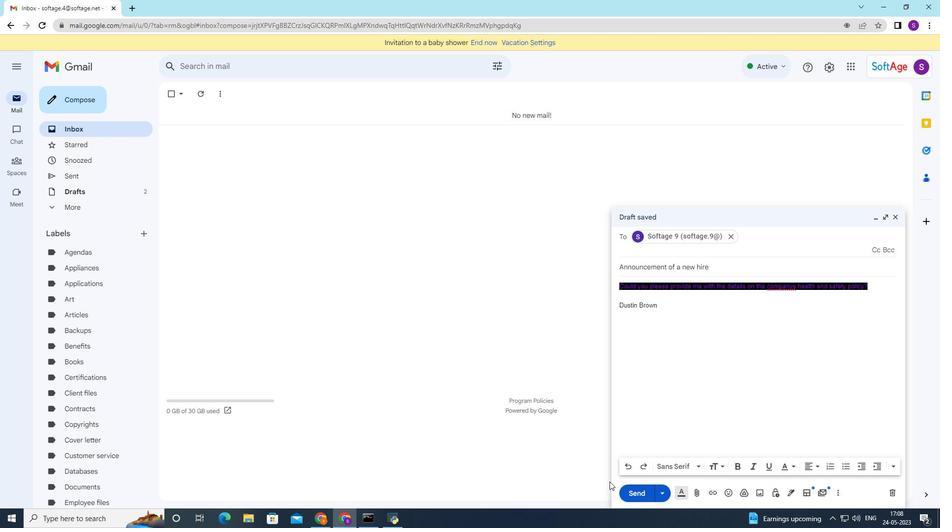 
Action: Mouse pressed left at (636, 490)
Screenshot: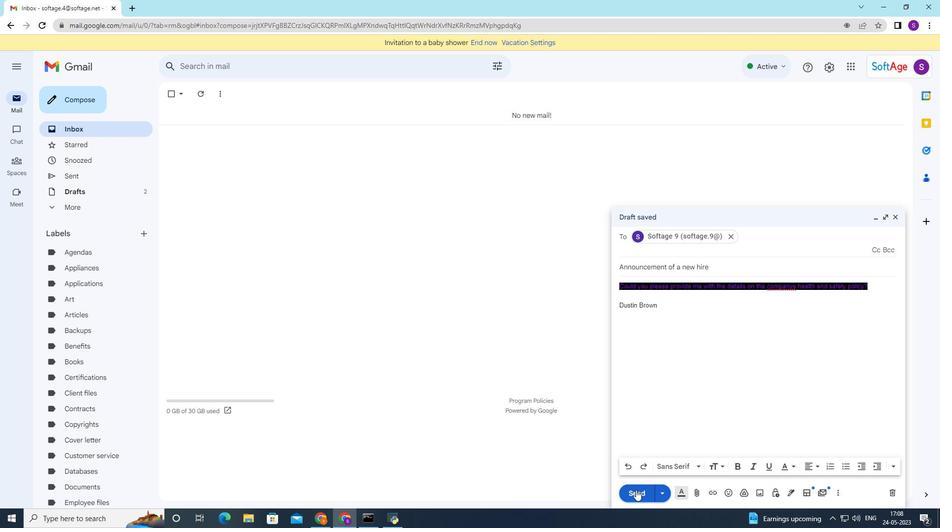
Action: Mouse moved to (99, 174)
Screenshot: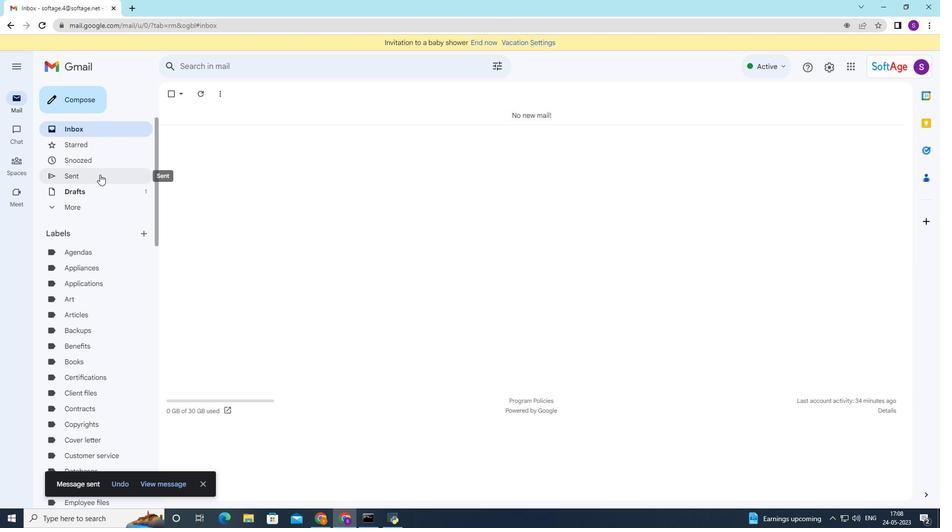 
Action: Mouse pressed left at (99, 174)
Screenshot: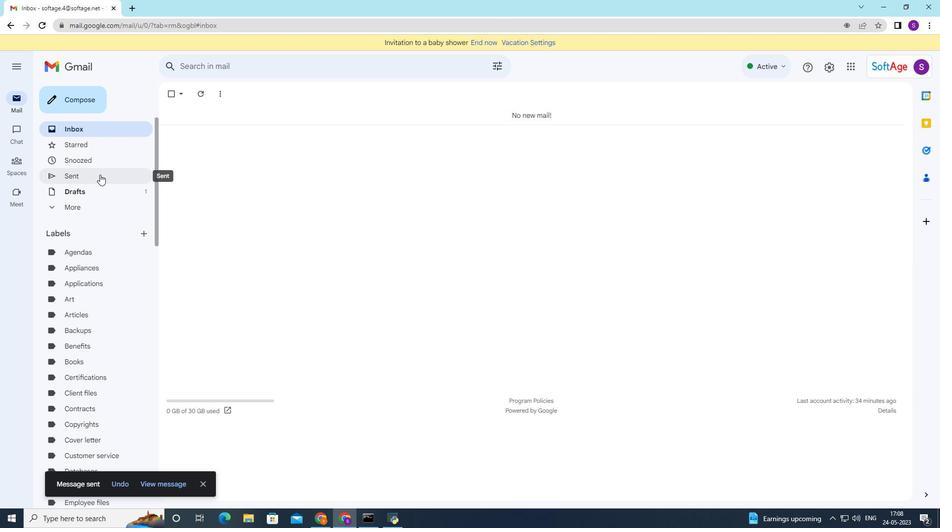 
Action: Mouse moved to (297, 140)
Screenshot: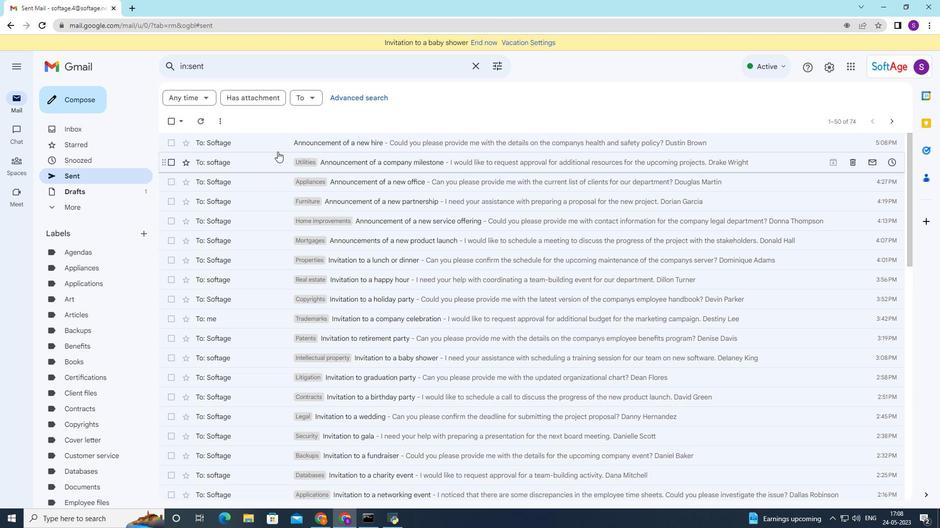 
Action: Mouse pressed right at (297, 140)
Screenshot: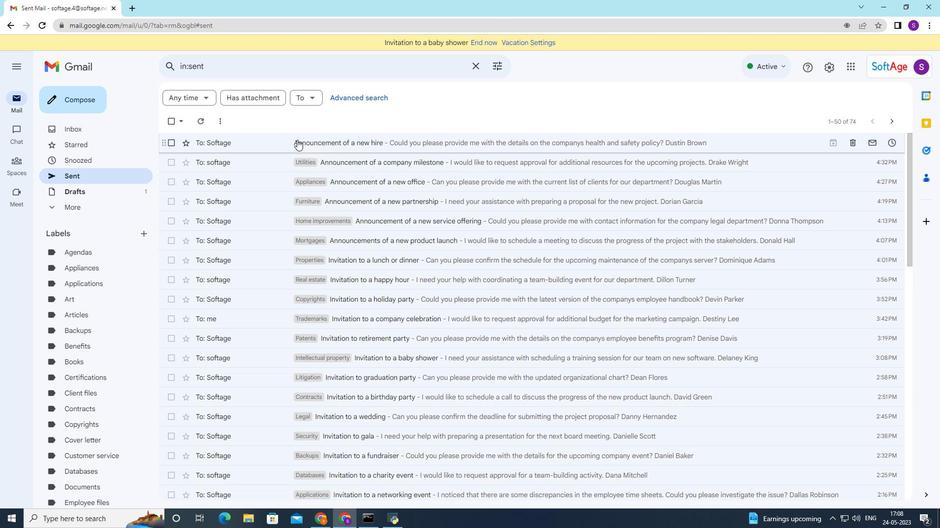 
Action: Mouse moved to (461, 298)
Screenshot: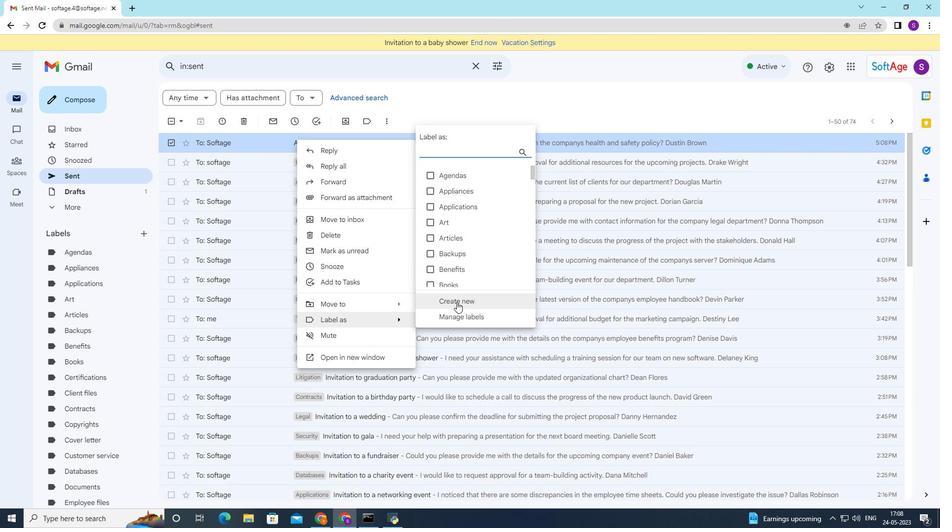 
Action: Mouse pressed left at (461, 298)
Screenshot: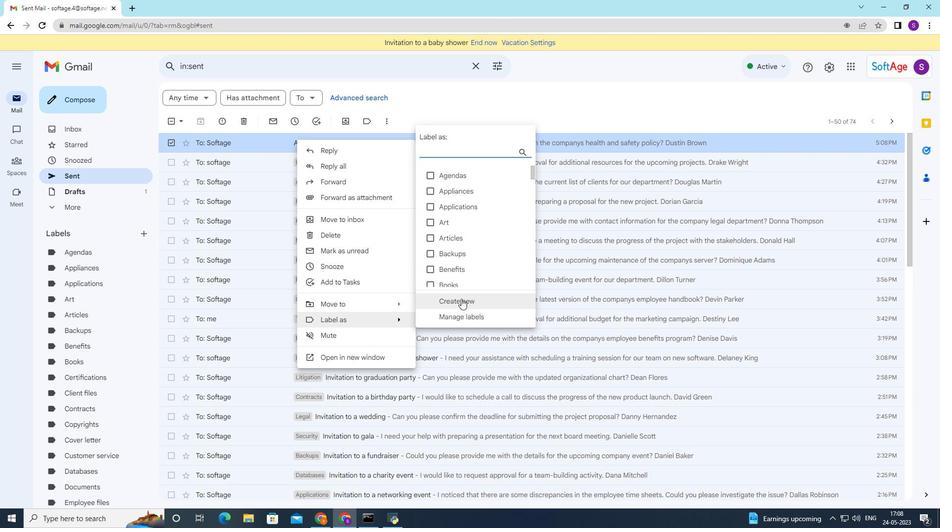 
Action: Mouse moved to (460, 300)
Screenshot: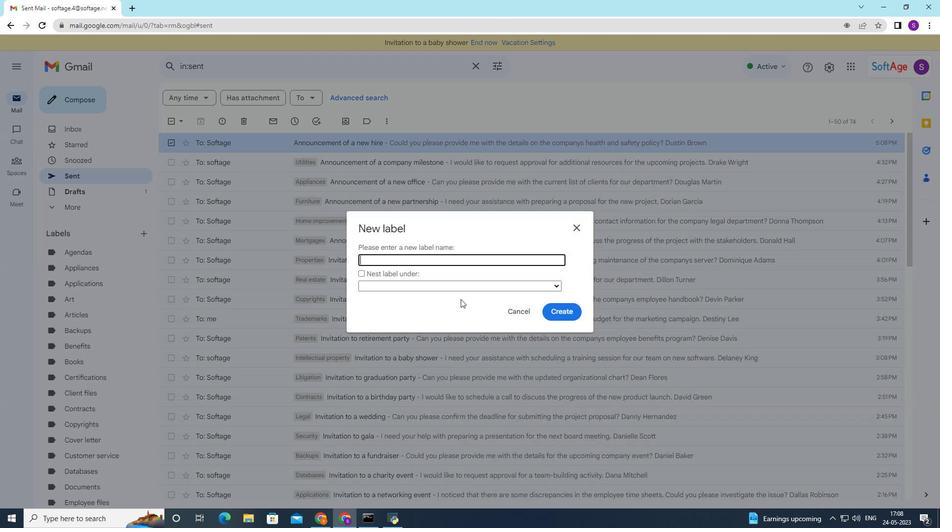 
Action: Key pressed <Key.shift>Travel
Screenshot: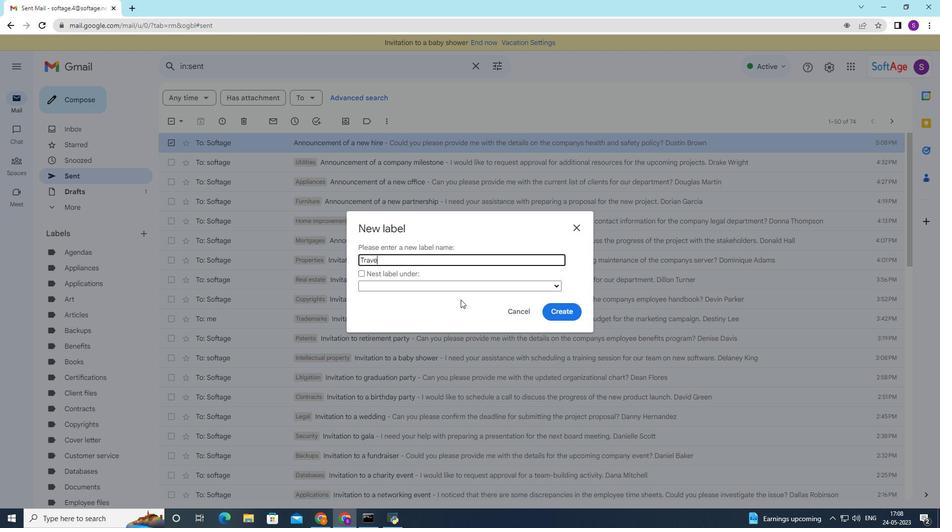 
Action: Mouse moved to (567, 320)
Screenshot: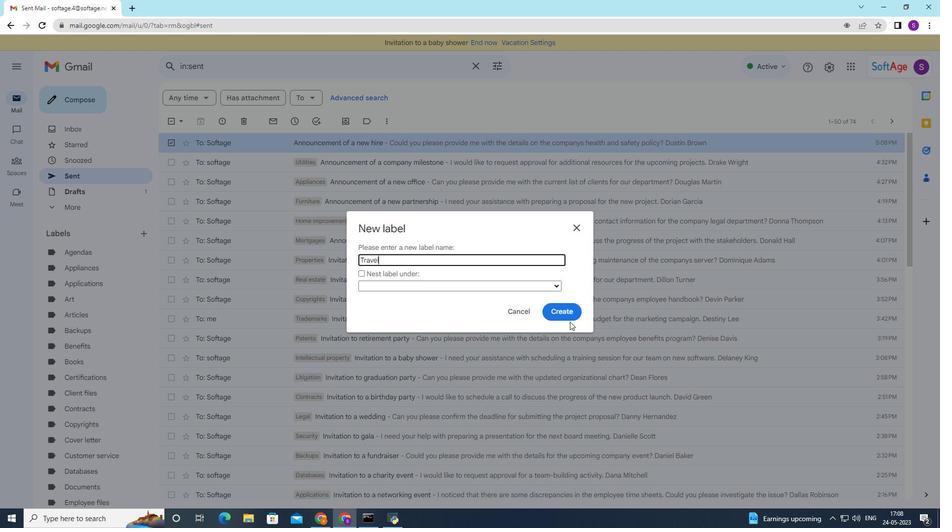 
Action: Mouse pressed left at (567, 320)
Screenshot: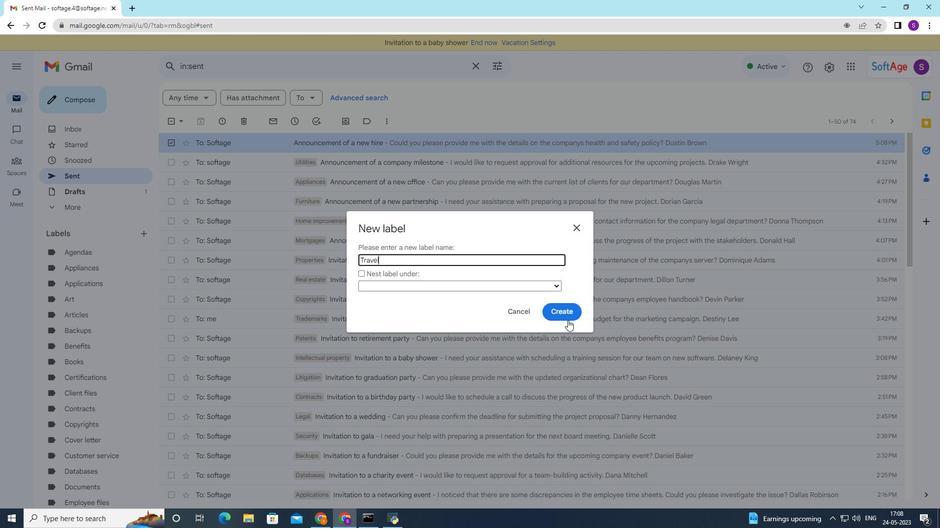 
Action: Mouse moved to (575, 230)
Screenshot: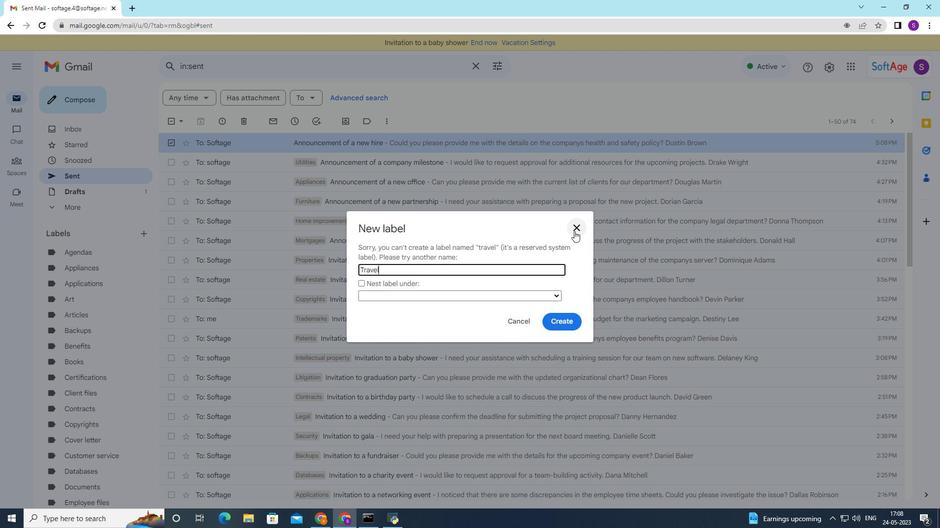 
Action: Mouse pressed left at (575, 230)
Screenshot: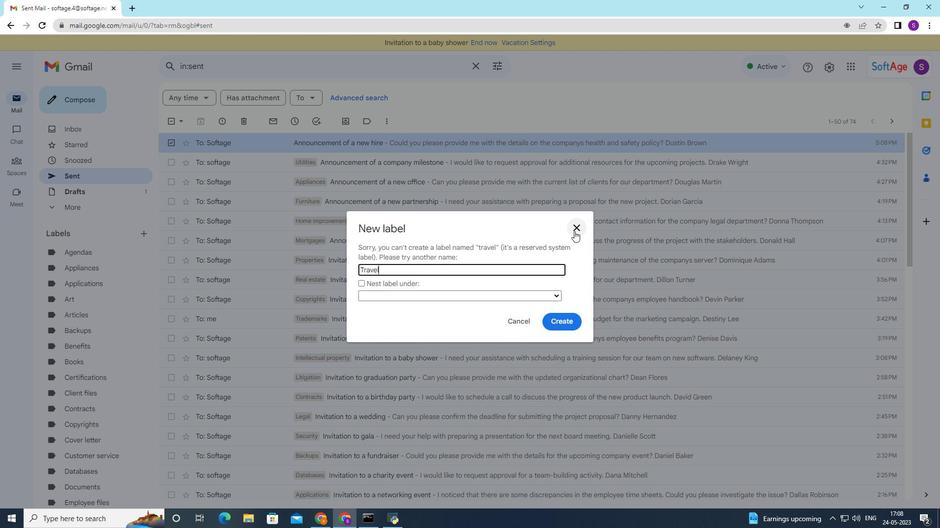 
Action: Mouse moved to (428, 145)
Screenshot: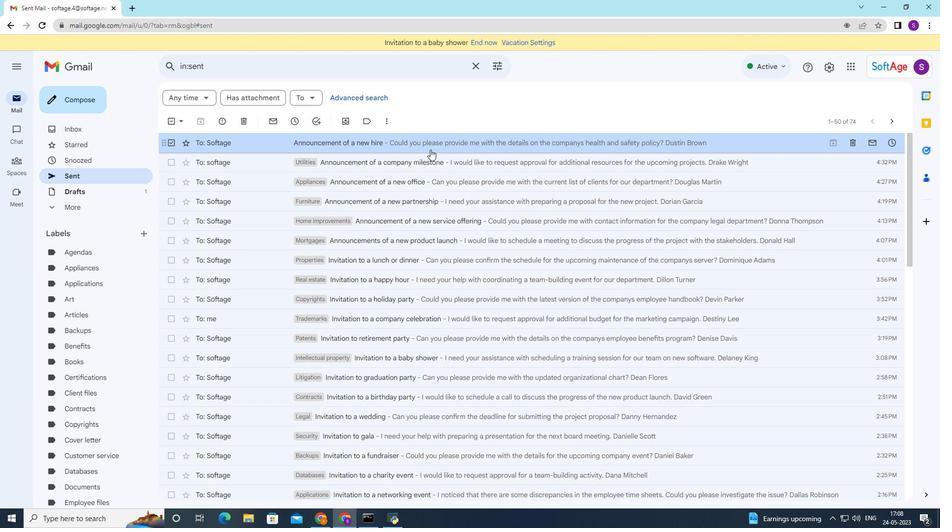 
Action: Mouse pressed right at (428, 145)
Screenshot: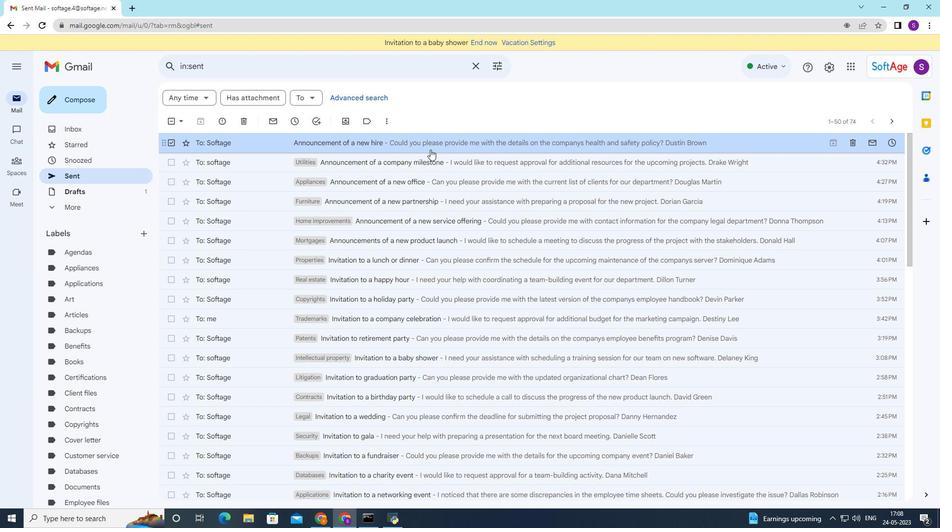 
Action: Mouse moved to (587, 201)
Screenshot: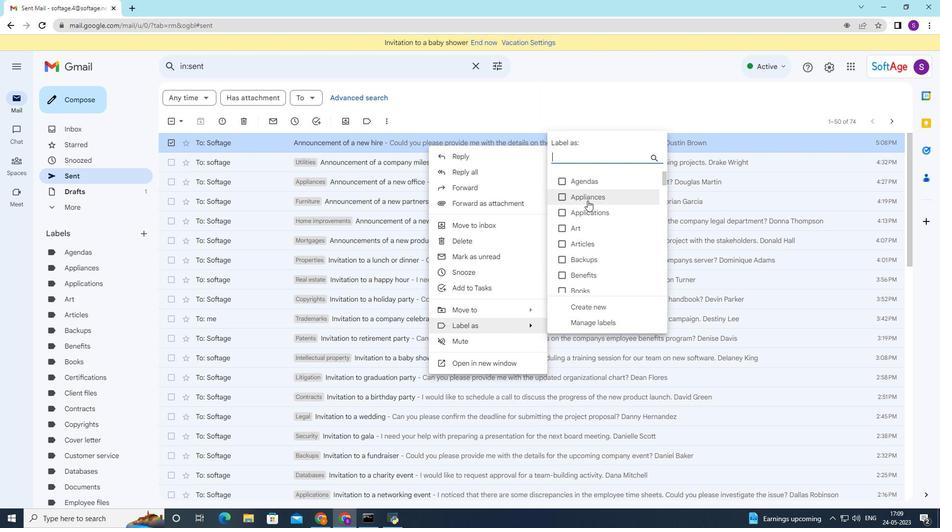 
Action: Mouse scrolled (587, 201) with delta (0, 0)
Screenshot: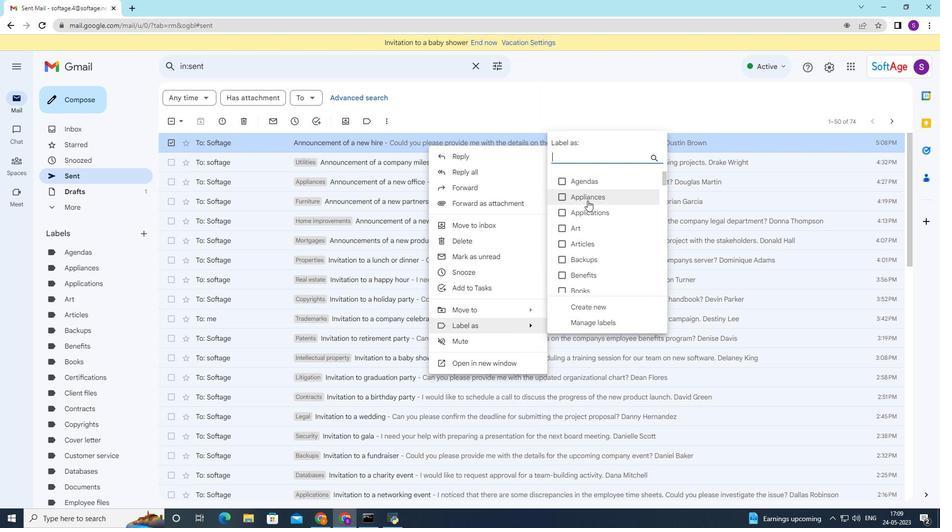 
Action: Mouse moved to (587, 203)
Screenshot: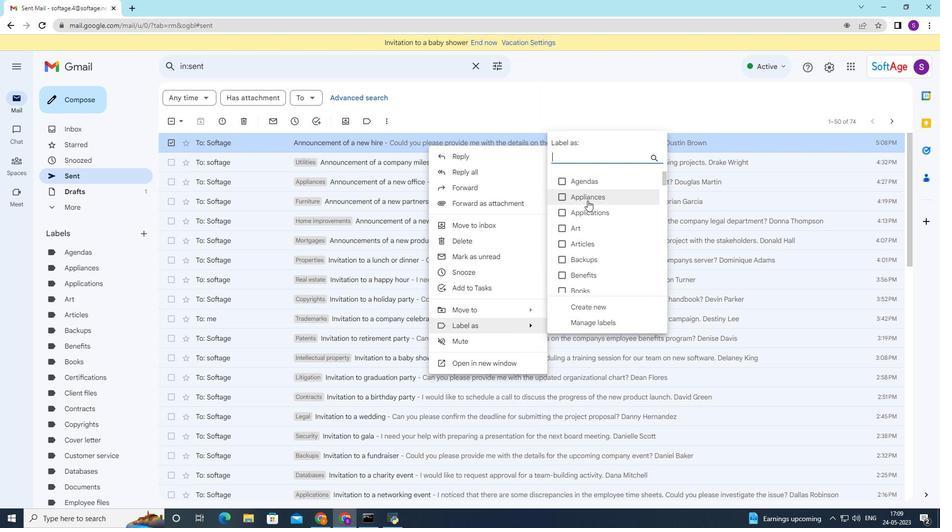 
Action: Mouse scrolled (587, 202) with delta (0, 0)
Screenshot: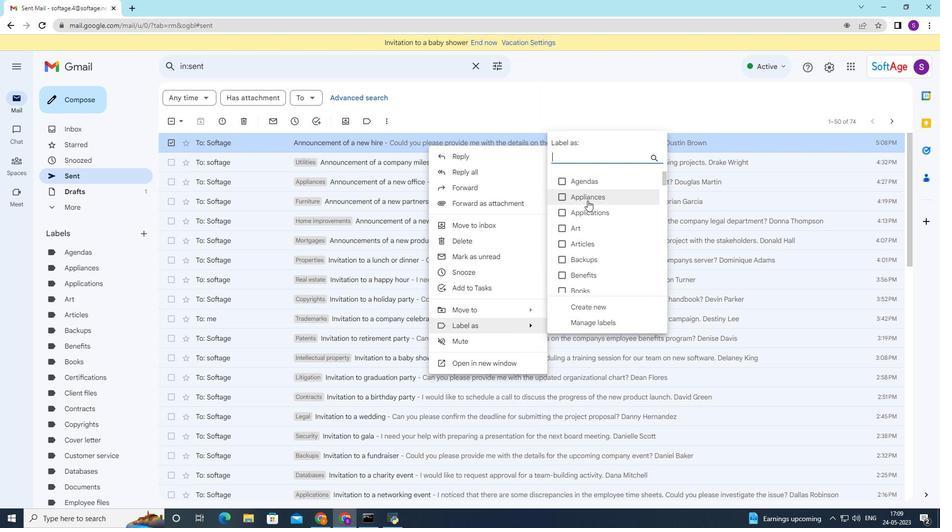 
Action: Mouse moved to (586, 204)
Screenshot: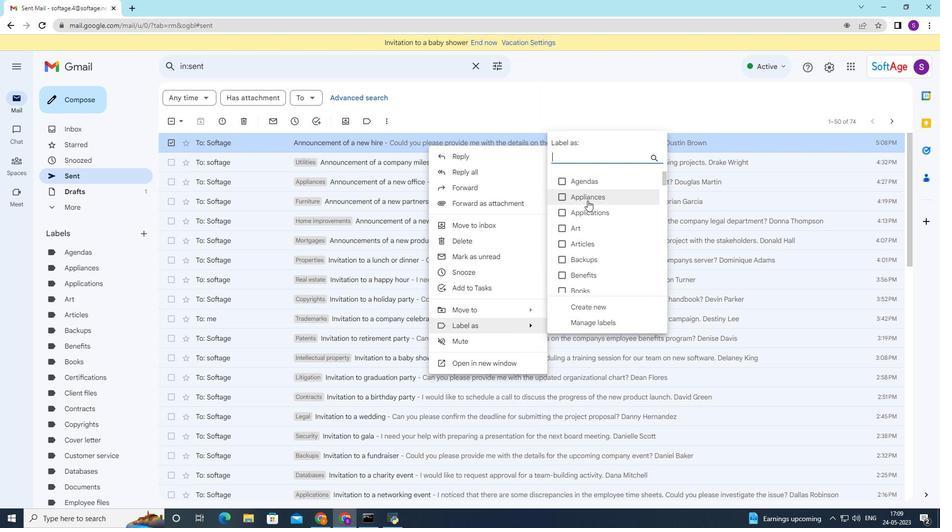 
Action: Mouse scrolled (586, 203) with delta (0, 0)
Screenshot: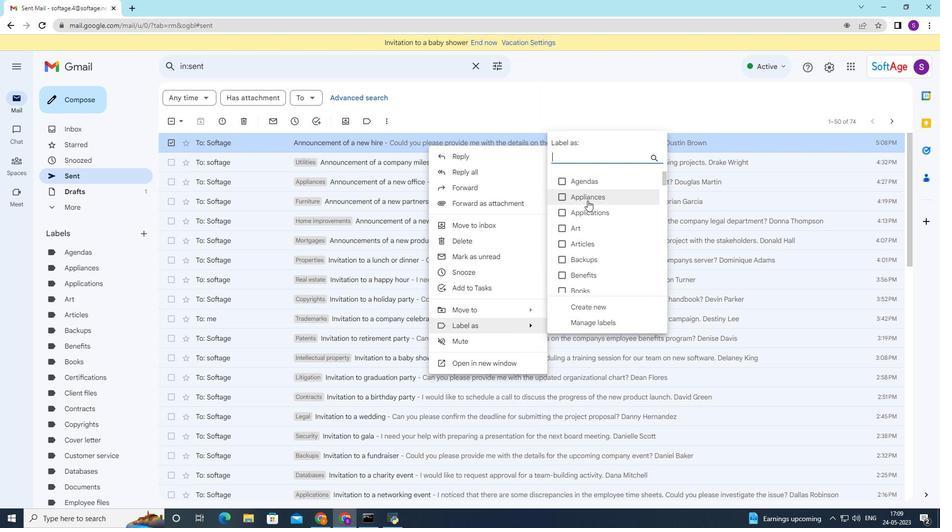 
Action: Mouse moved to (585, 205)
Screenshot: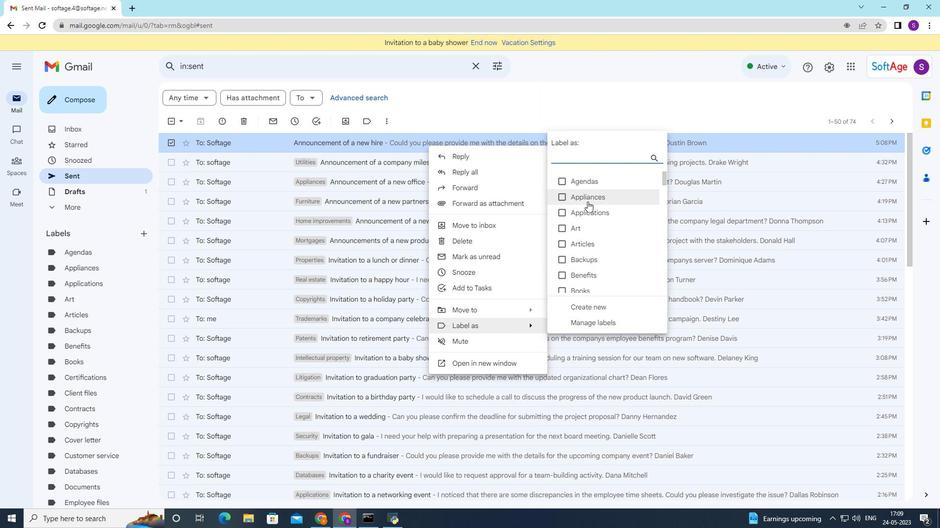 
Action: Mouse scrolled (585, 205) with delta (0, 0)
Screenshot: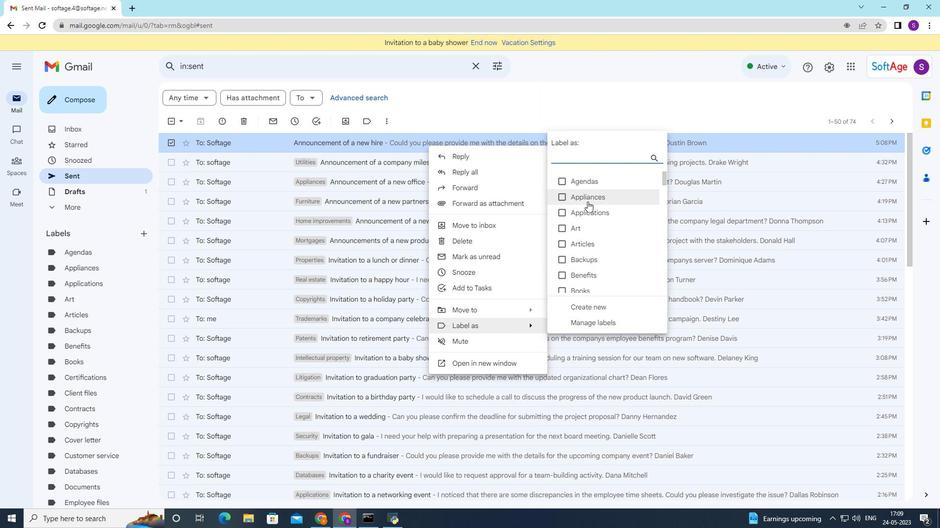 
Action: Mouse moved to (583, 208)
Screenshot: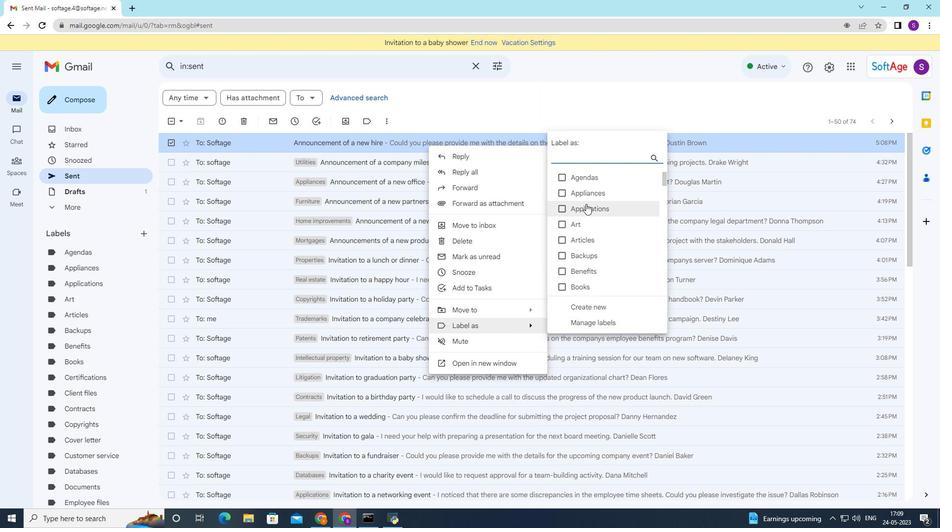 
Action: Mouse scrolled (583, 207) with delta (0, 0)
Screenshot: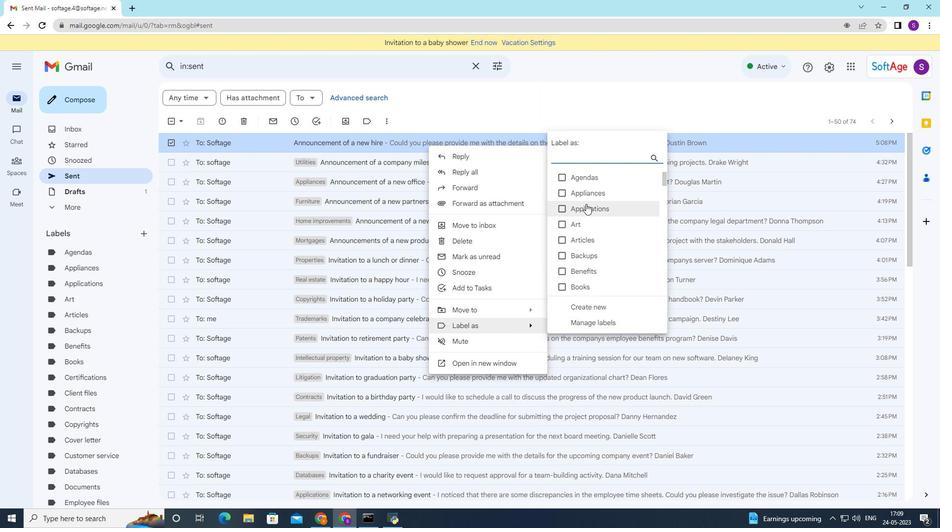 
Action: Mouse moved to (579, 220)
Screenshot: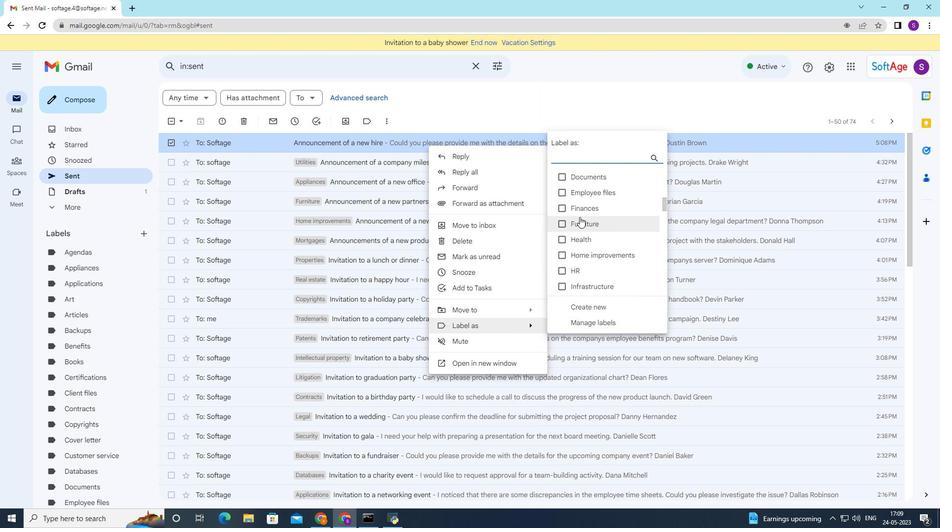 
Action: Mouse scrolled (579, 220) with delta (0, 0)
Screenshot: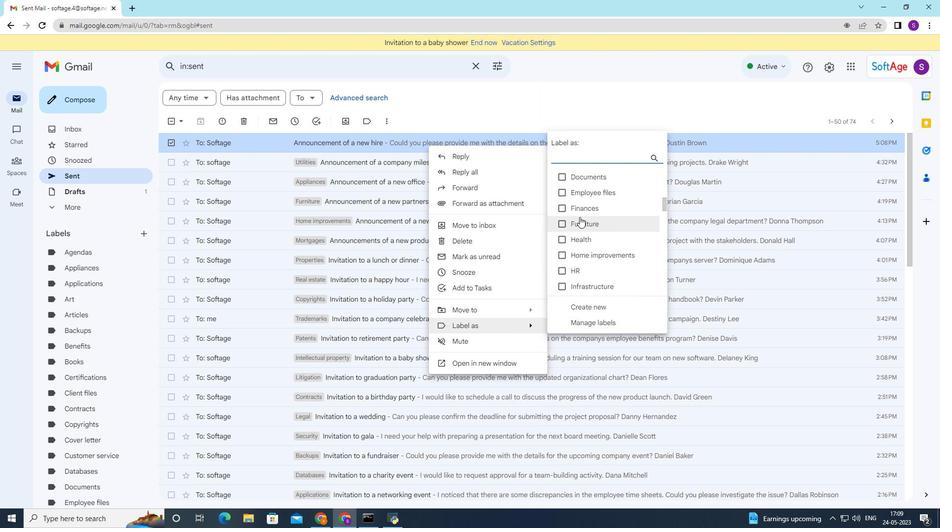 
Action: Mouse moved to (579, 222)
Screenshot: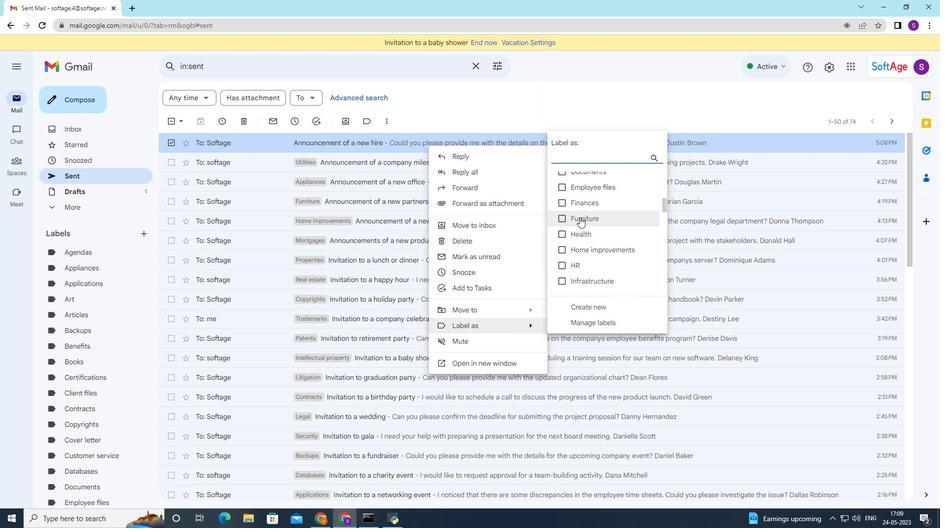 
Action: Mouse scrolled (579, 222) with delta (0, 0)
Screenshot: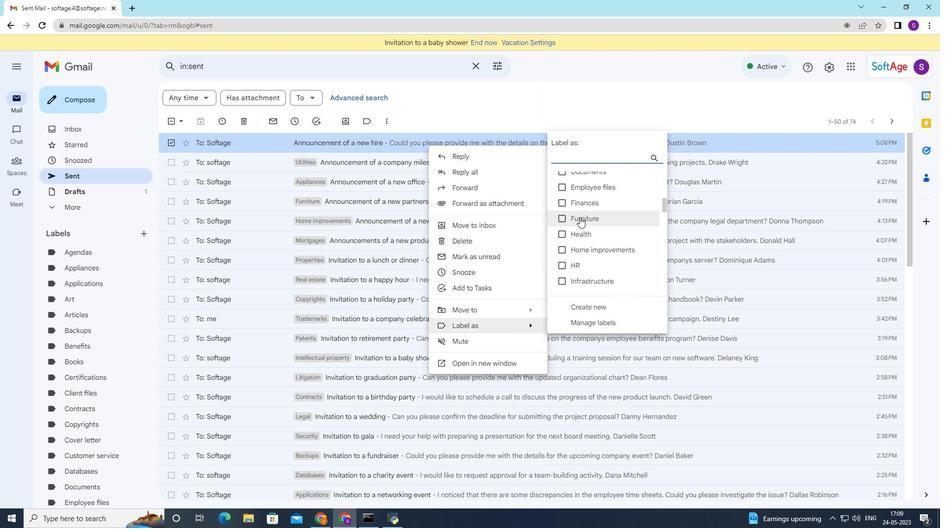 
Action: Mouse moved to (578, 227)
Screenshot: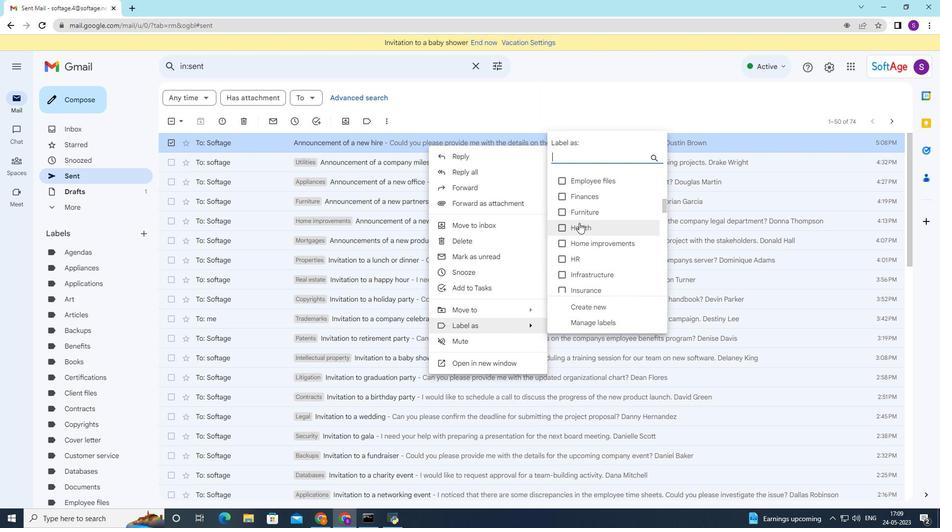 
Action: Mouse scrolled (578, 226) with delta (0, 0)
Screenshot: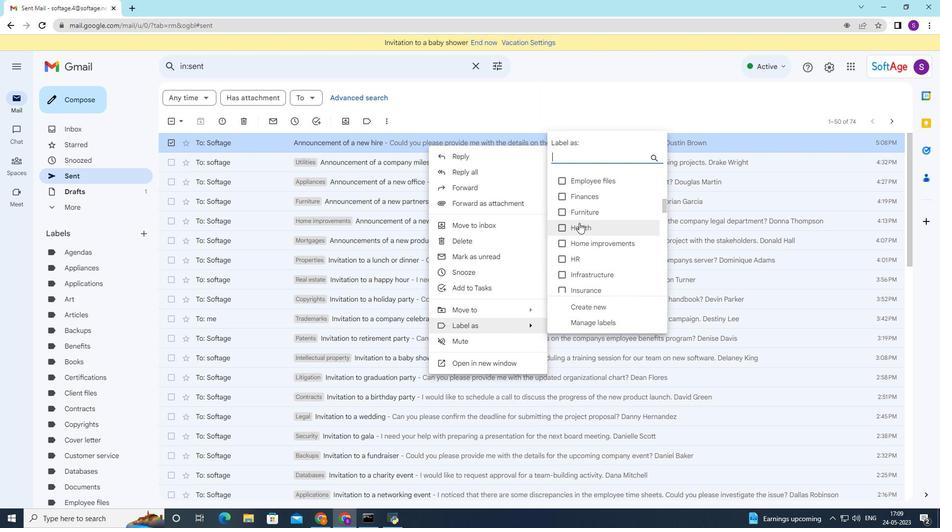 
Action: Mouse moved to (576, 232)
Screenshot: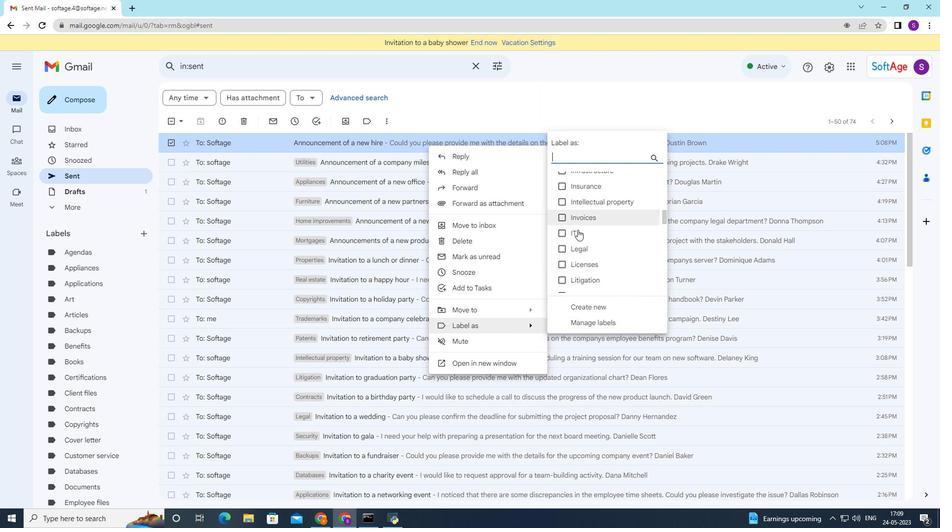 
Action: Mouse scrolled (576, 231) with delta (0, 0)
Screenshot: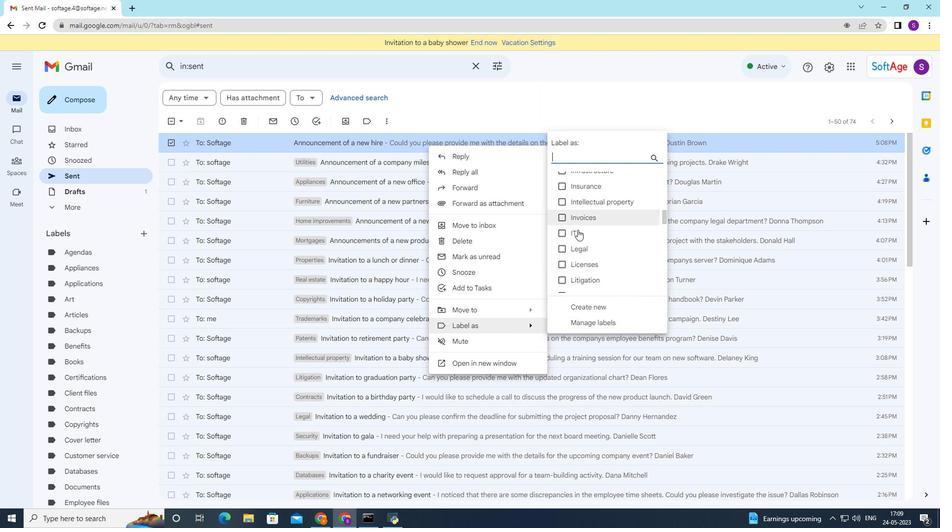 
Action: Mouse moved to (575, 236)
Screenshot: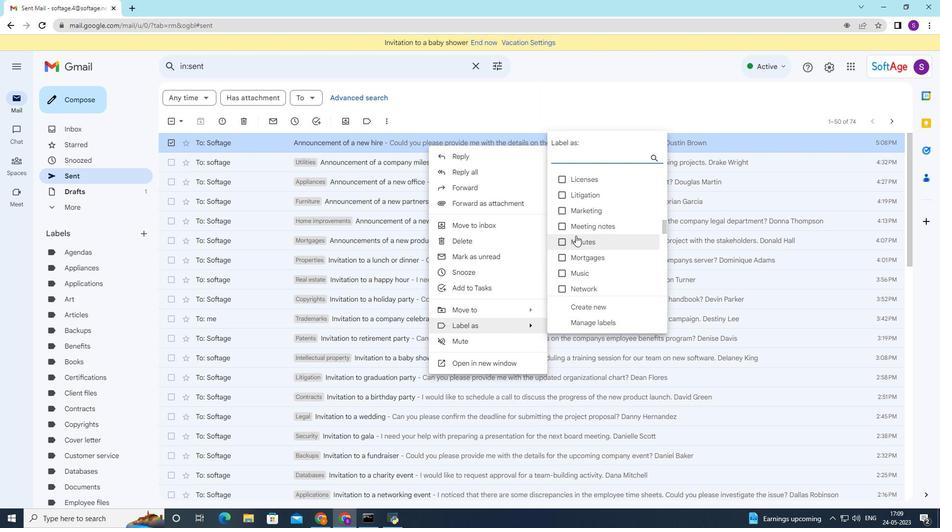 
Action: Mouse scrolled (575, 236) with delta (0, 0)
Screenshot: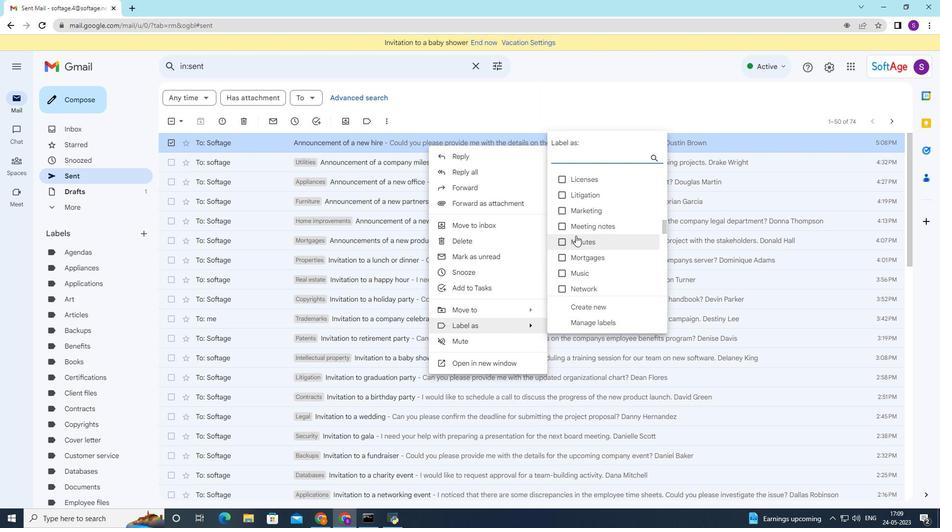 
Action: Mouse moved to (574, 240)
Screenshot: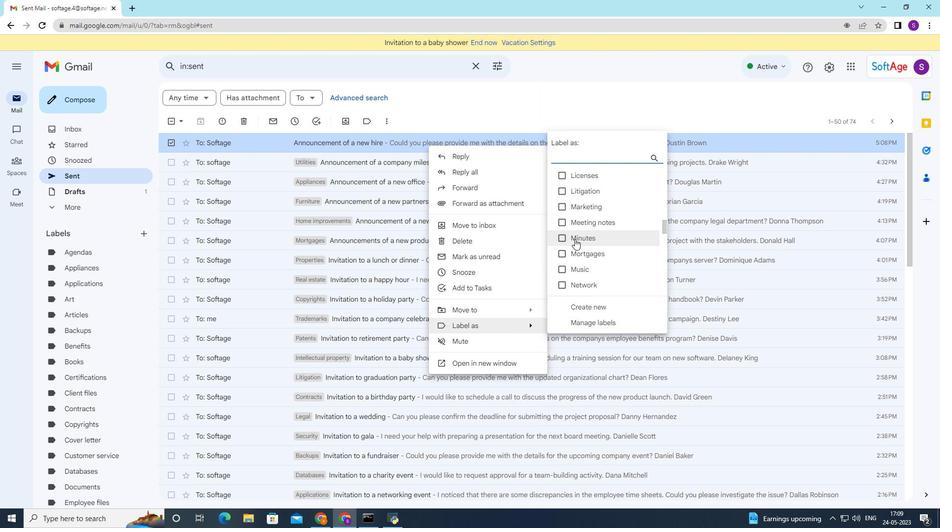 
Action: Mouse scrolled (574, 239) with delta (0, 0)
Screenshot: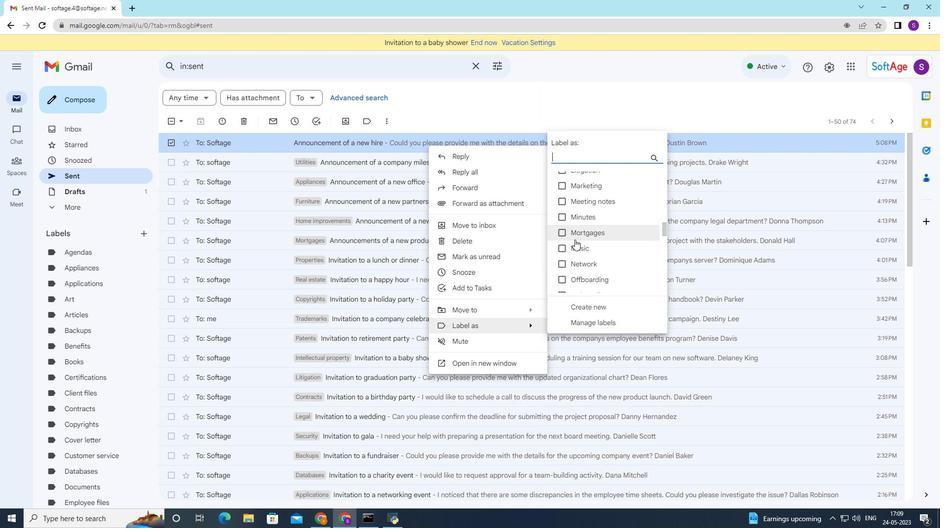 
Action: Mouse moved to (573, 244)
Screenshot: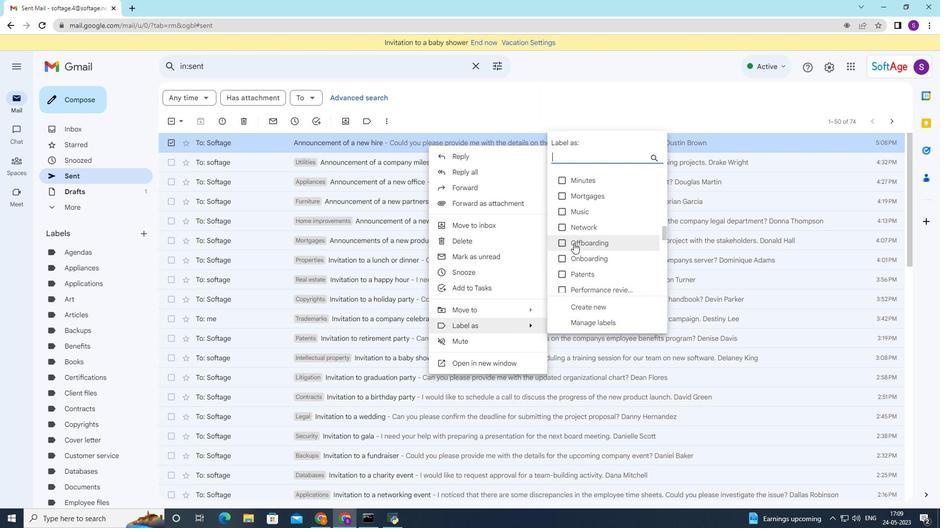 
Action: Mouse scrolled (573, 244) with delta (0, 0)
Screenshot: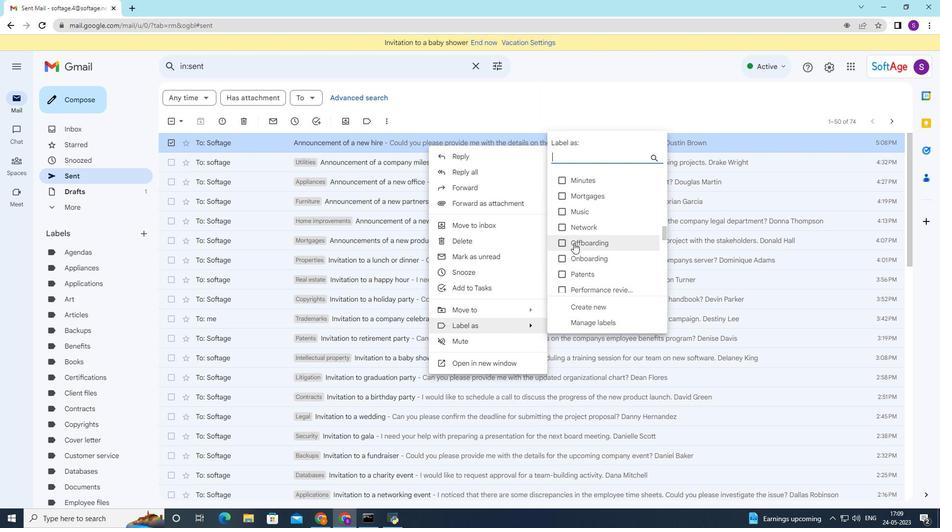 
Action: Mouse moved to (570, 259)
Screenshot: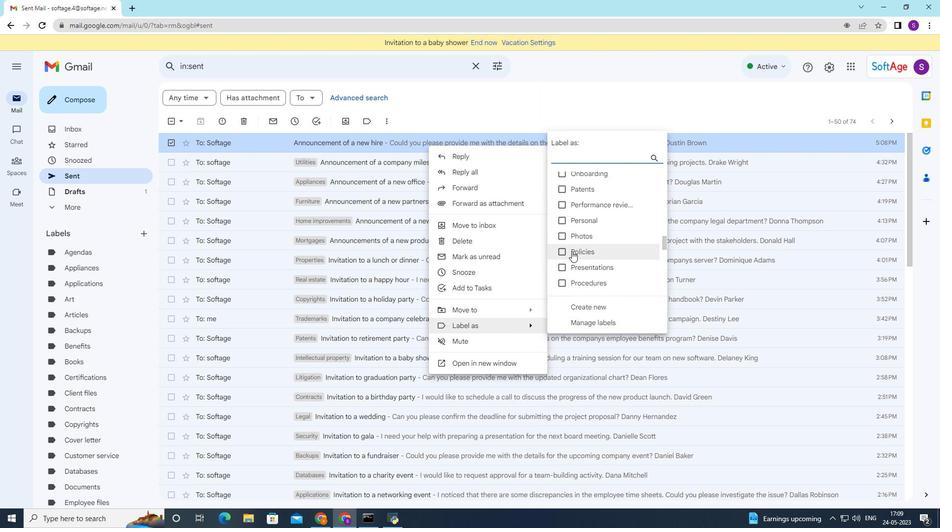 
Action: Mouse scrolled (570, 258) with delta (0, 0)
Screenshot: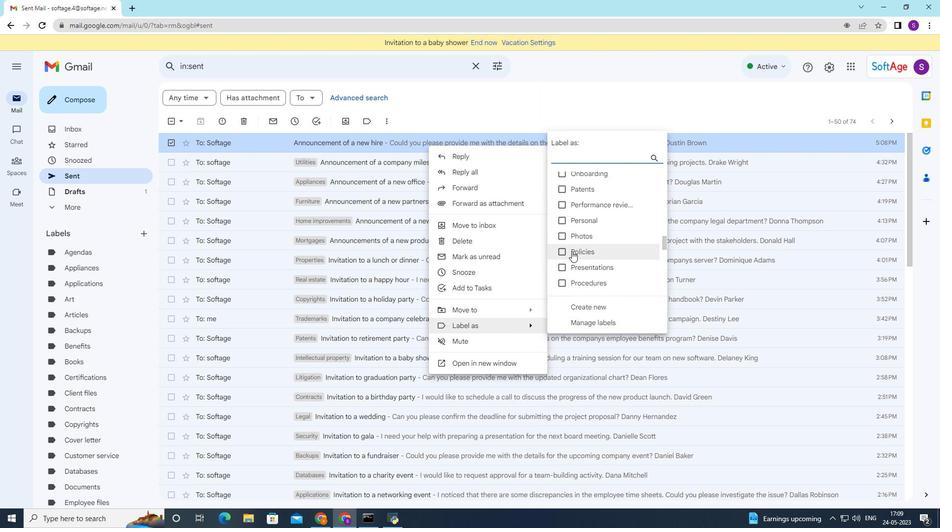
Action: Mouse moved to (570, 262)
Screenshot: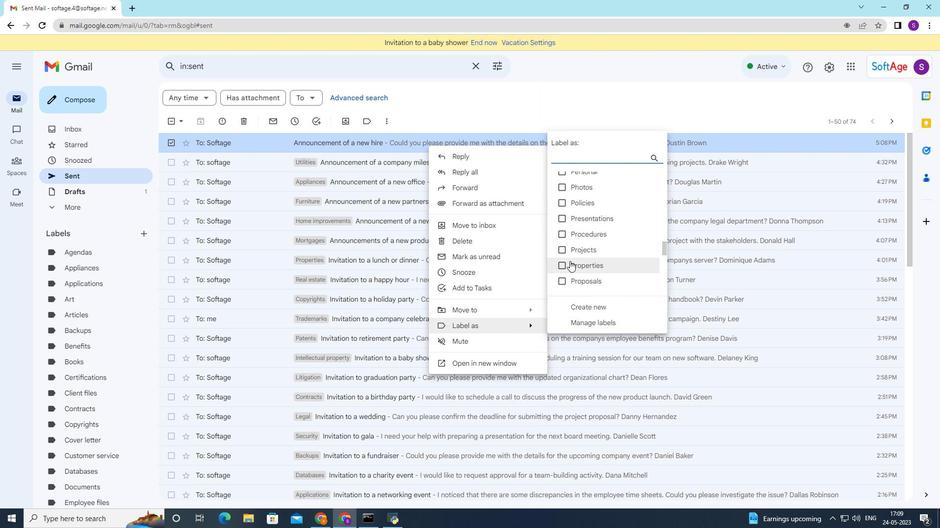
Action: Mouse scrolled (570, 261) with delta (0, 0)
Screenshot: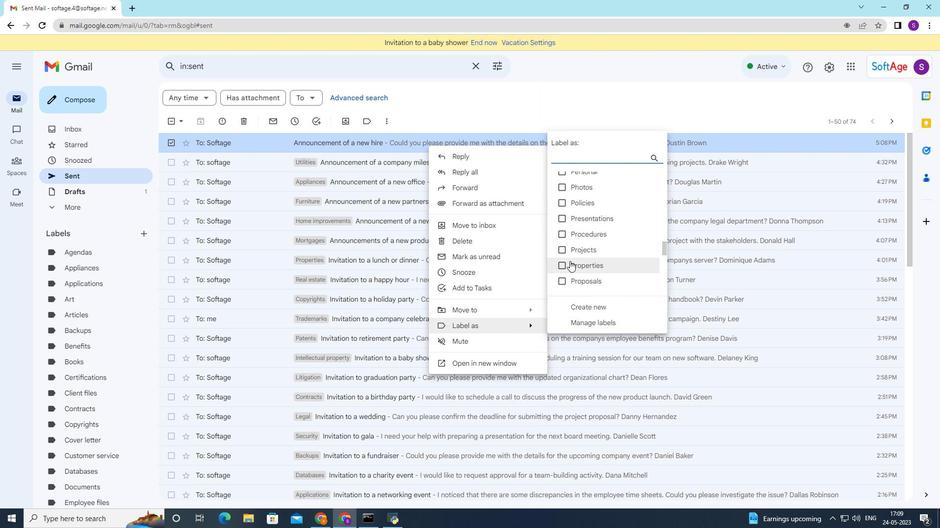 
Action: Mouse moved to (570, 263)
Screenshot: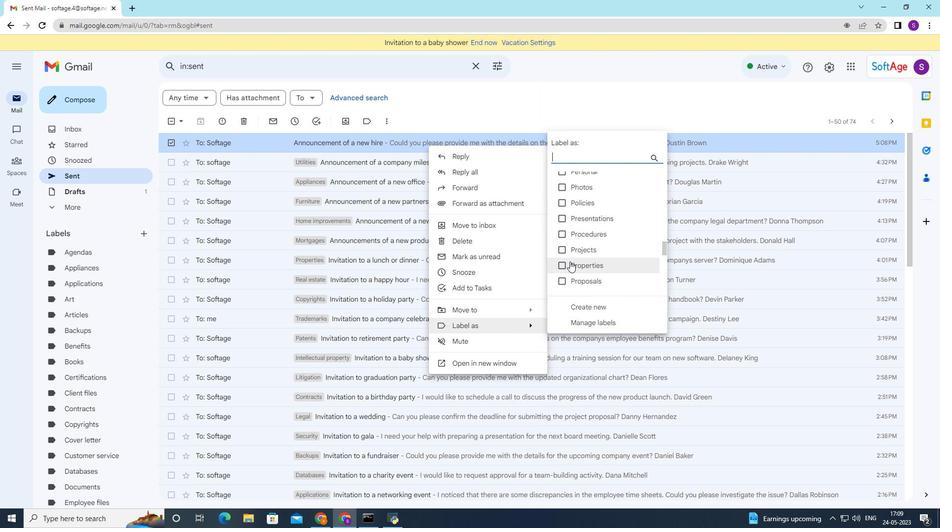 
Action: Mouse scrolled (570, 263) with delta (0, 0)
Screenshot: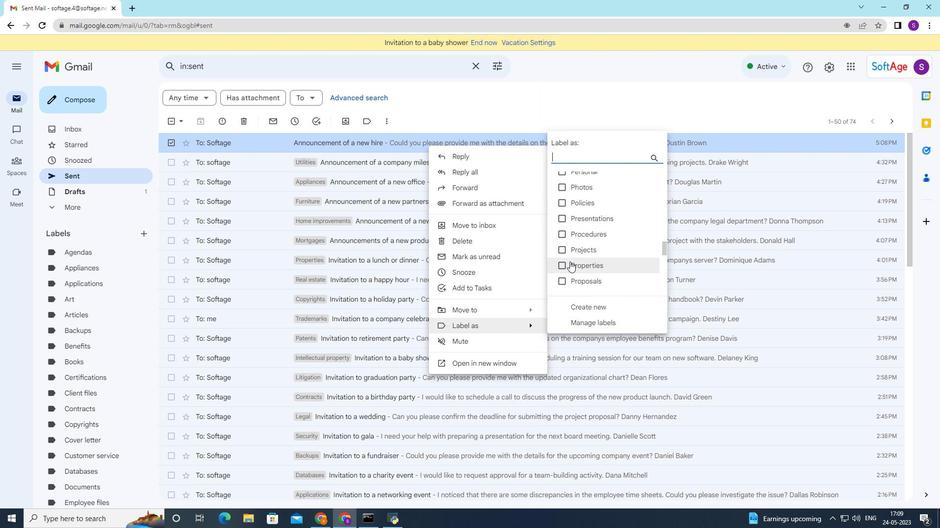 
Action: Mouse moved to (571, 266)
Screenshot: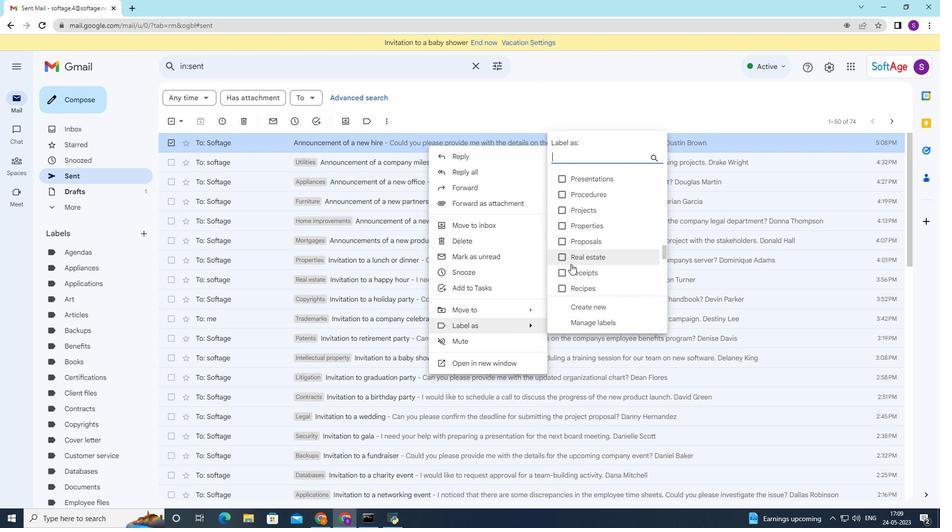 
Action: Mouse scrolled (571, 265) with delta (0, 0)
Screenshot: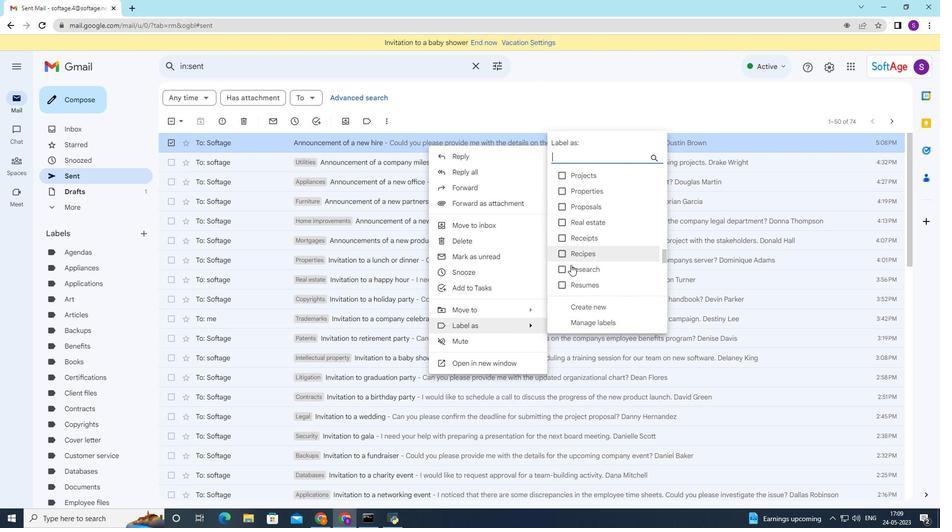 
Action: Mouse moved to (571, 266)
Screenshot: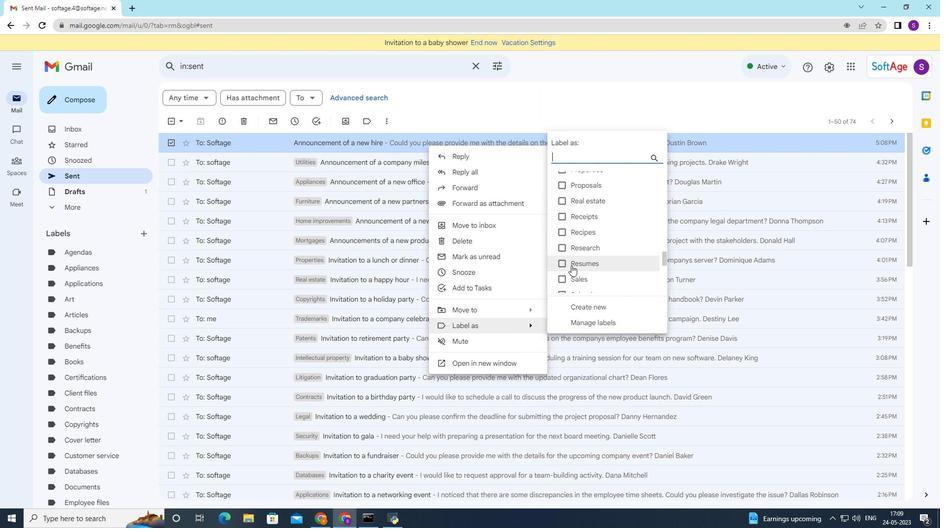 
Action: Mouse scrolled (571, 265) with delta (0, 0)
Screenshot: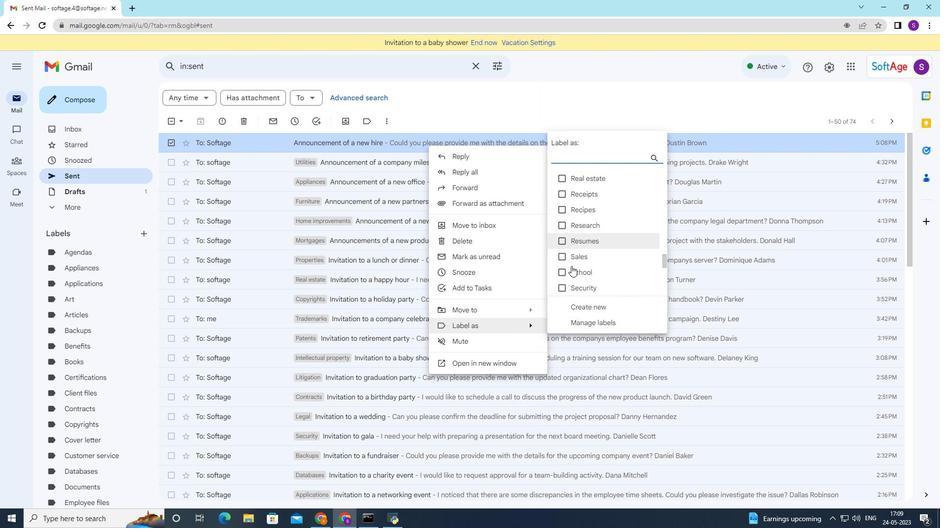 
Action: Mouse moved to (567, 273)
Screenshot: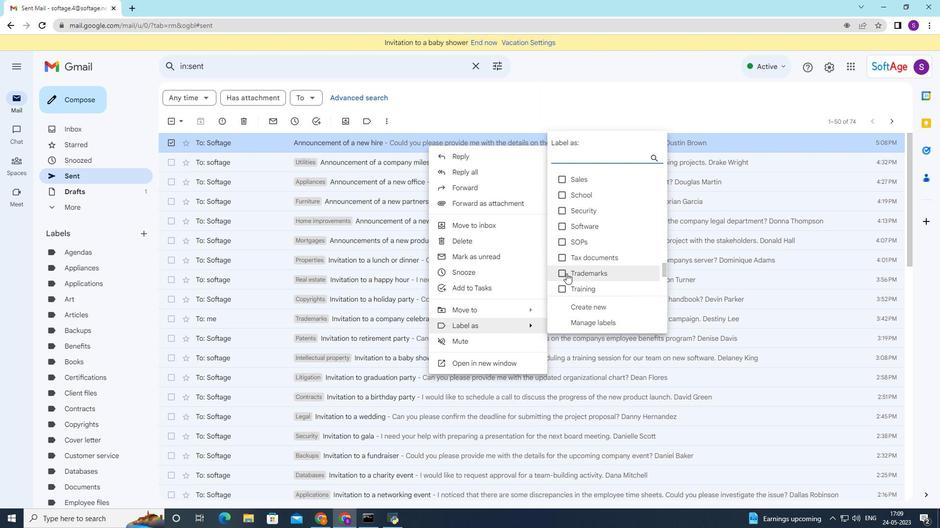 
Action: Mouse scrolled (567, 273) with delta (0, 0)
Screenshot: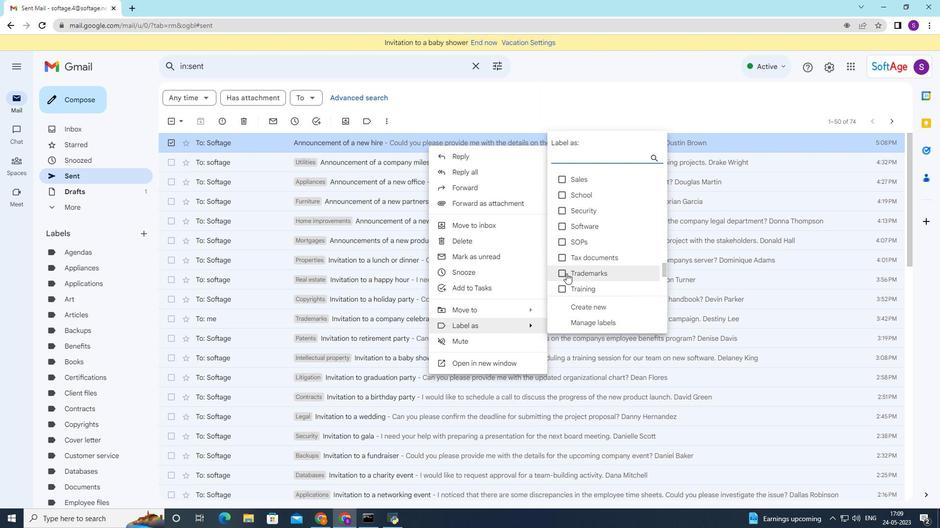 
Action: Mouse moved to (568, 252)
Screenshot: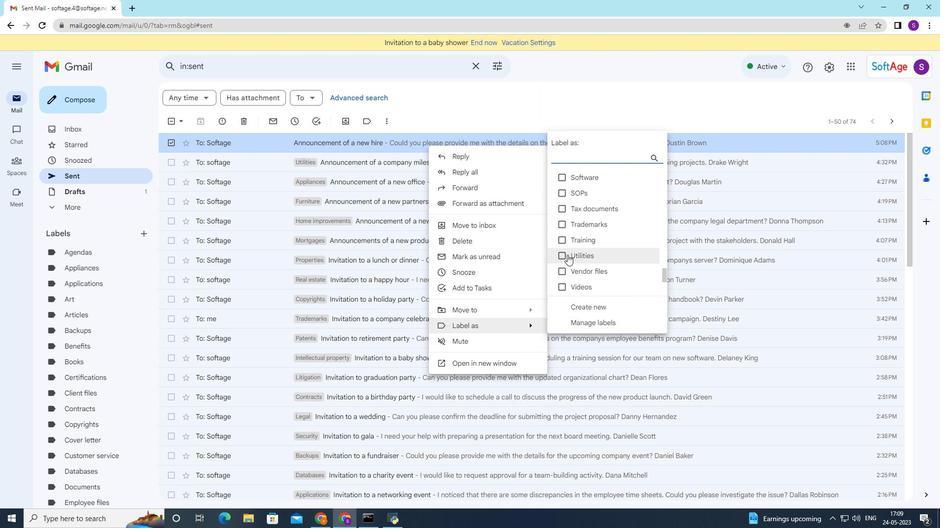 
Action: Mouse scrolled (568, 253) with delta (0, 0)
Screenshot: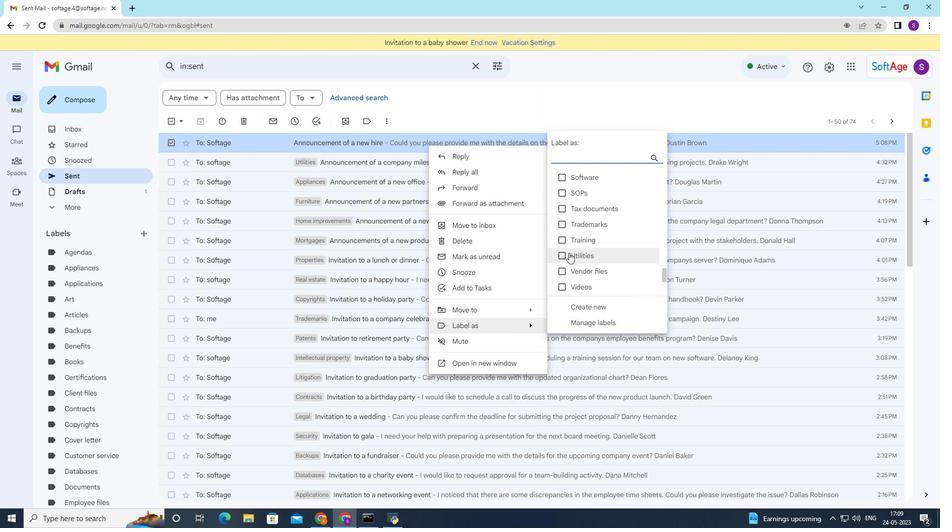 
Action: Mouse moved to (568, 253)
Screenshot: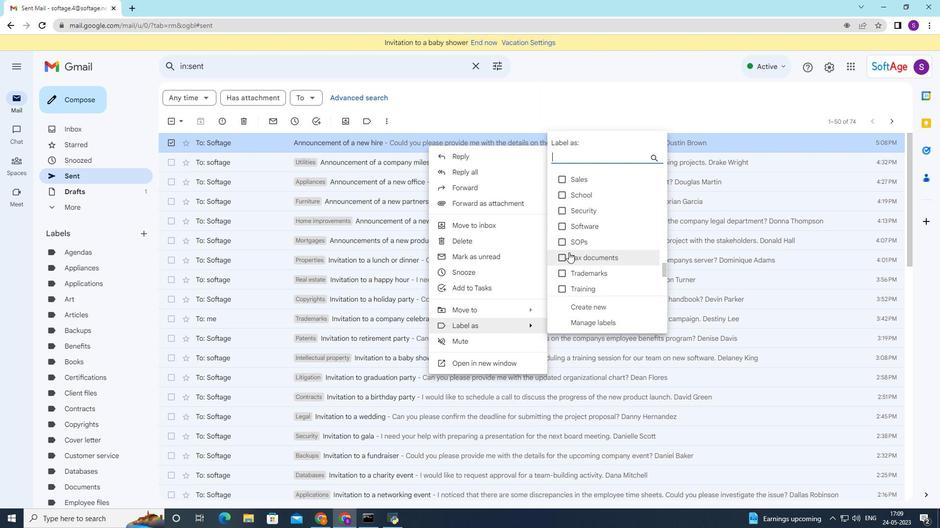 
Action: Mouse scrolled (568, 252) with delta (0, 0)
Screenshot: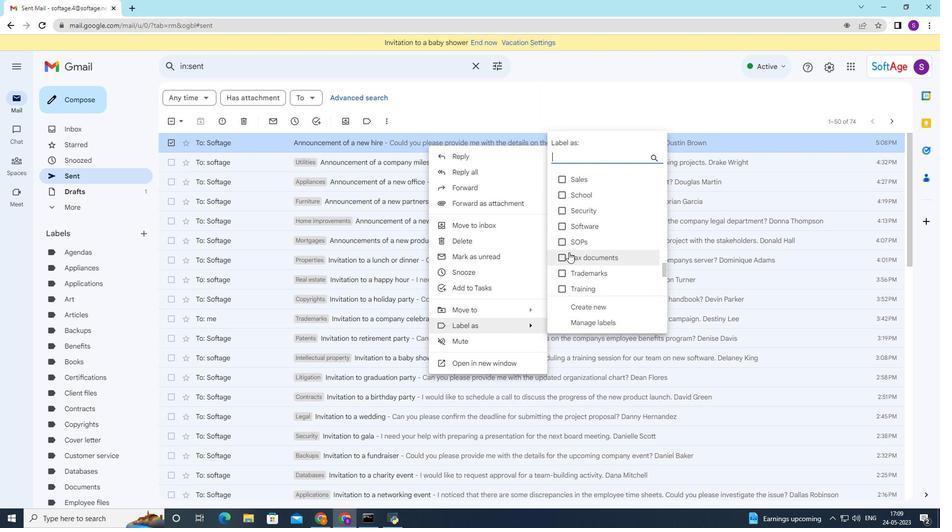 
Action: Mouse moved to (563, 235)
Screenshot: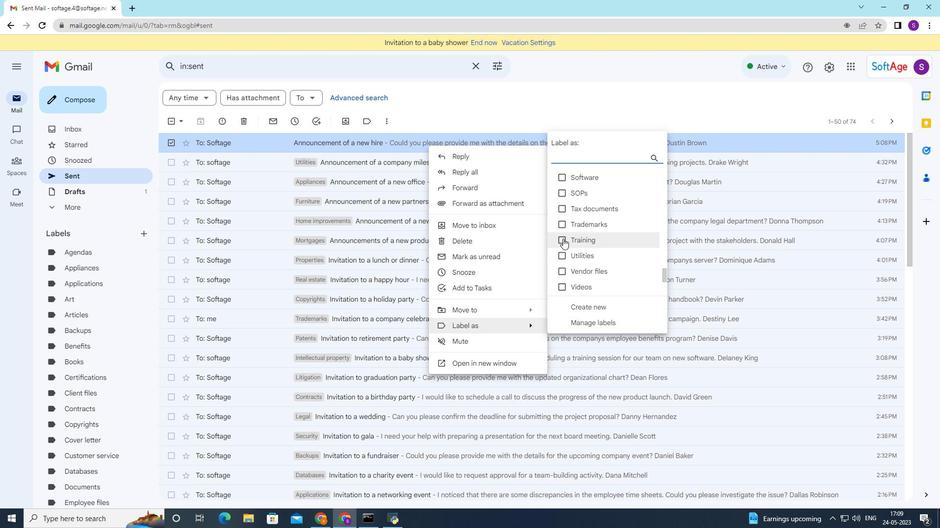 
Action: Mouse scrolled (563, 235) with delta (0, 0)
Screenshot: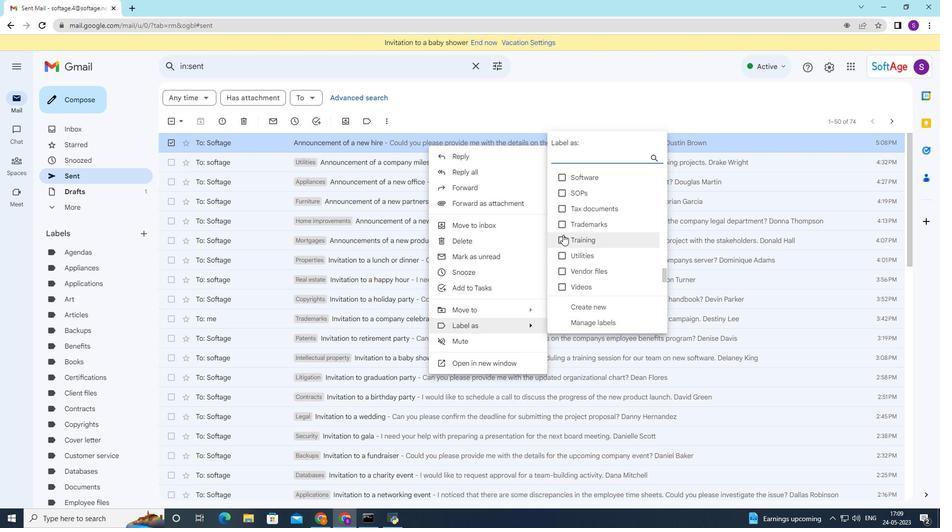 
Action: Mouse scrolled (563, 235) with delta (0, 0)
Screenshot: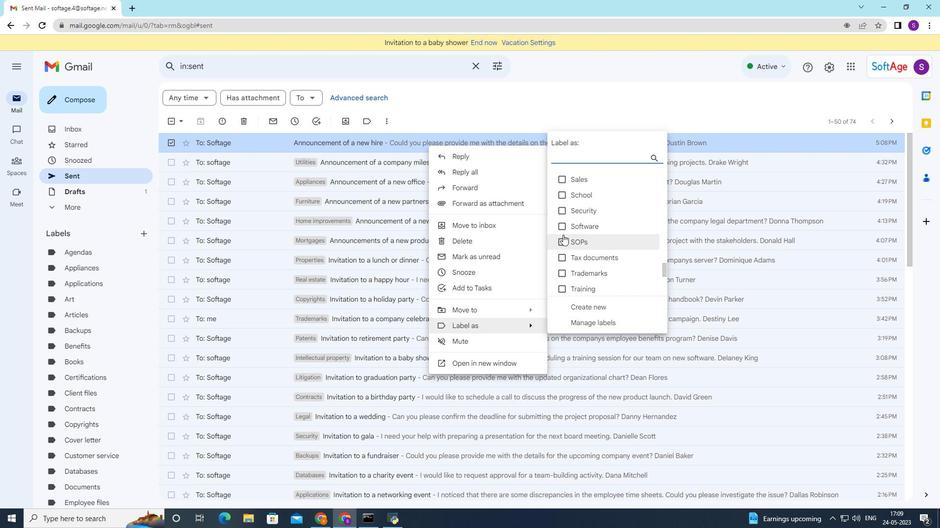 
Action: Mouse scrolled (563, 235) with delta (0, 0)
Screenshot: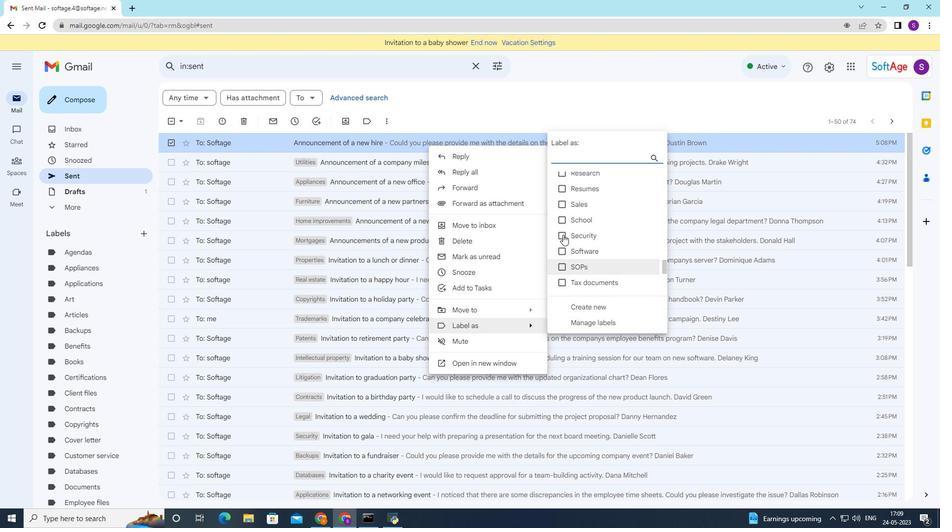 
Action: Mouse moved to (563, 235)
Screenshot: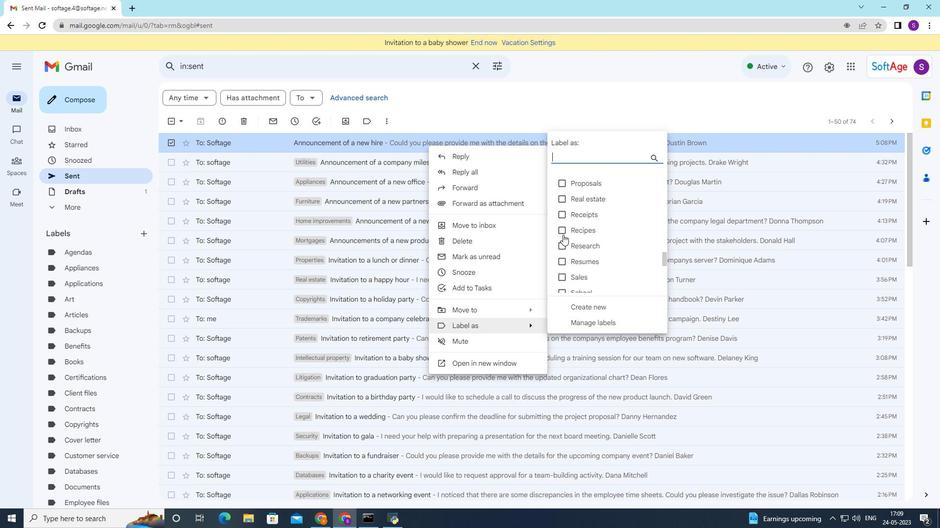 
Action: Mouse scrolled (563, 236) with delta (0, 0)
Screenshot: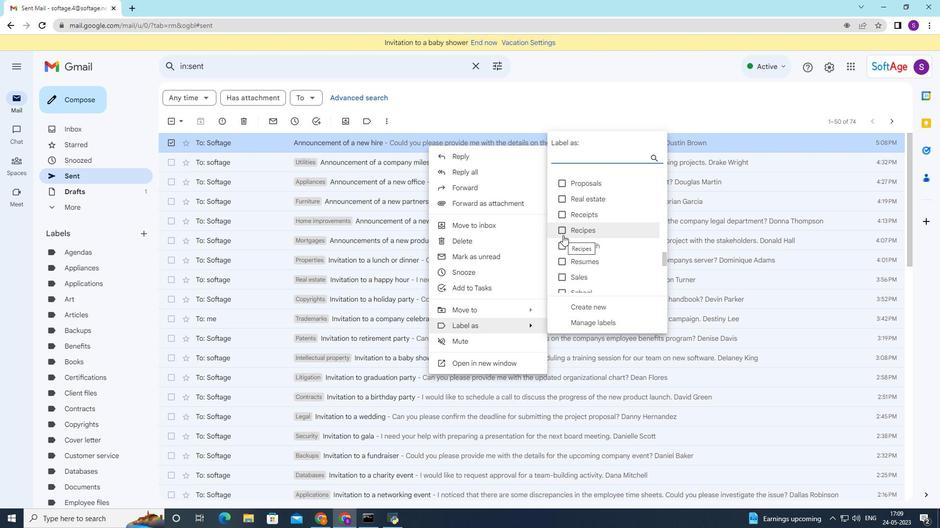 
Action: Mouse moved to (563, 235)
Screenshot: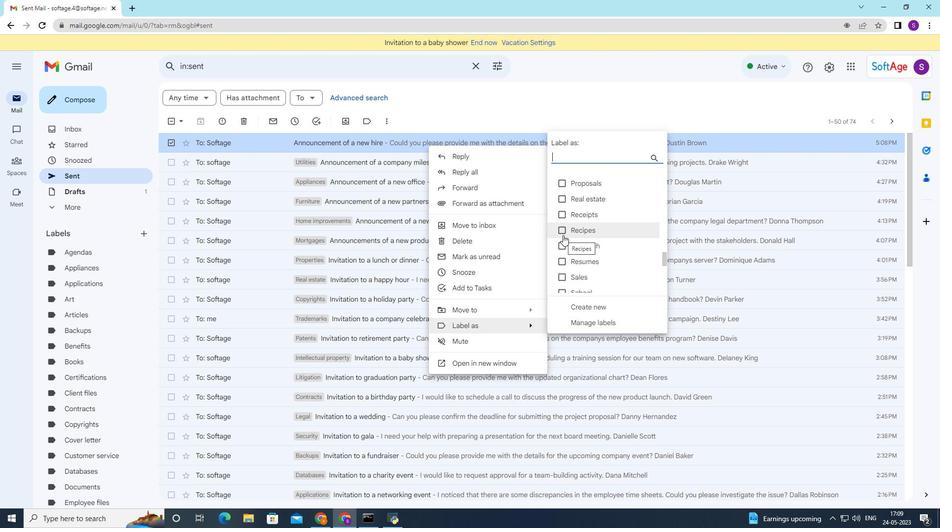 
Action: Mouse scrolled (563, 236) with delta (0, 0)
Screenshot: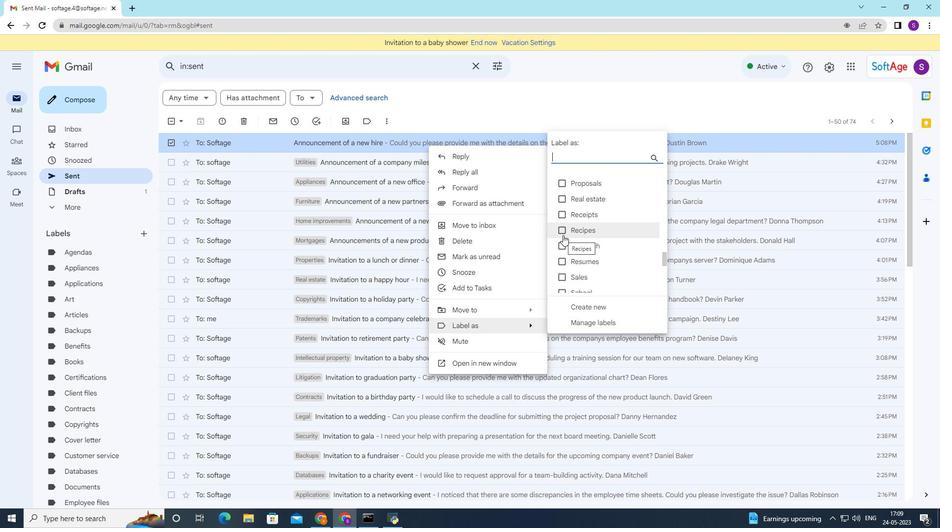 
Action: Mouse moved to (563, 235)
Screenshot: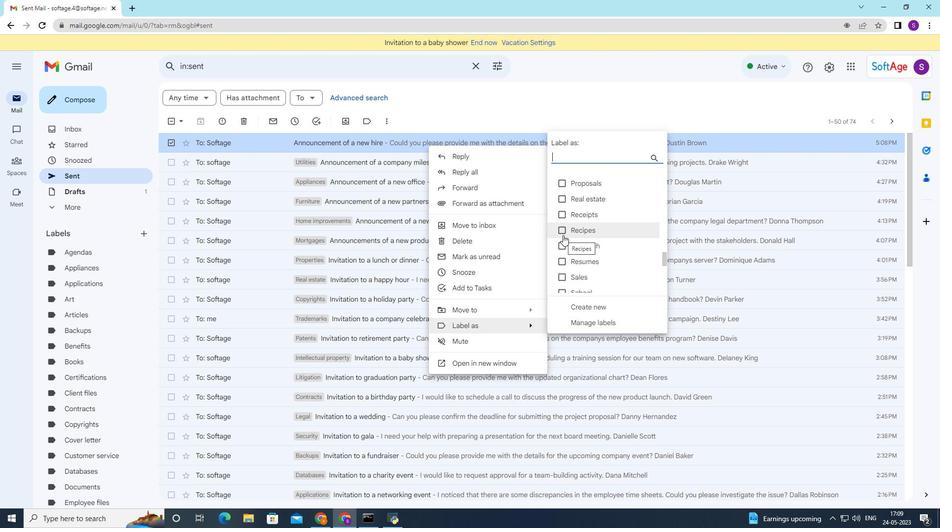 
Action: Mouse scrolled (563, 235) with delta (0, 0)
Screenshot: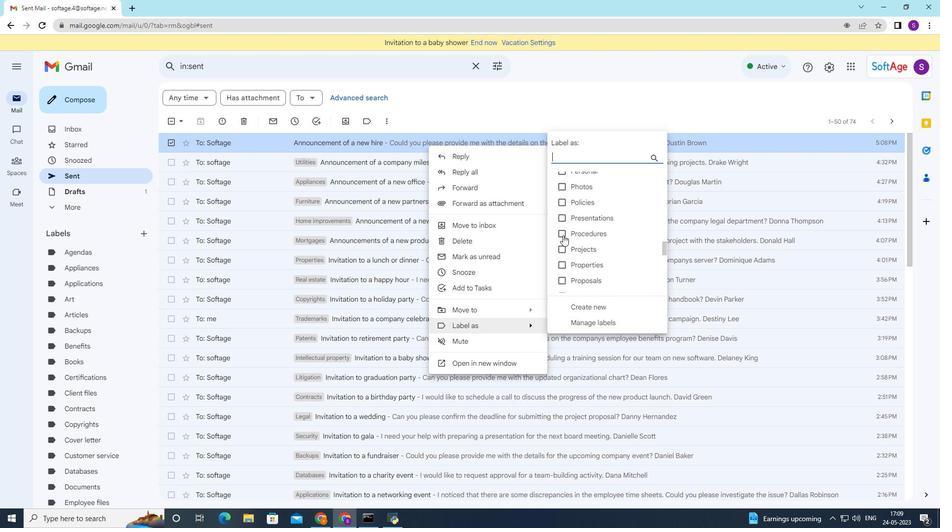 
Action: Mouse scrolled (563, 235) with delta (0, 0)
Screenshot: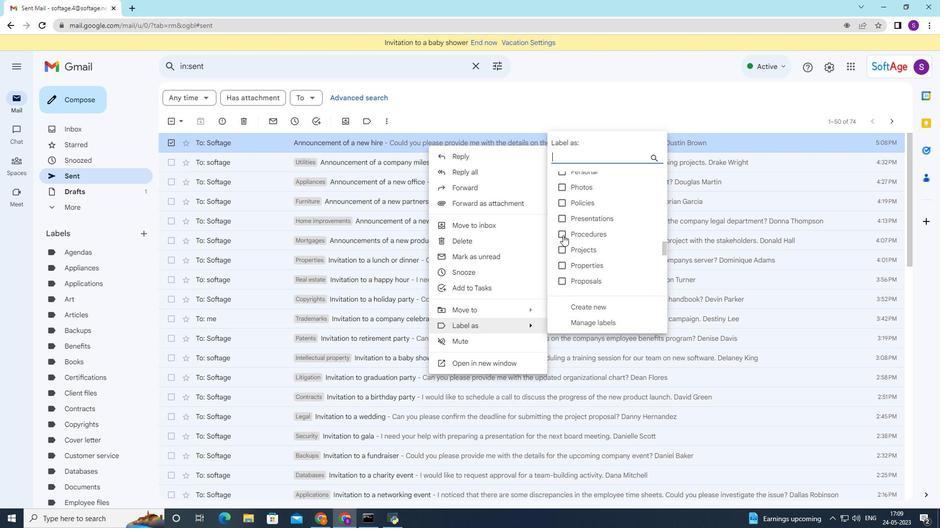 
Action: Mouse scrolled (563, 235) with delta (0, 0)
Screenshot: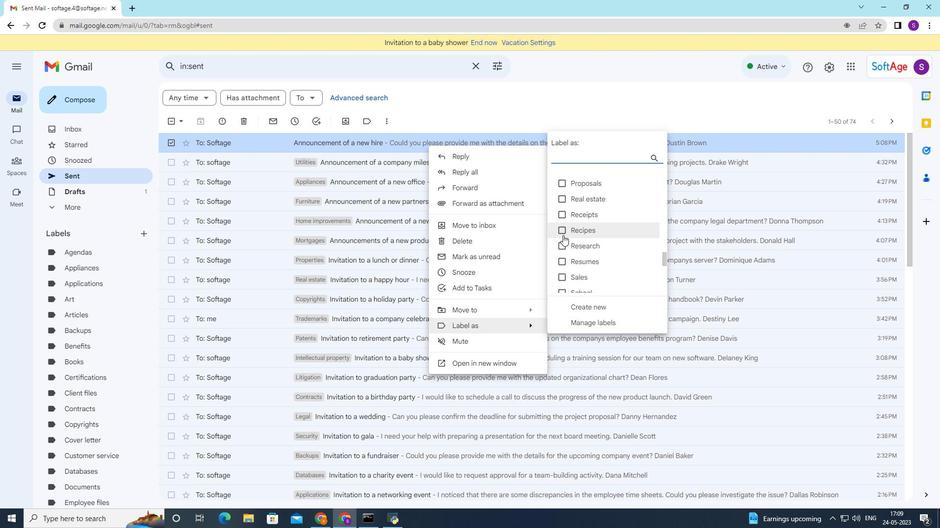 
Action: Mouse scrolled (563, 235) with delta (0, 0)
Screenshot: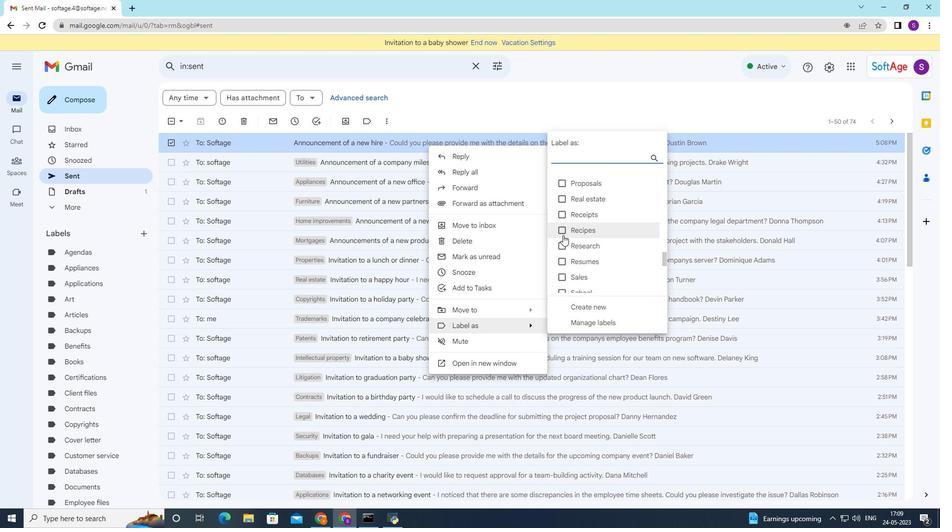 
Action: Mouse moved to (563, 235)
Screenshot: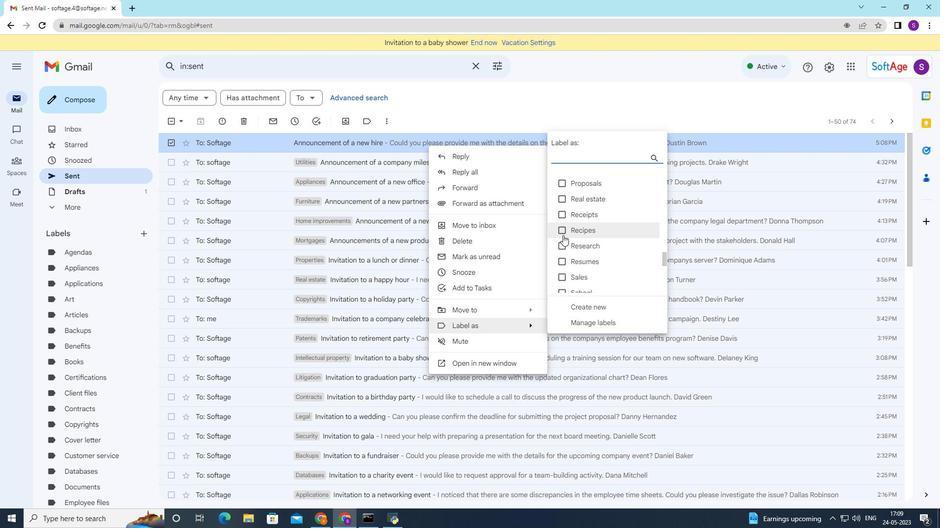
Action: Mouse scrolled (563, 235) with delta (0, 0)
Screenshot: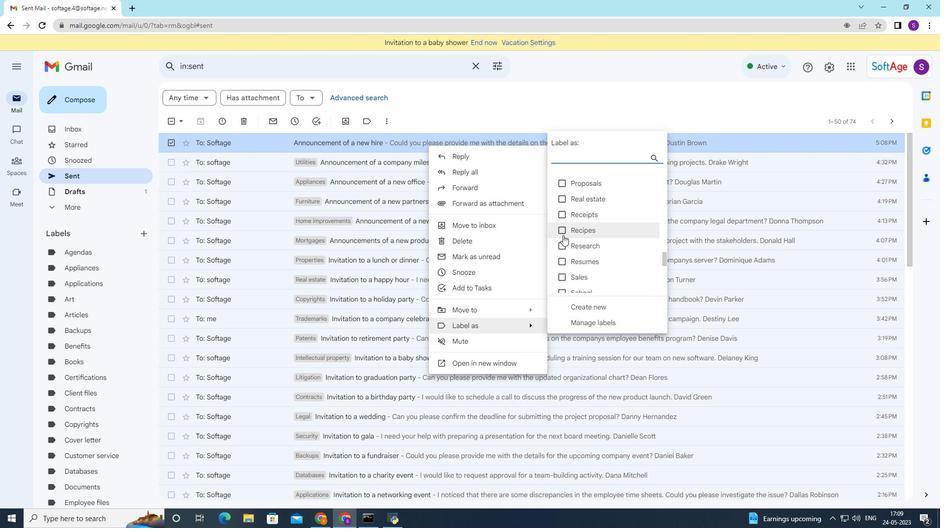 
Action: Mouse moved to (563, 236)
Screenshot: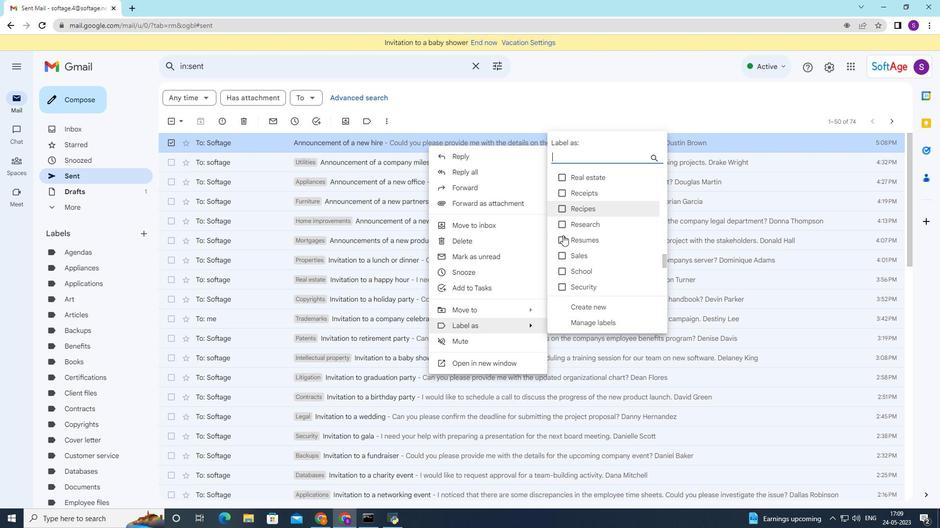 
Action: Mouse scrolled (563, 235) with delta (0, 0)
Screenshot: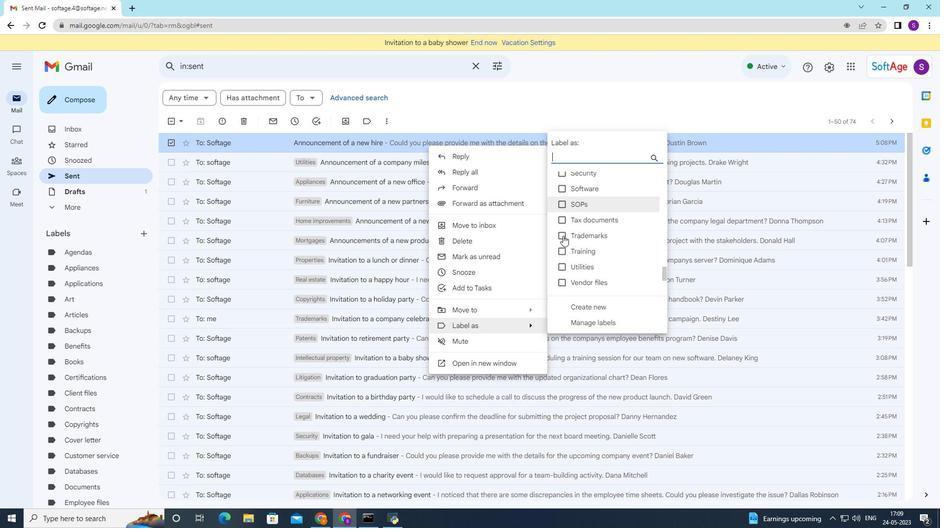 
Action: Mouse scrolled (563, 235) with delta (0, 0)
Screenshot: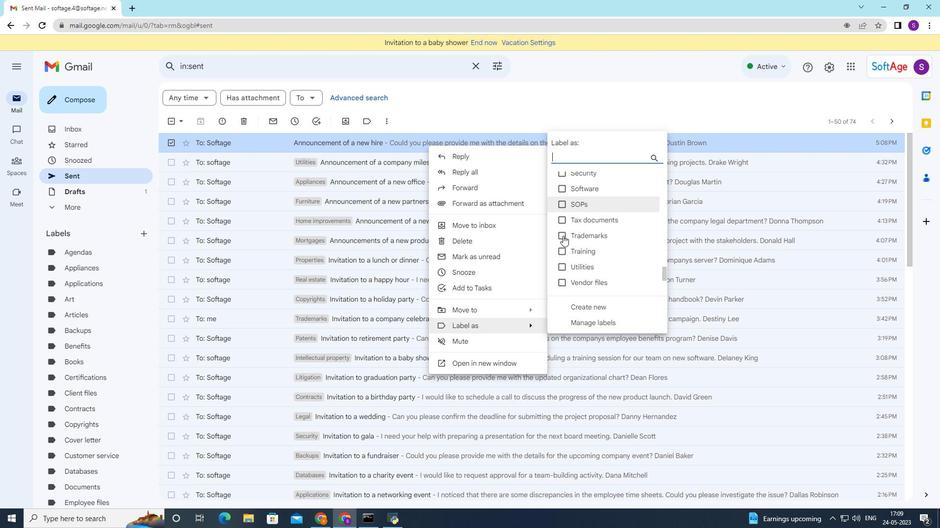 
Action: Mouse scrolled (563, 235) with delta (0, 0)
Screenshot: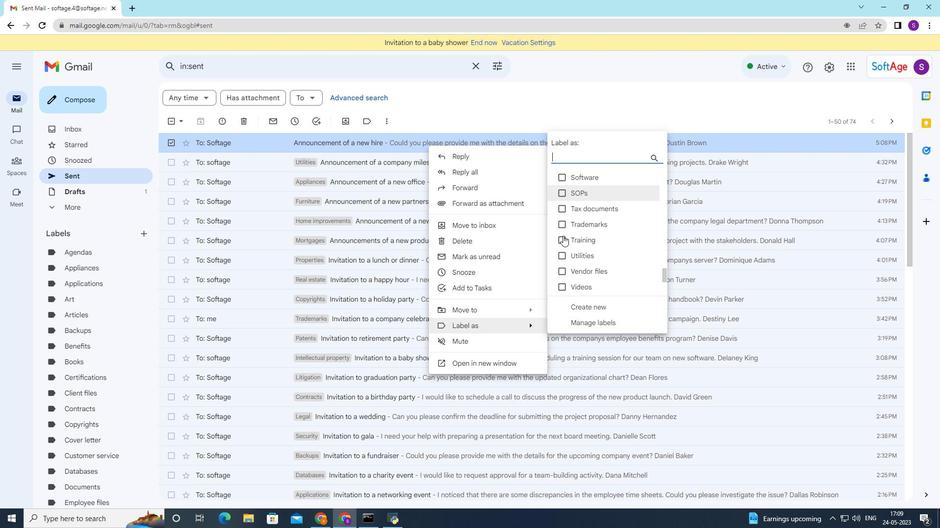 
Action: Mouse moved to (562, 247)
Screenshot: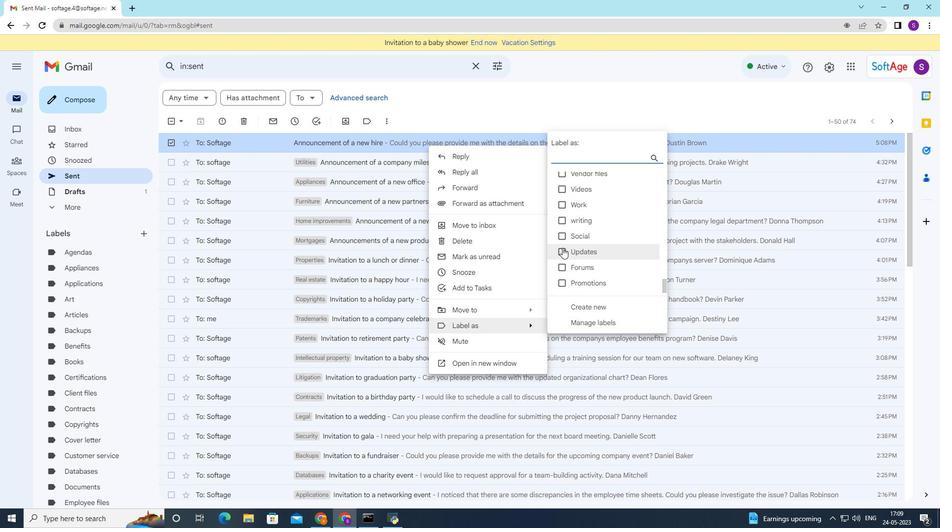 
Action: Mouse scrolled (562, 247) with delta (0, 0)
Screenshot: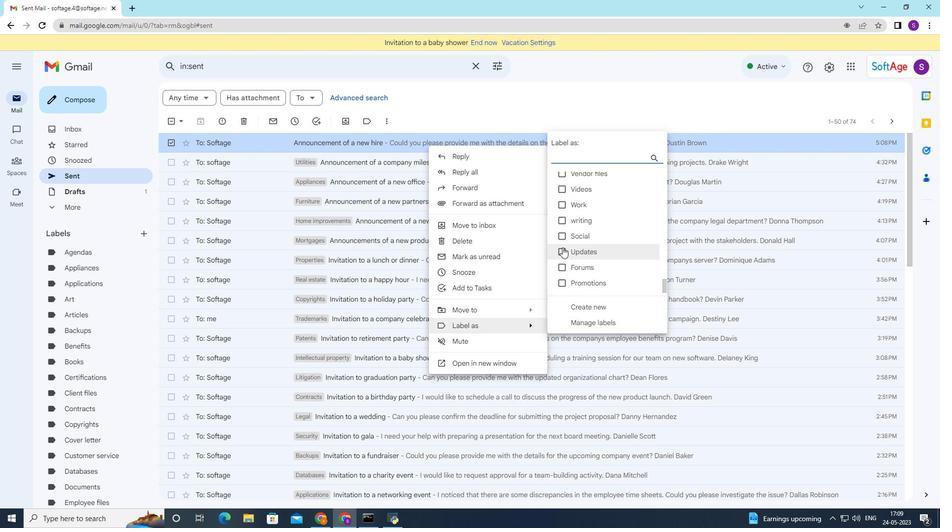 
Action: Mouse scrolled (562, 247) with delta (0, 0)
Screenshot: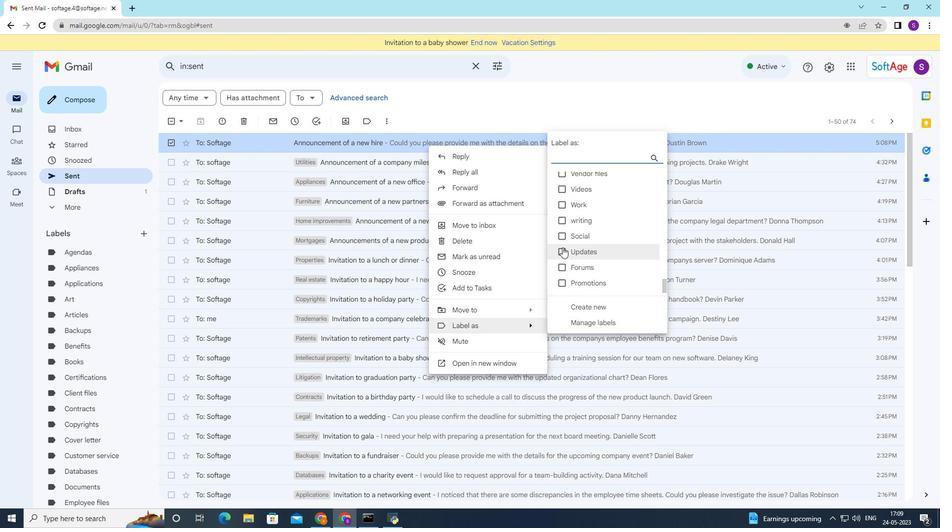 
Action: Mouse scrolled (562, 247) with delta (0, 0)
Screenshot: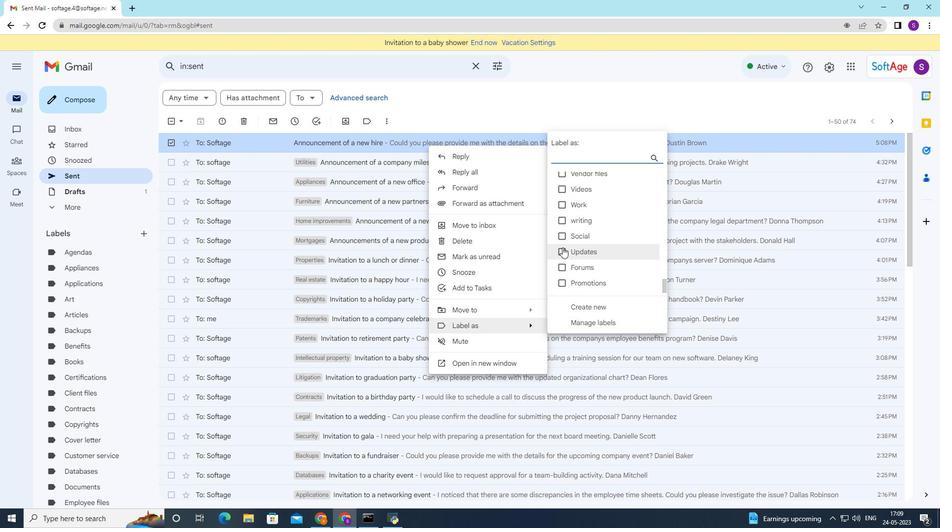 
Action: Mouse scrolled (562, 247) with delta (0, 0)
Screenshot: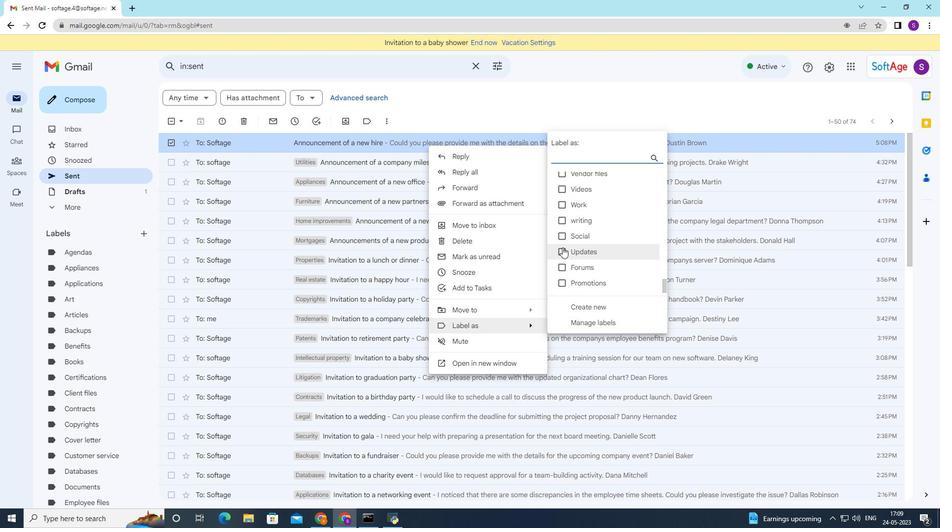 
Action: Mouse moved to (565, 238)
Screenshot: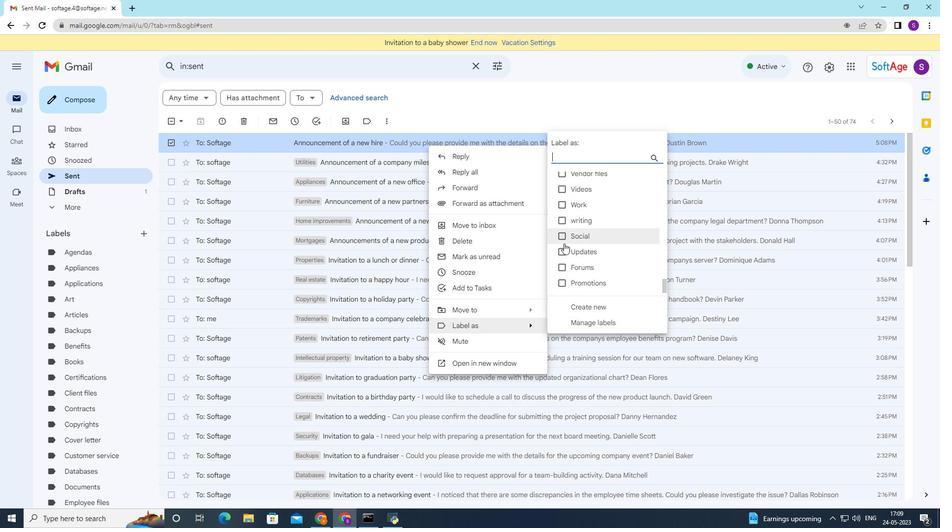 
Action: Mouse scrolled (565, 240) with delta (0, 0)
Screenshot: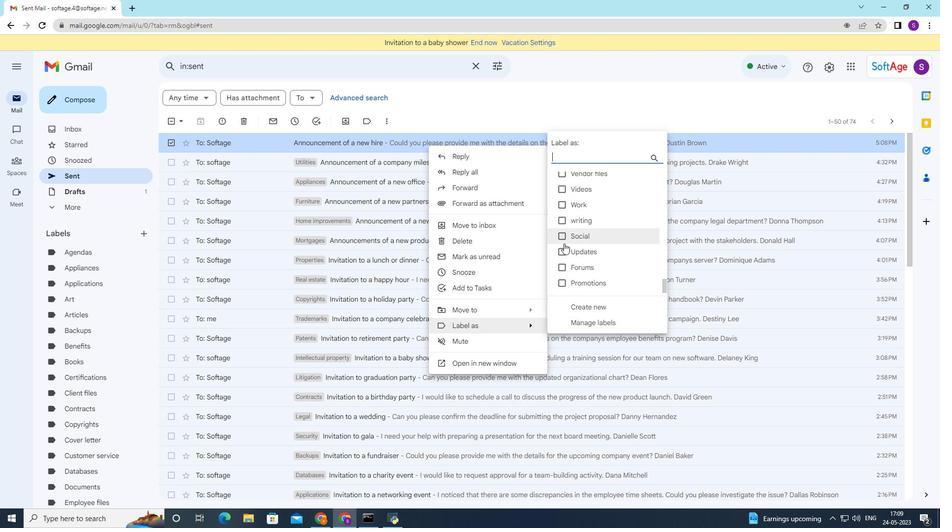 
Action: Mouse moved to (566, 238)
Screenshot: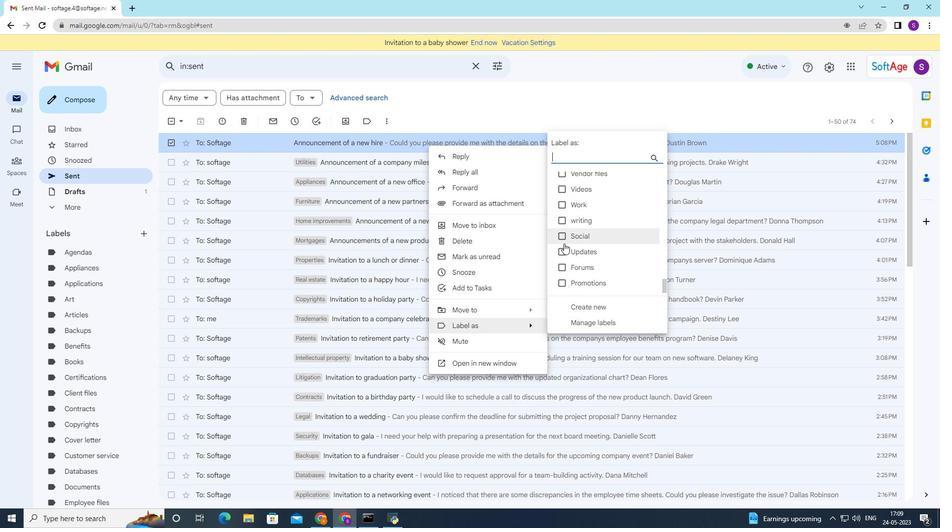 
Action: Mouse scrolled (565, 240) with delta (0, 0)
Screenshot: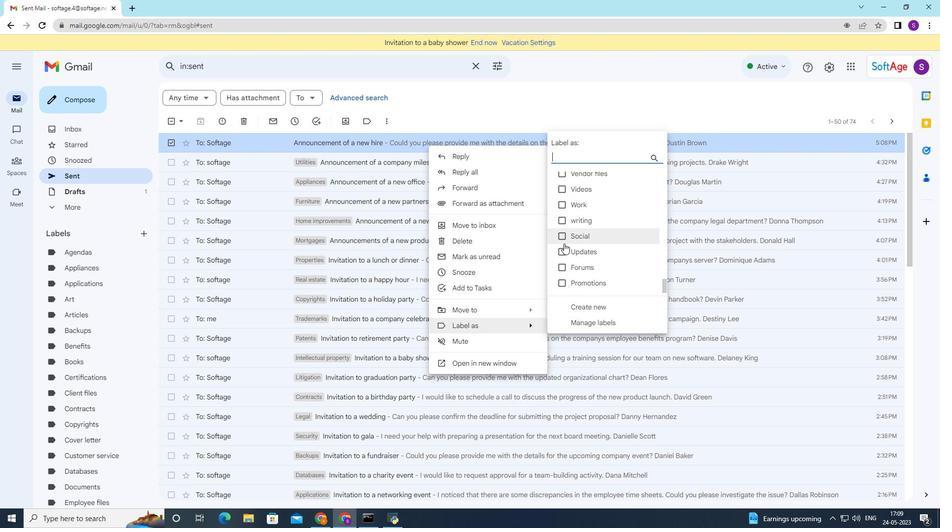 
Action: Mouse scrolled (565, 240) with delta (0, 0)
Screenshot: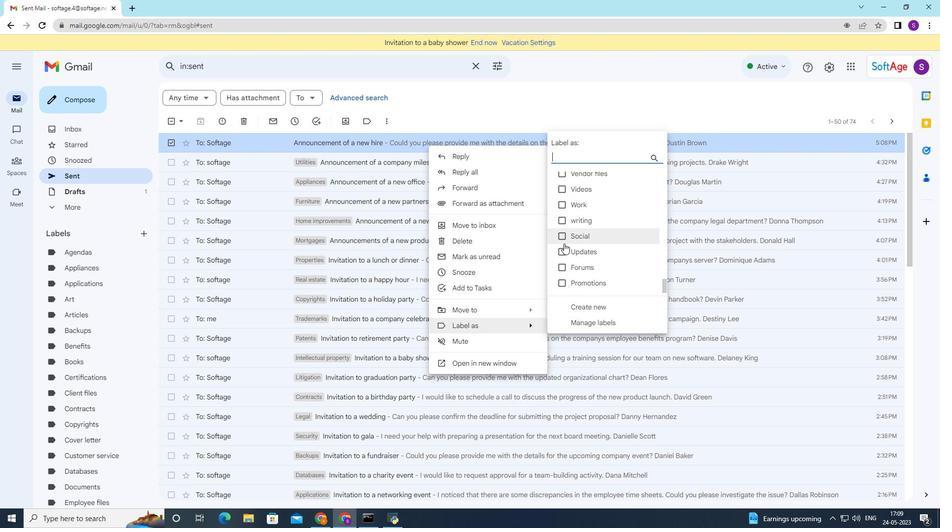 
Action: Mouse scrolled (565, 240) with delta (0, 0)
Screenshot: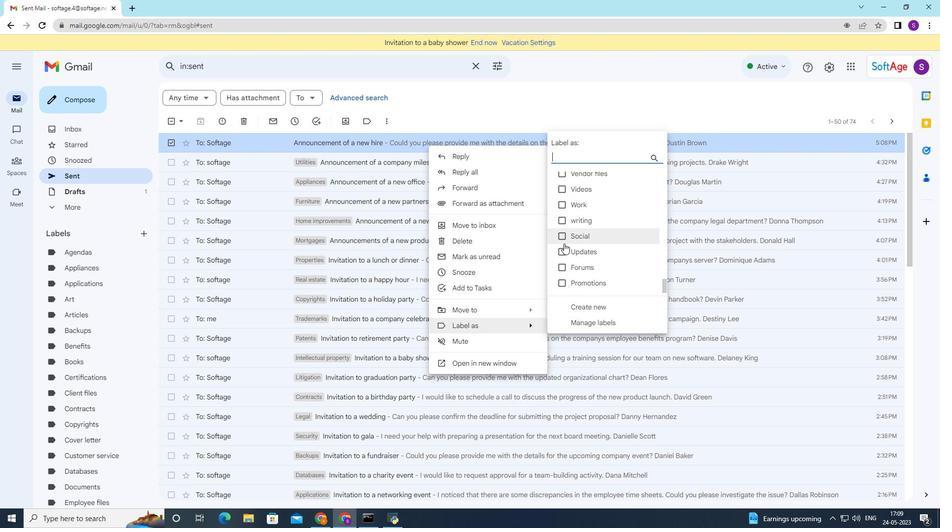 
Action: Mouse scrolled (565, 239) with delta (0, 0)
Screenshot: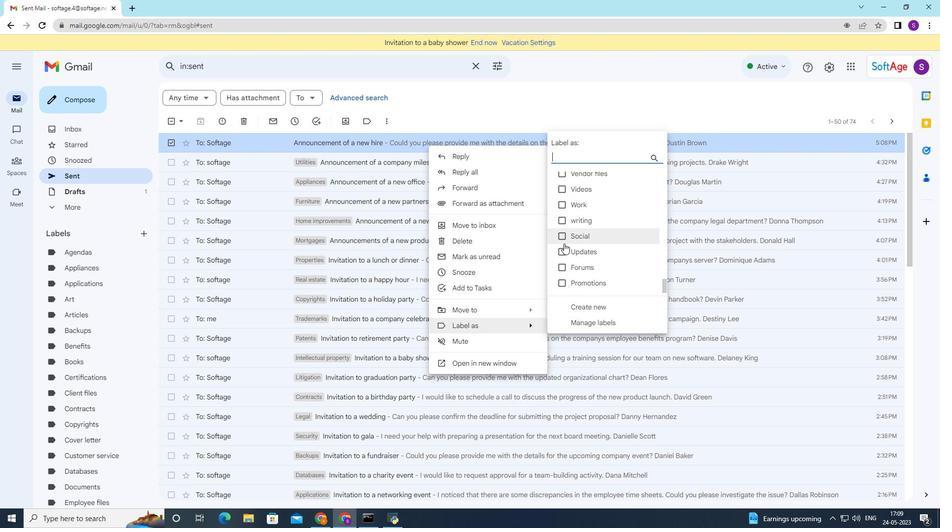 
Action: Mouse moved to (566, 238)
Screenshot: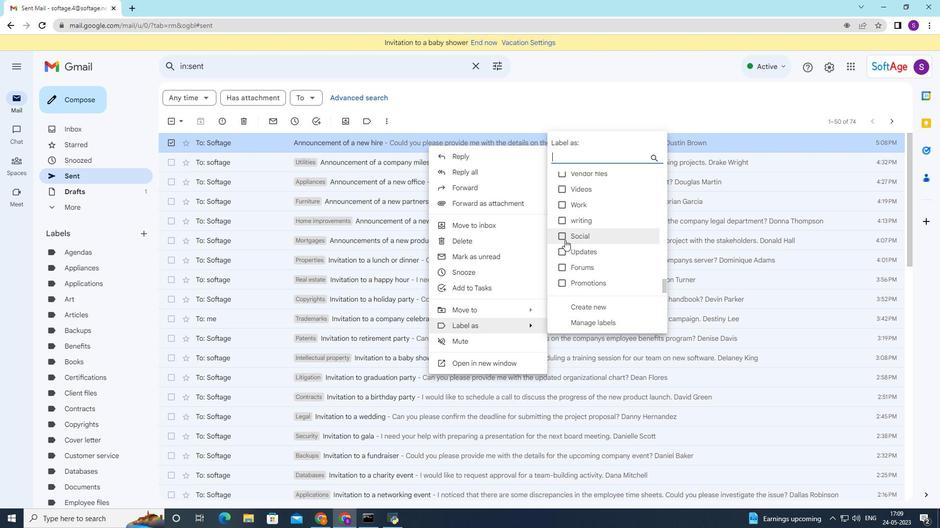 
Action: Mouse scrolled (566, 239) with delta (0, 0)
Screenshot: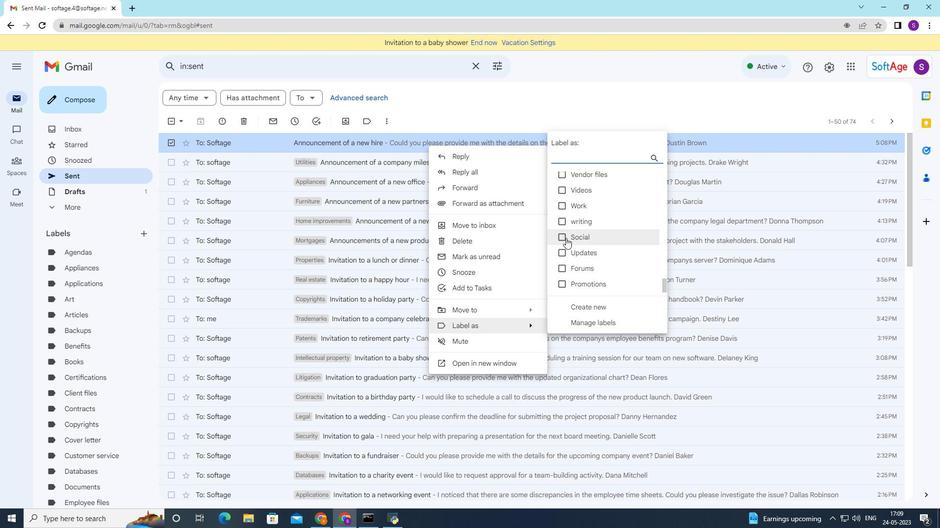 
Action: Mouse scrolled (566, 239) with delta (0, 0)
Screenshot: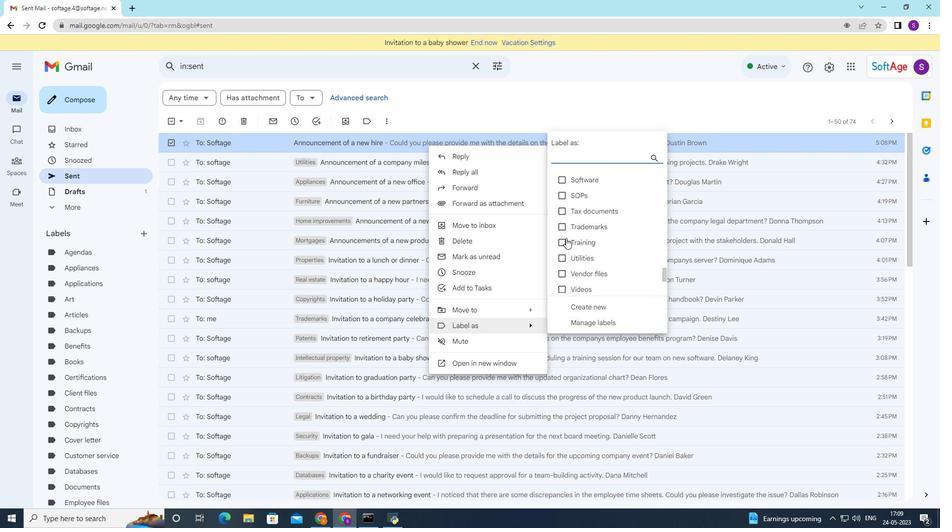 
Action: Mouse scrolled (566, 239) with delta (0, 0)
Screenshot: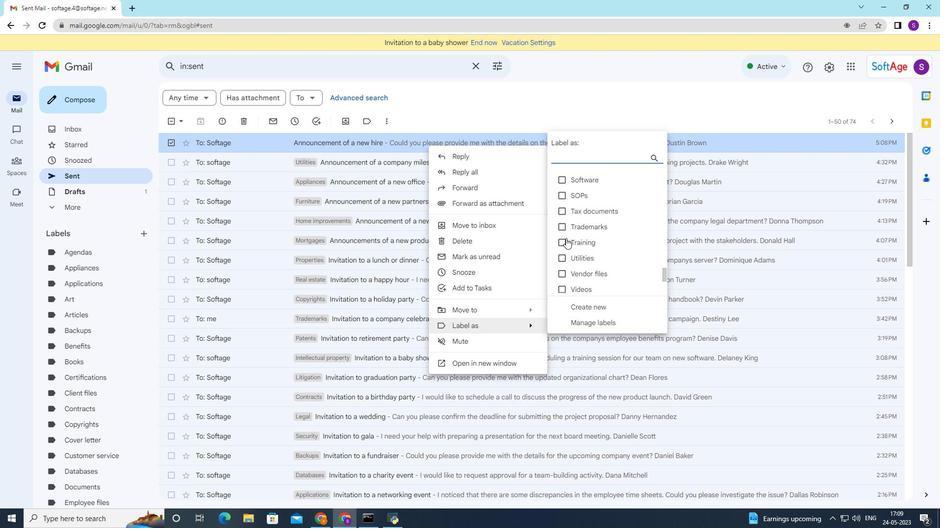 
Action: Mouse scrolled (566, 239) with delta (0, 0)
Screenshot: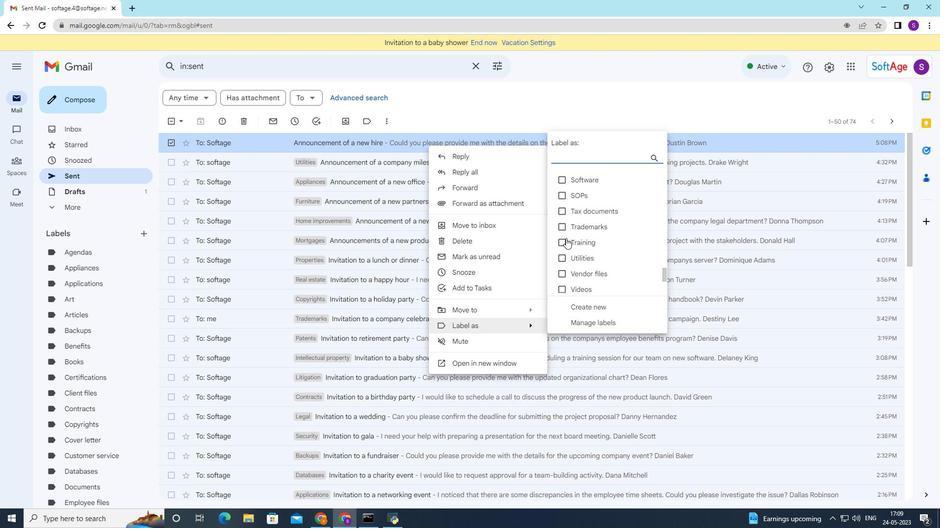 
Action: Mouse moved to (566, 239)
Screenshot: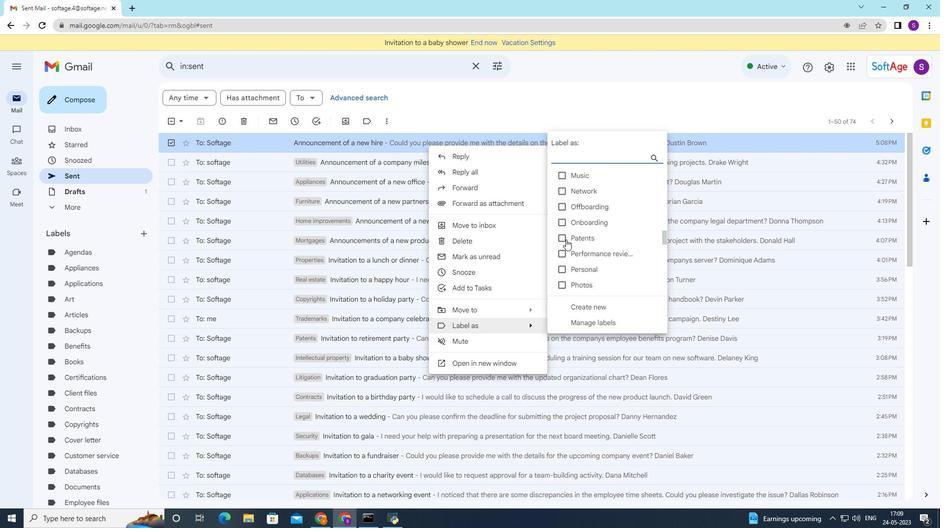 
Action: Mouse scrolled (566, 240) with delta (0, 0)
Screenshot: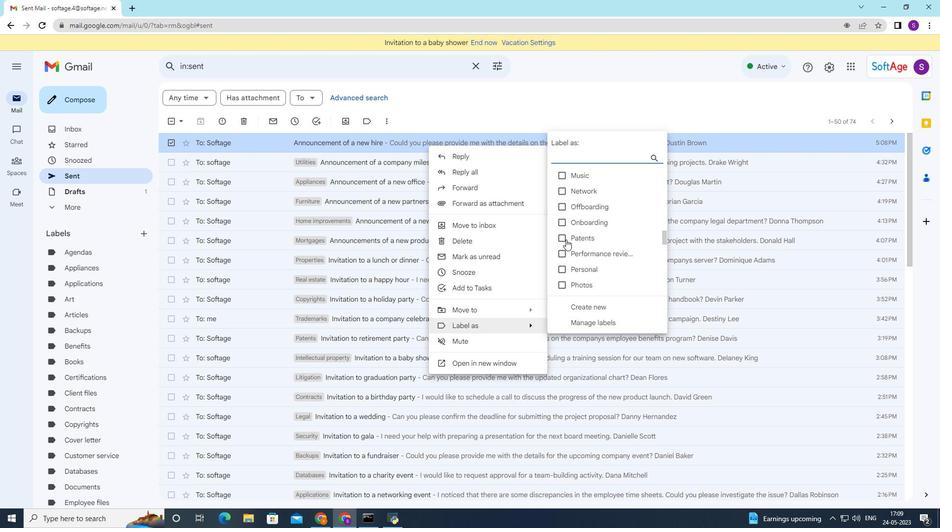 
Action: Mouse moved to (566, 239)
Screenshot: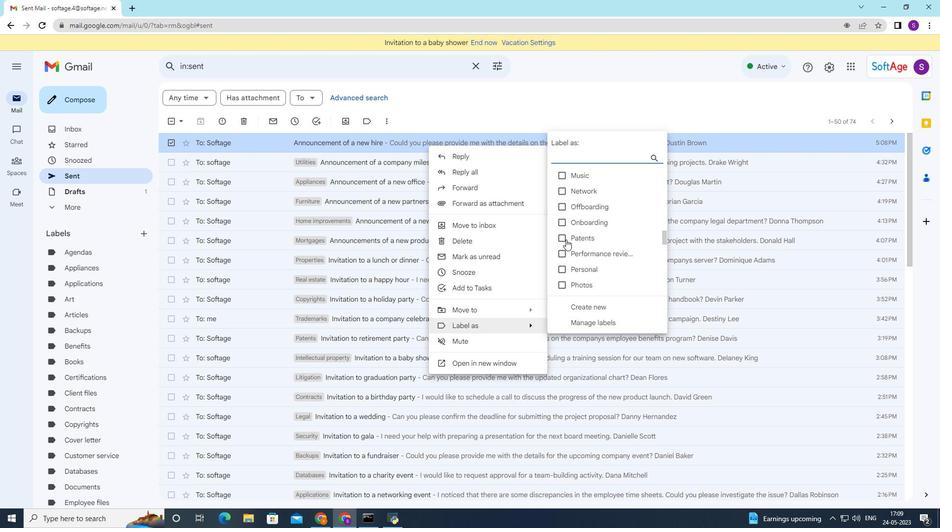 
Action: Mouse scrolled (566, 239) with delta (0, 0)
Screenshot: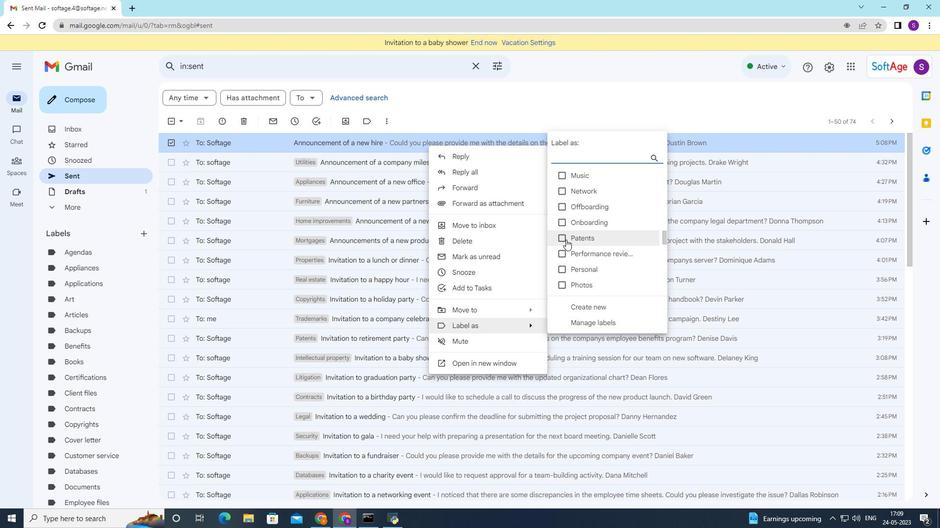 
Action: Mouse scrolled (566, 239) with delta (0, 0)
Screenshot: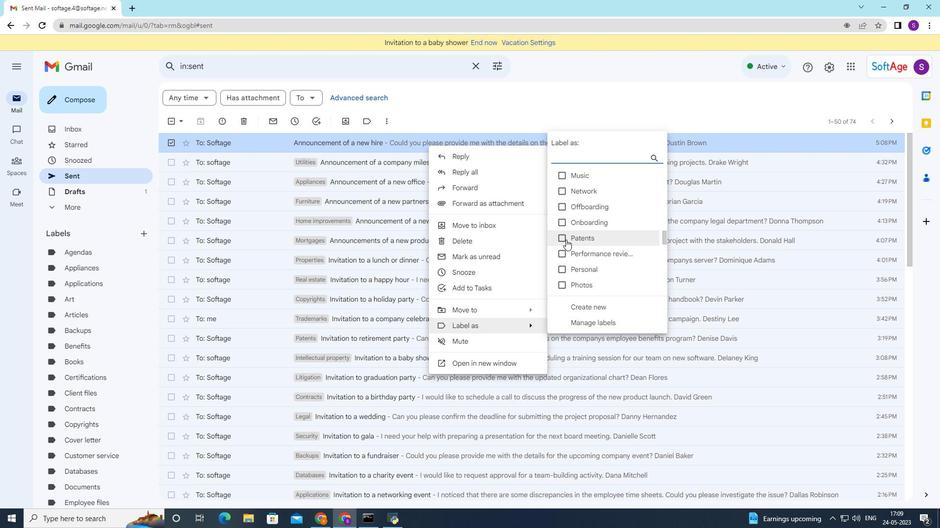 
Action: Mouse scrolled (566, 239) with delta (0, 0)
Screenshot: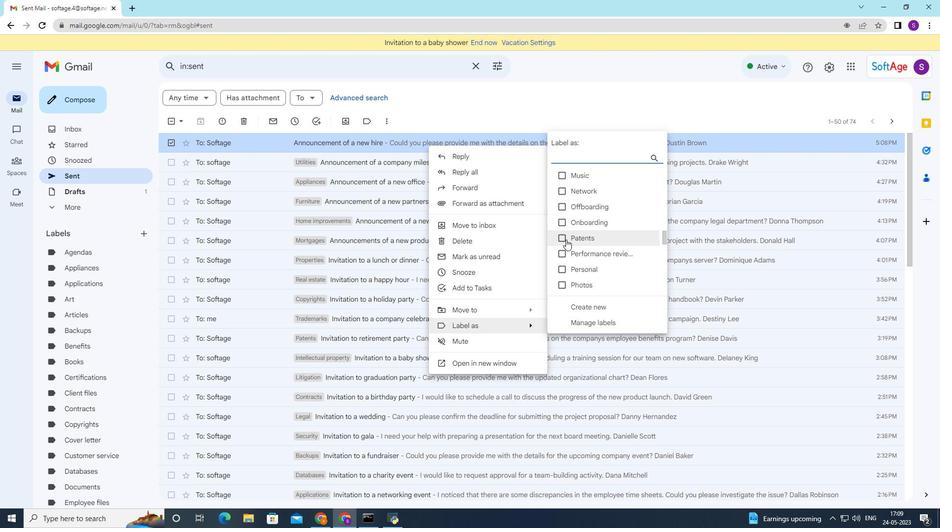 
Action: Mouse scrolled (566, 239) with delta (0, 0)
Screenshot: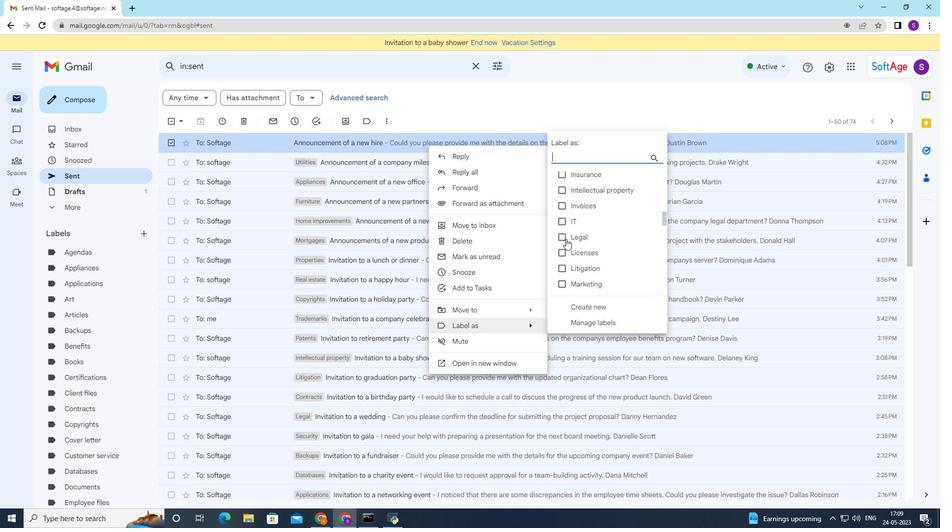 
Action: Mouse scrolled (566, 239) with delta (0, 0)
Screenshot: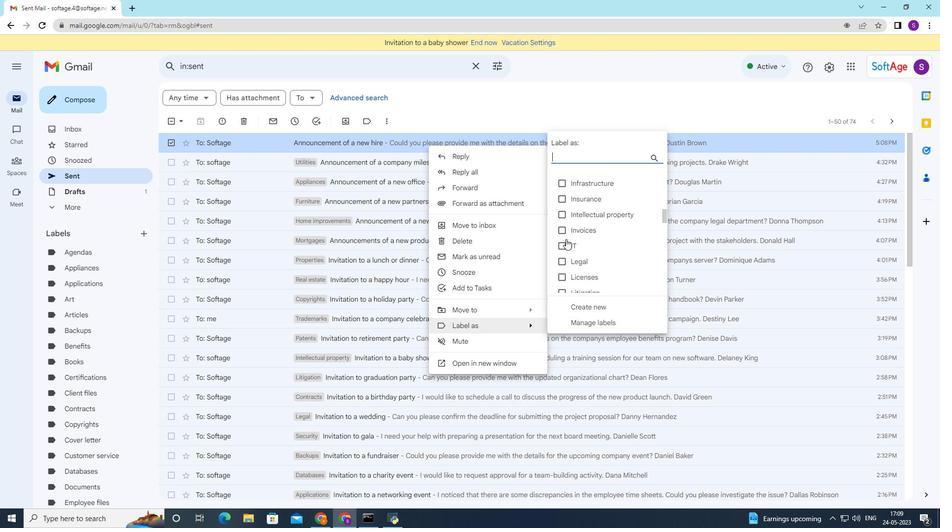
Action: Mouse scrolled (566, 239) with delta (0, 0)
Screenshot: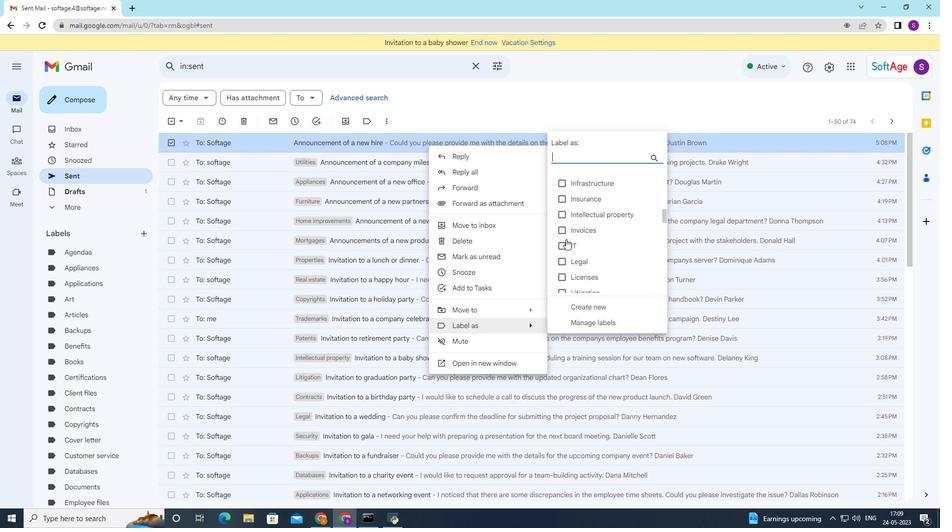 
Action: Mouse scrolled (566, 239) with delta (0, 0)
Screenshot: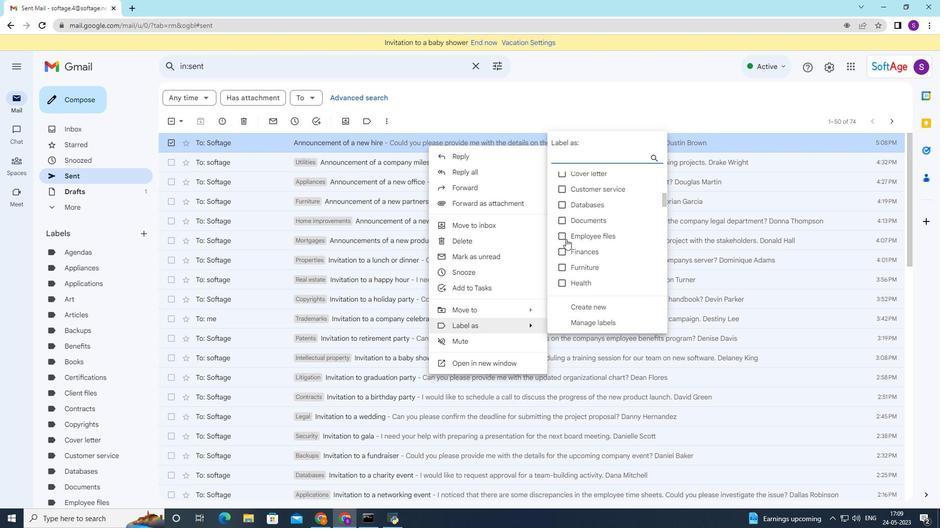 
Action: Mouse moved to (566, 238)
Screenshot: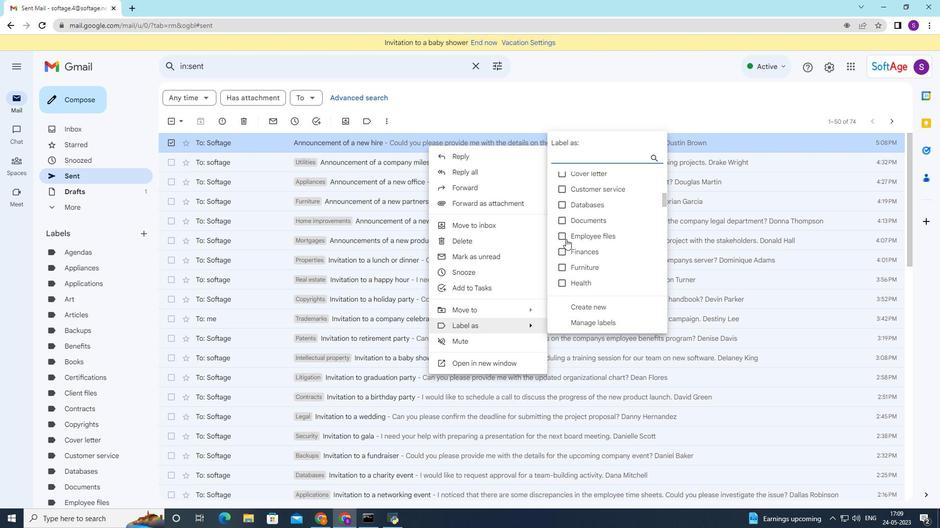 
Action: Mouse scrolled (566, 239) with delta (0, 0)
Screenshot: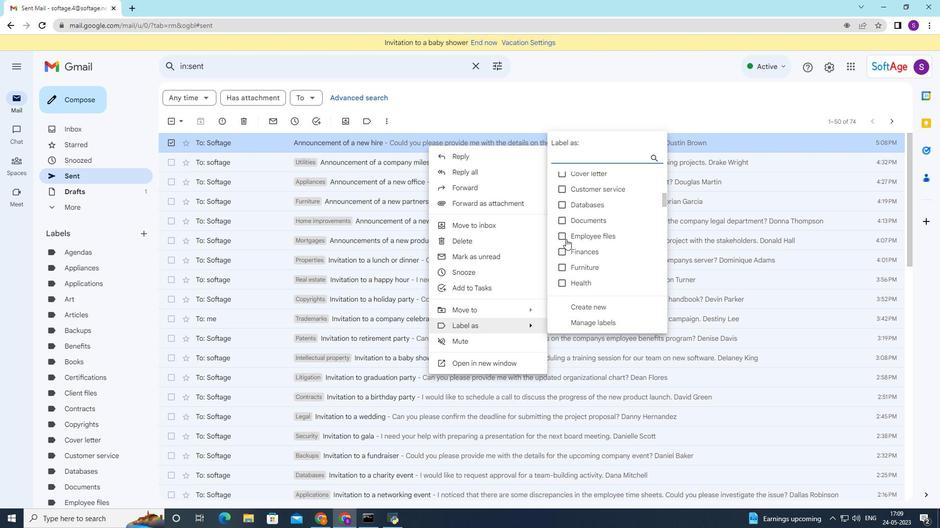 
Action: Mouse moved to (566, 238)
Screenshot: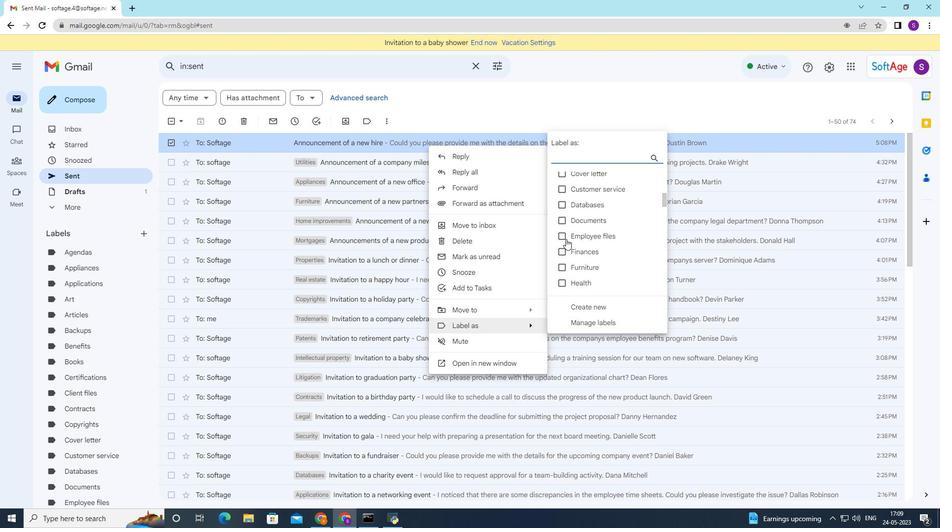 
Action: Mouse scrolled (566, 238) with delta (0, 0)
Screenshot: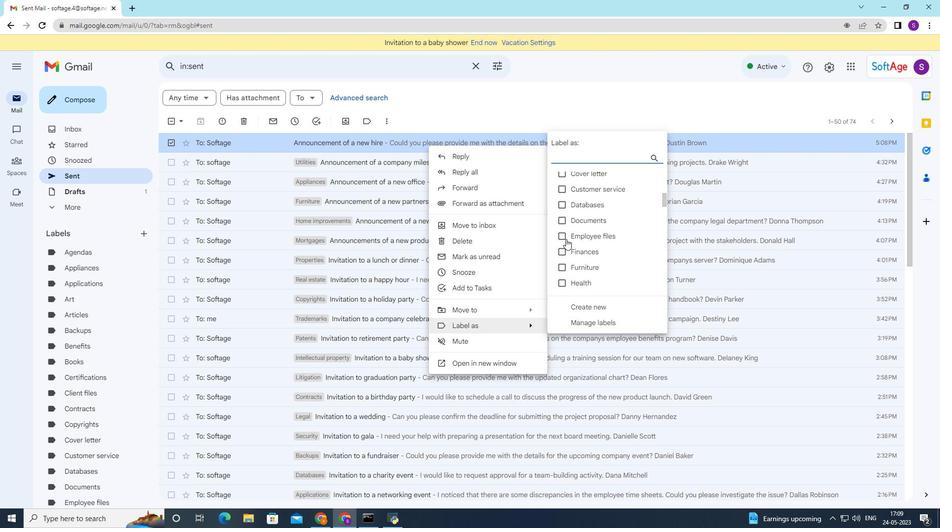 
Action: Mouse moved to (566, 238)
Screenshot: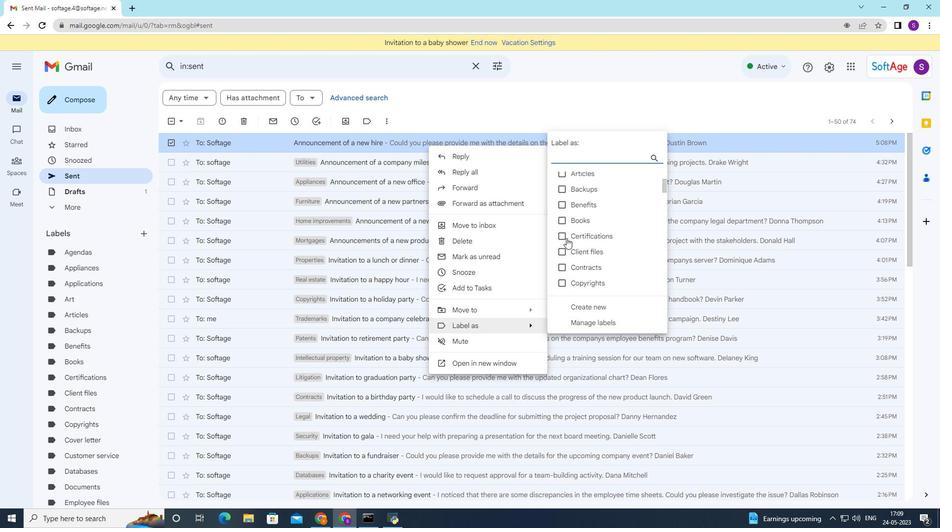
Action: Mouse scrolled (566, 239) with delta (0, 0)
Screenshot: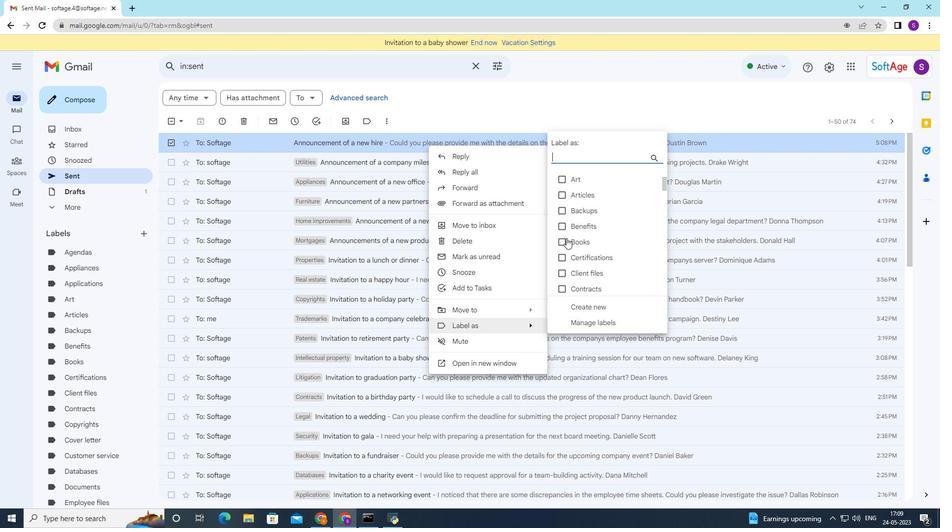 
Action: Mouse scrolled (566, 239) with delta (0, 0)
Screenshot: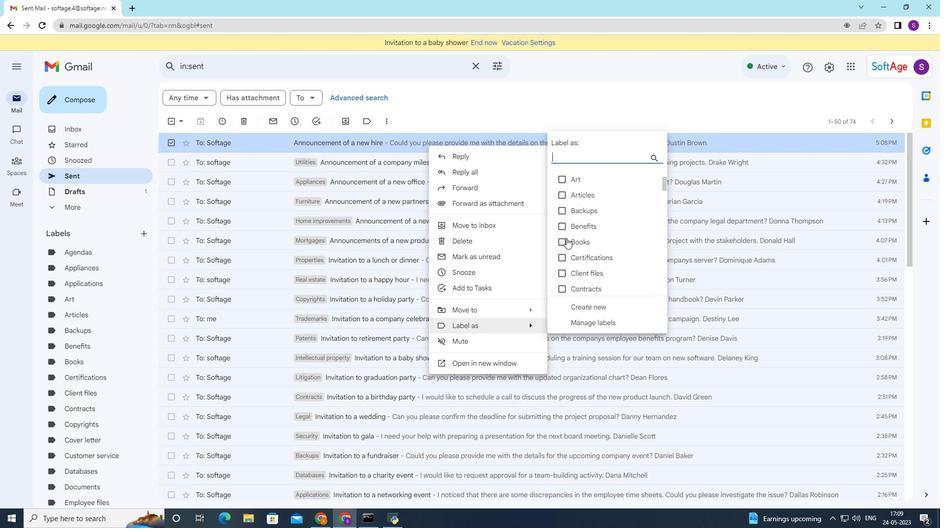 
Action: Mouse moved to (566, 238)
Screenshot: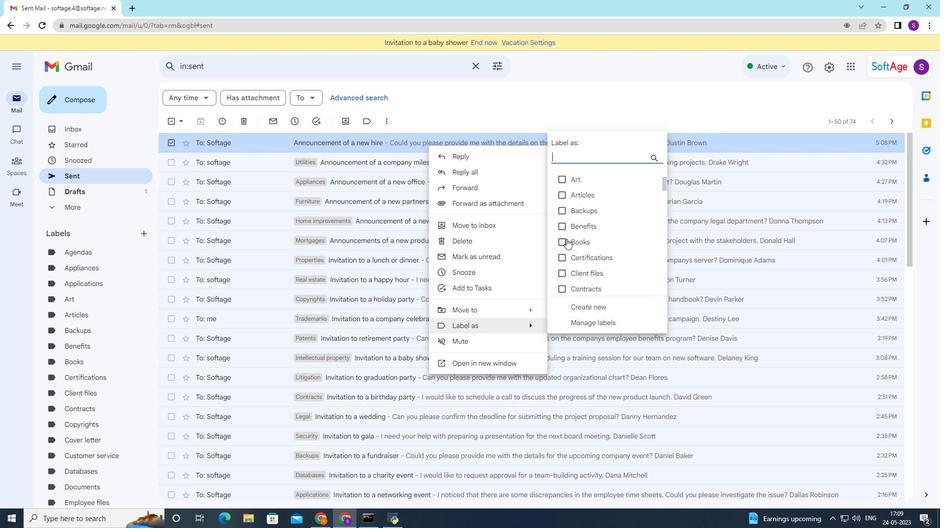 
Action: Mouse scrolled (566, 239) with delta (0, 0)
Screenshot: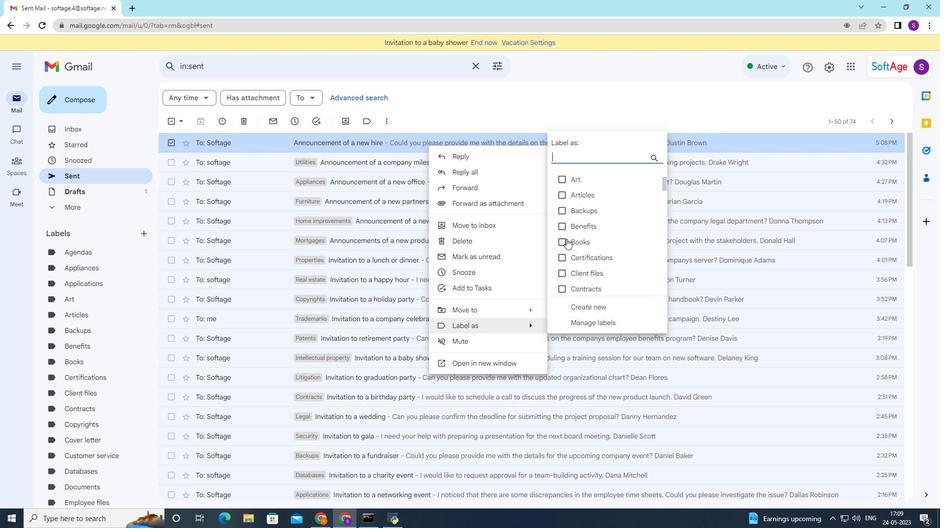 
Action: Mouse scrolled (566, 239) with delta (0, 0)
Screenshot: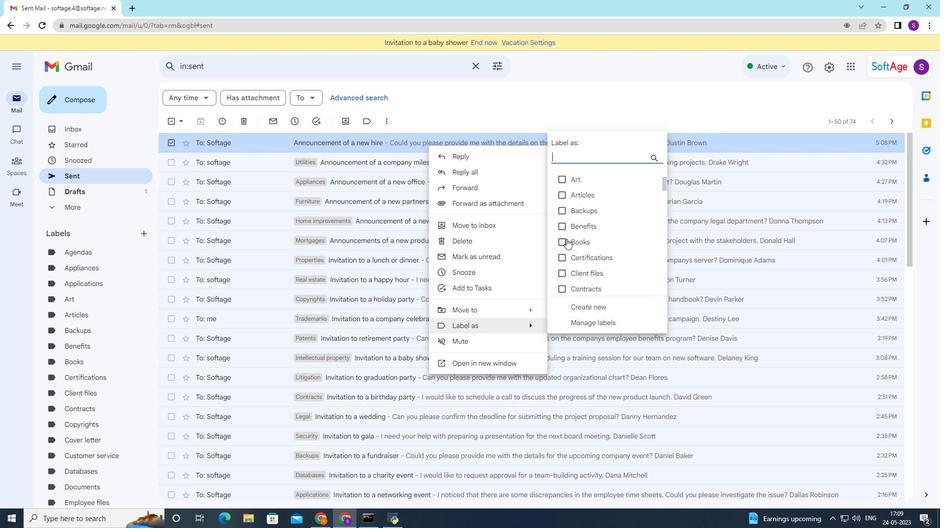 
Action: Mouse moved to (566, 238)
Screenshot: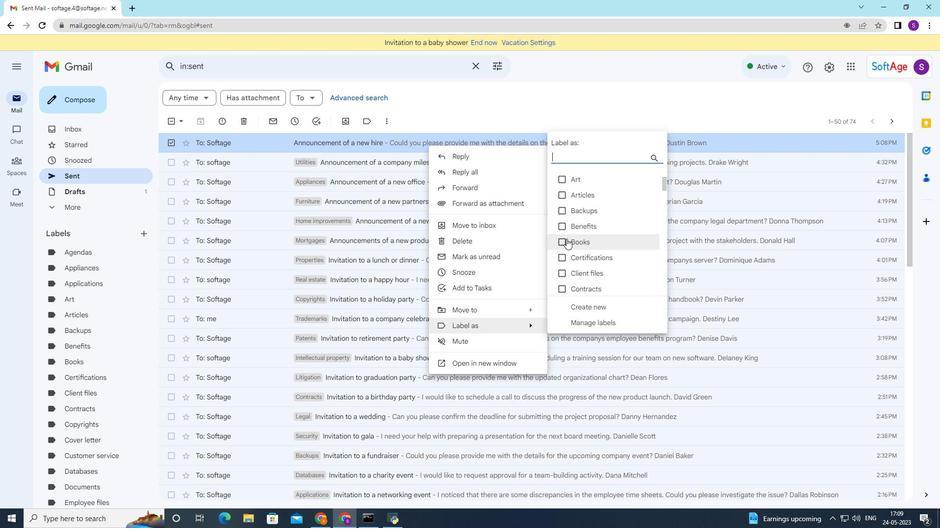 
Action: Mouse scrolled (566, 239) with delta (0, 0)
Screenshot: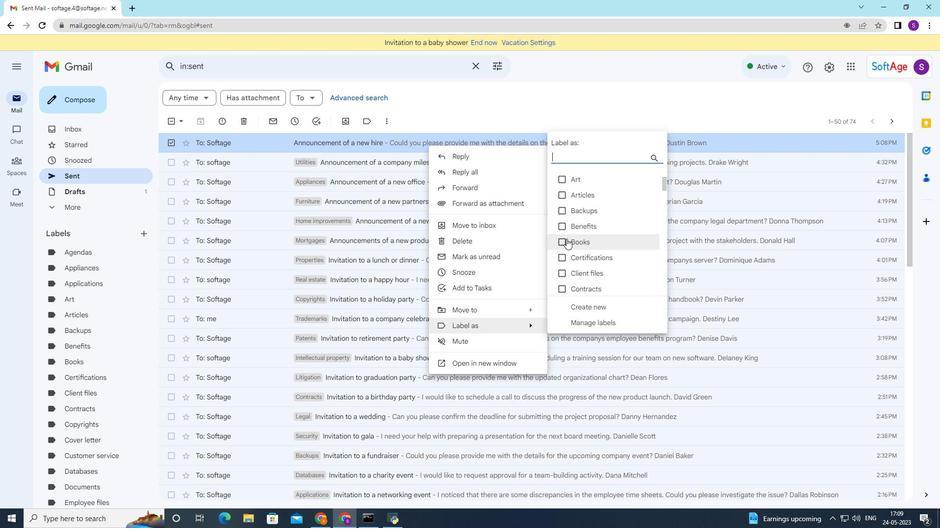 
Action: Mouse moved to (579, 308)
Screenshot: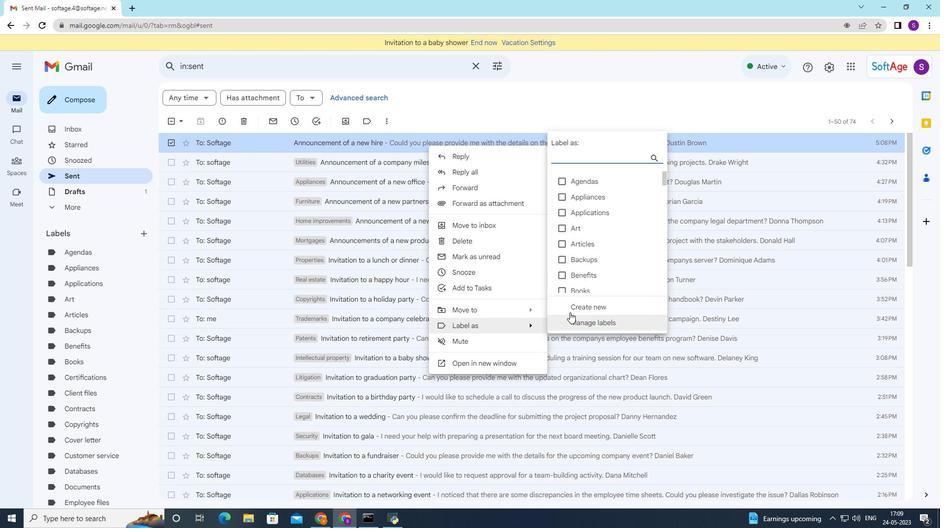 
Action: Mouse pressed left at (579, 308)
Screenshot: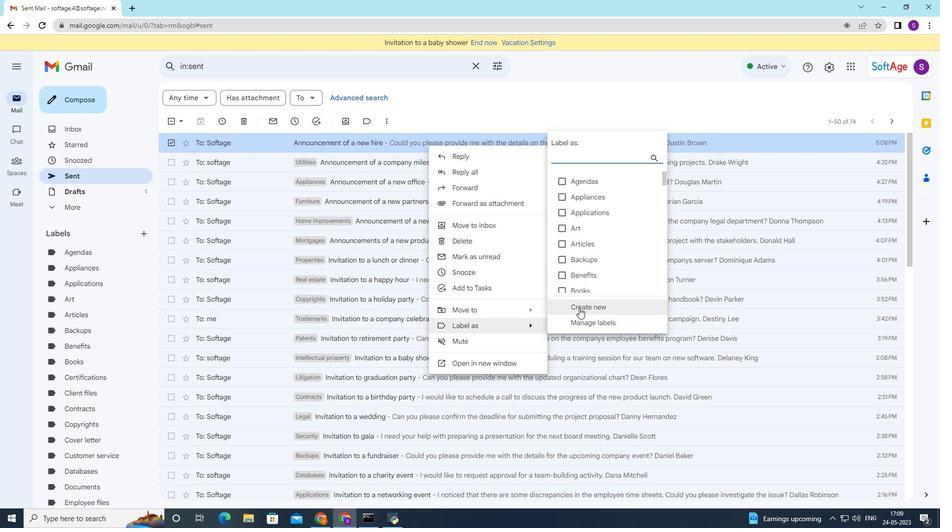 
Action: Mouse moved to (535, 302)
Screenshot: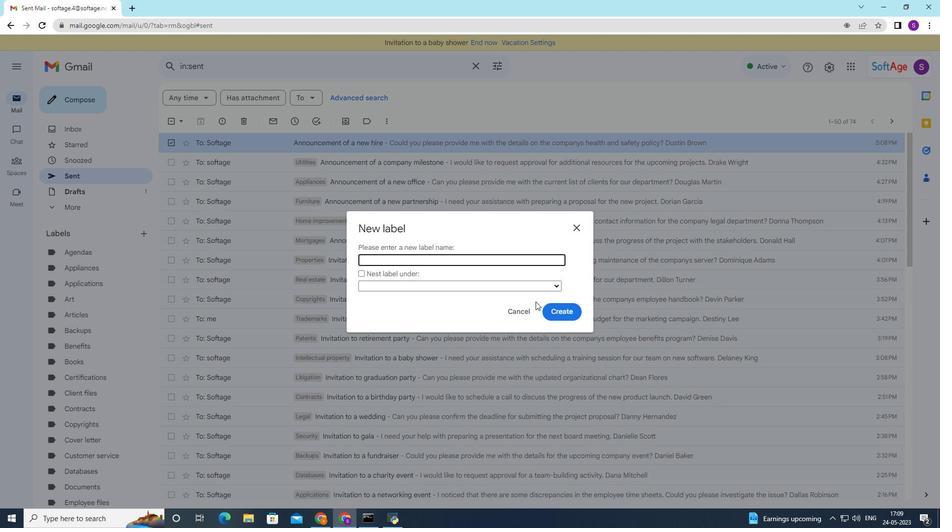 
Action: Key pressed <Key.shift>Travel
Screenshot: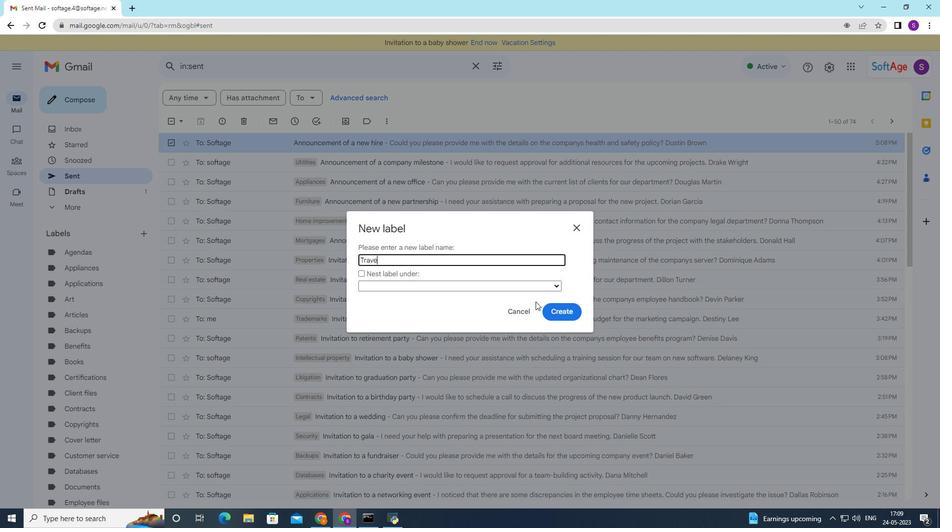 
Action: Mouse moved to (569, 309)
